 Task: Select the inUntrustedWorkspace option in the include comments
Action: Mouse moved to (2, 637)
Screenshot: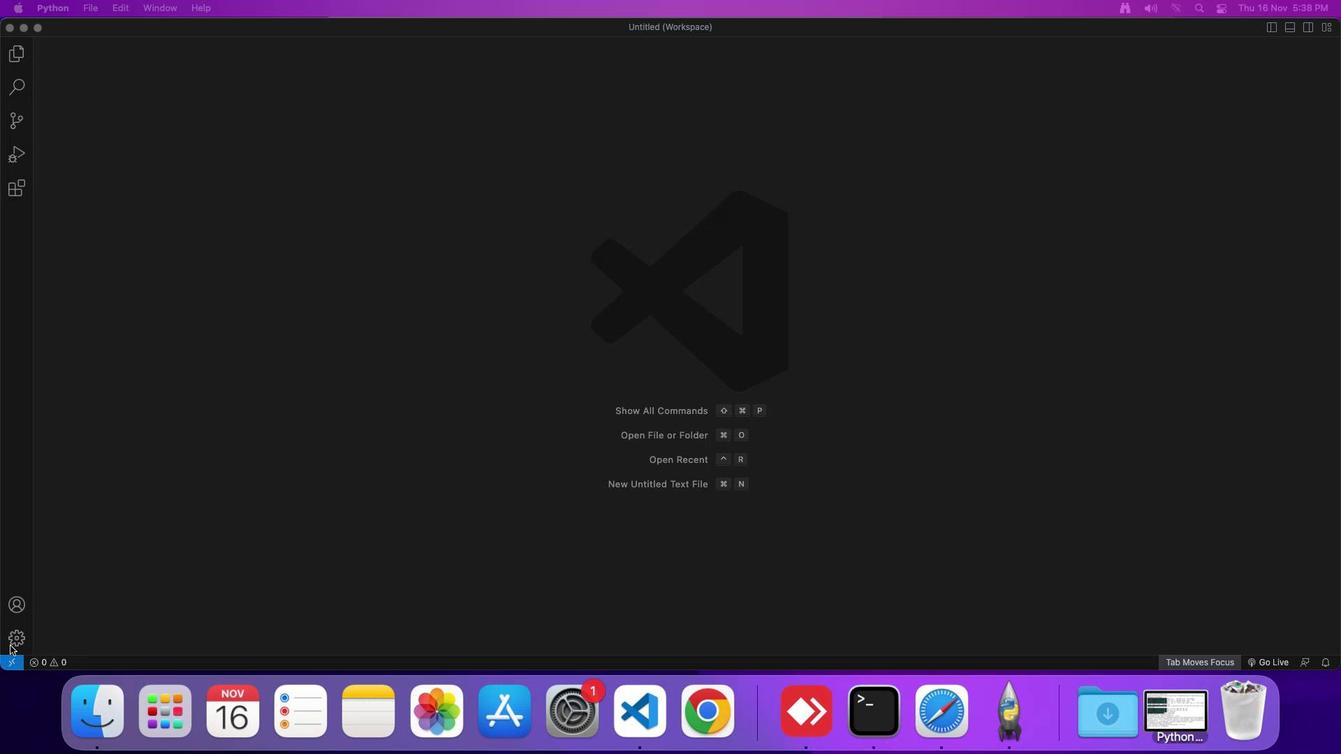 
Action: Mouse pressed left at (2, 637)
Screenshot: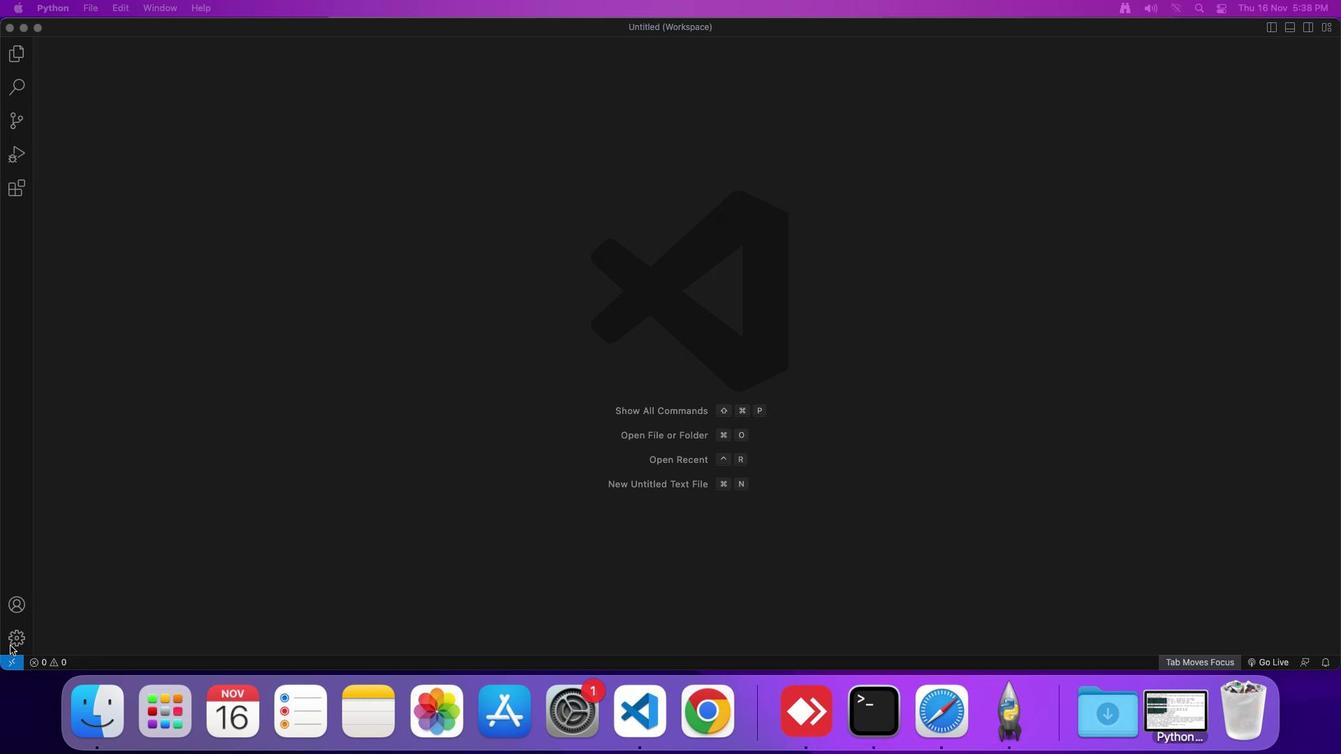 
Action: Mouse moved to (43, 553)
Screenshot: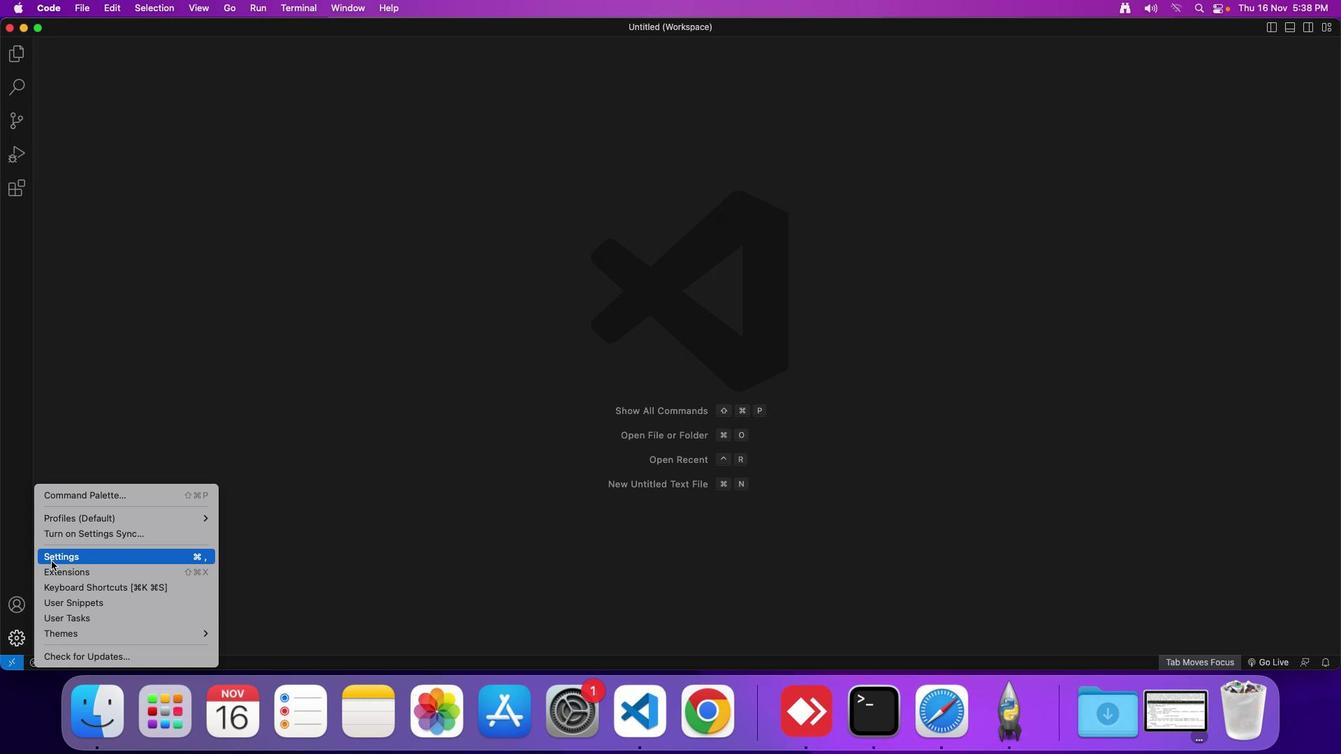 
Action: Mouse pressed left at (43, 553)
Screenshot: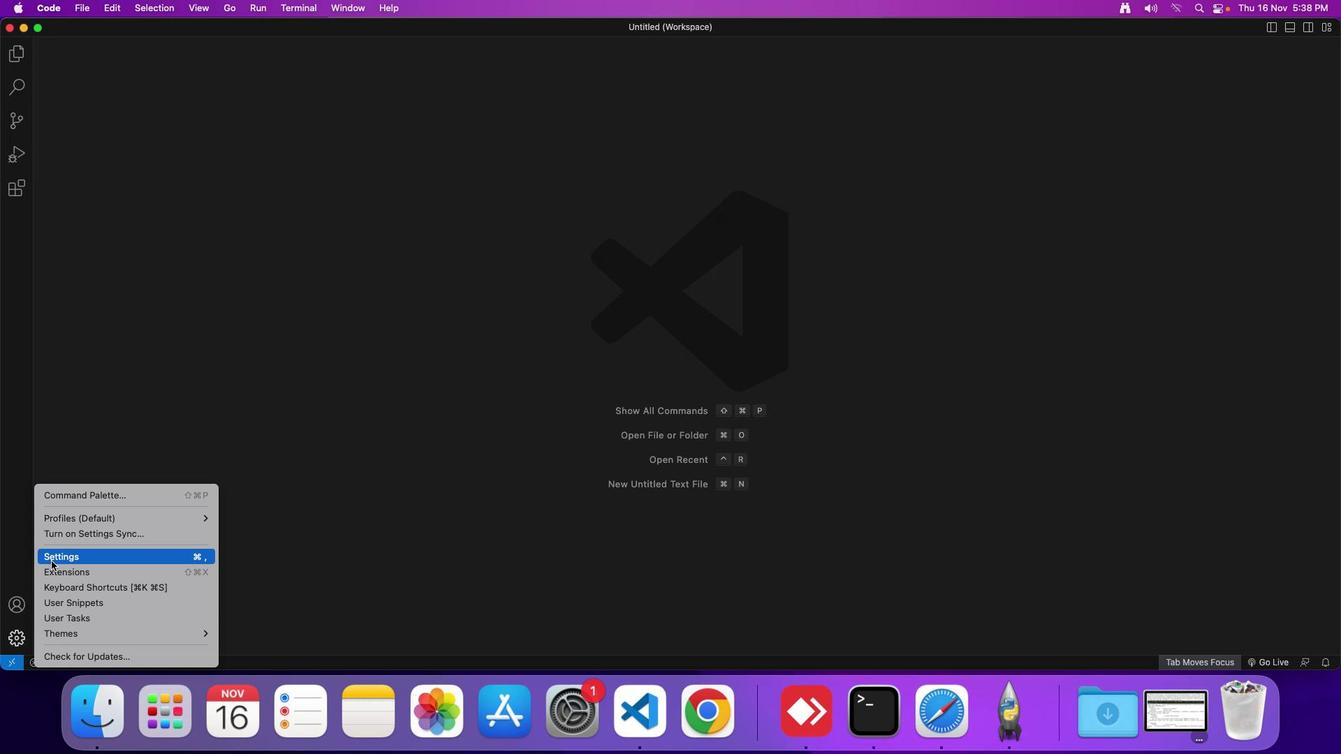 
Action: Mouse moved to (329, 104)
Screenshot: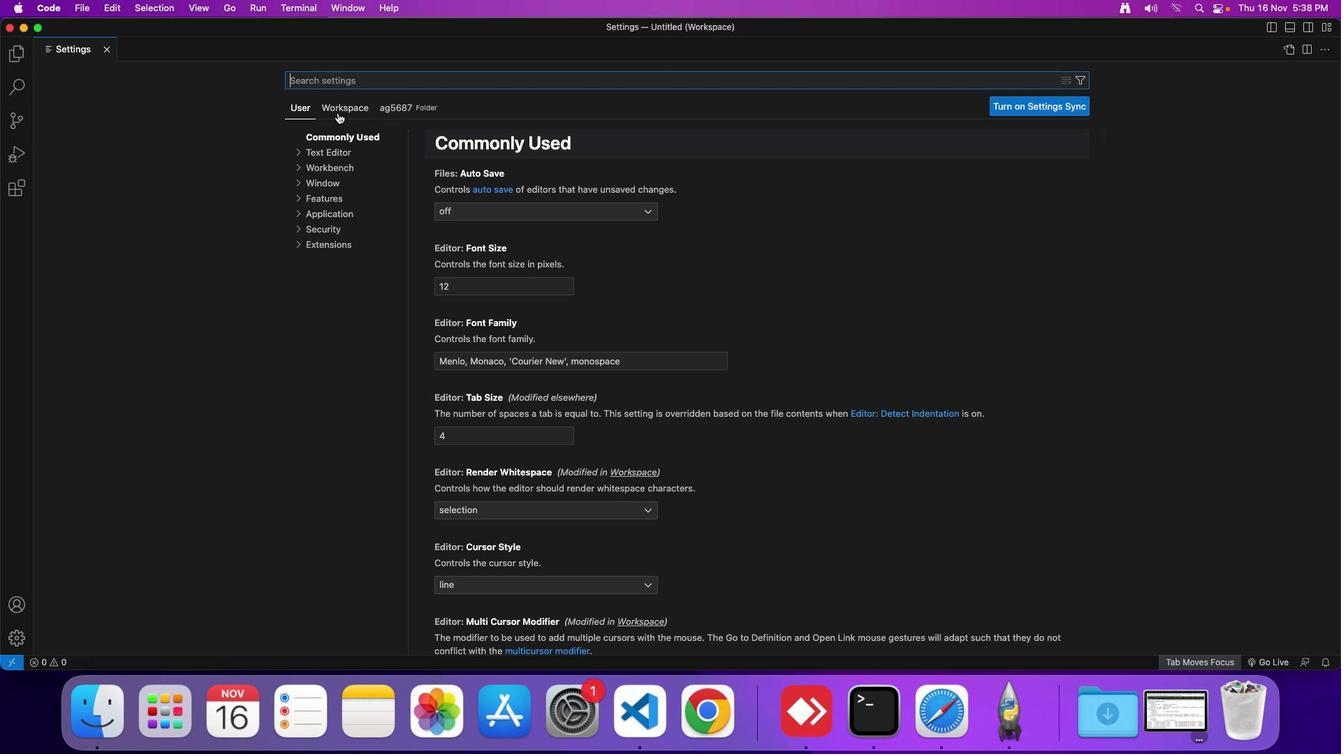 
Action: Mouse pressed left at (329, 104)
Screenshot: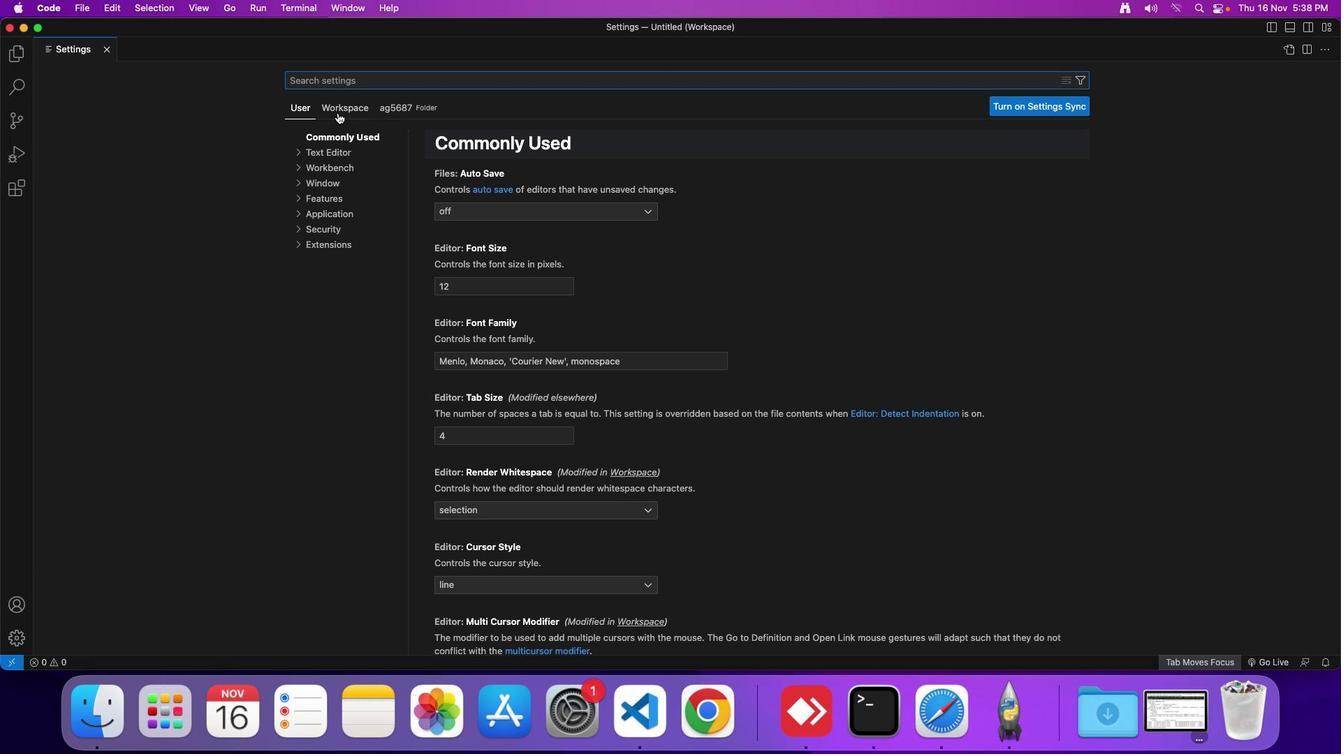 
Action: Mouse moved to (332, 145)
Screenshot: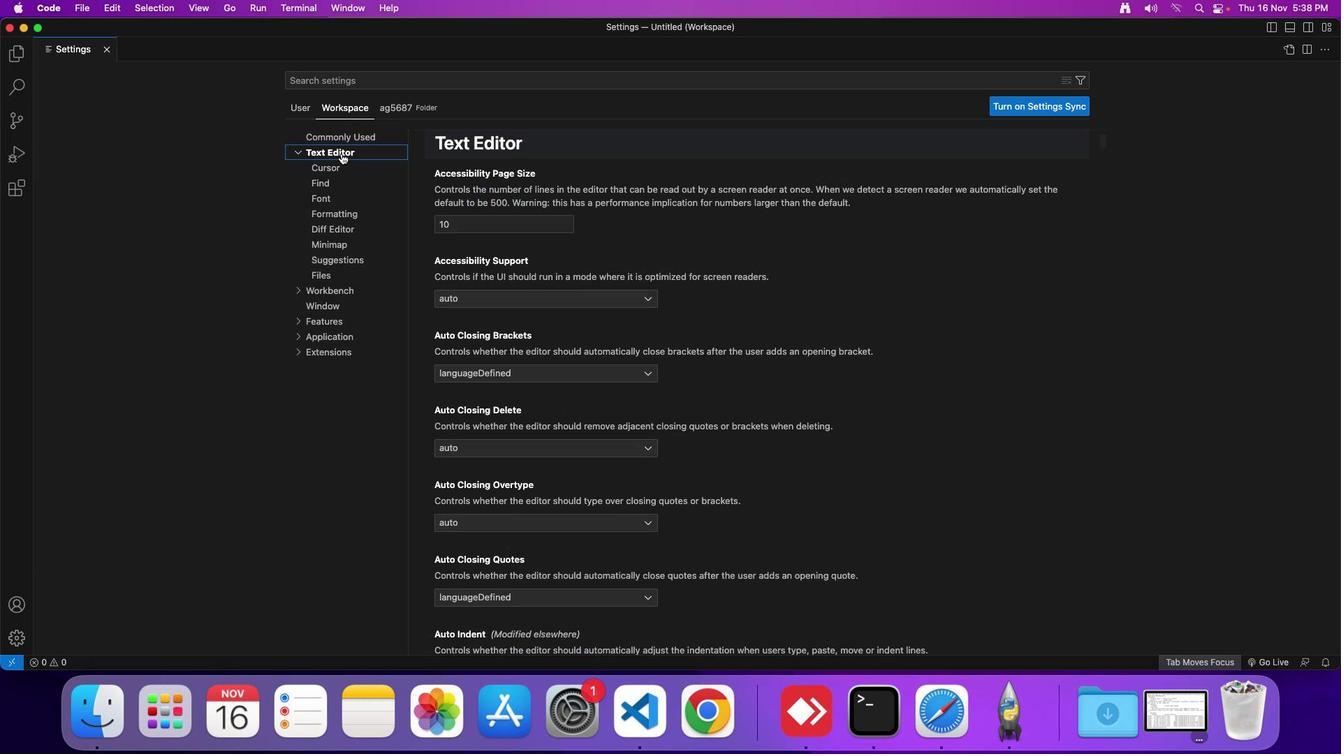 
Action: Mouse pressed left at (332, 145)
Screenshot: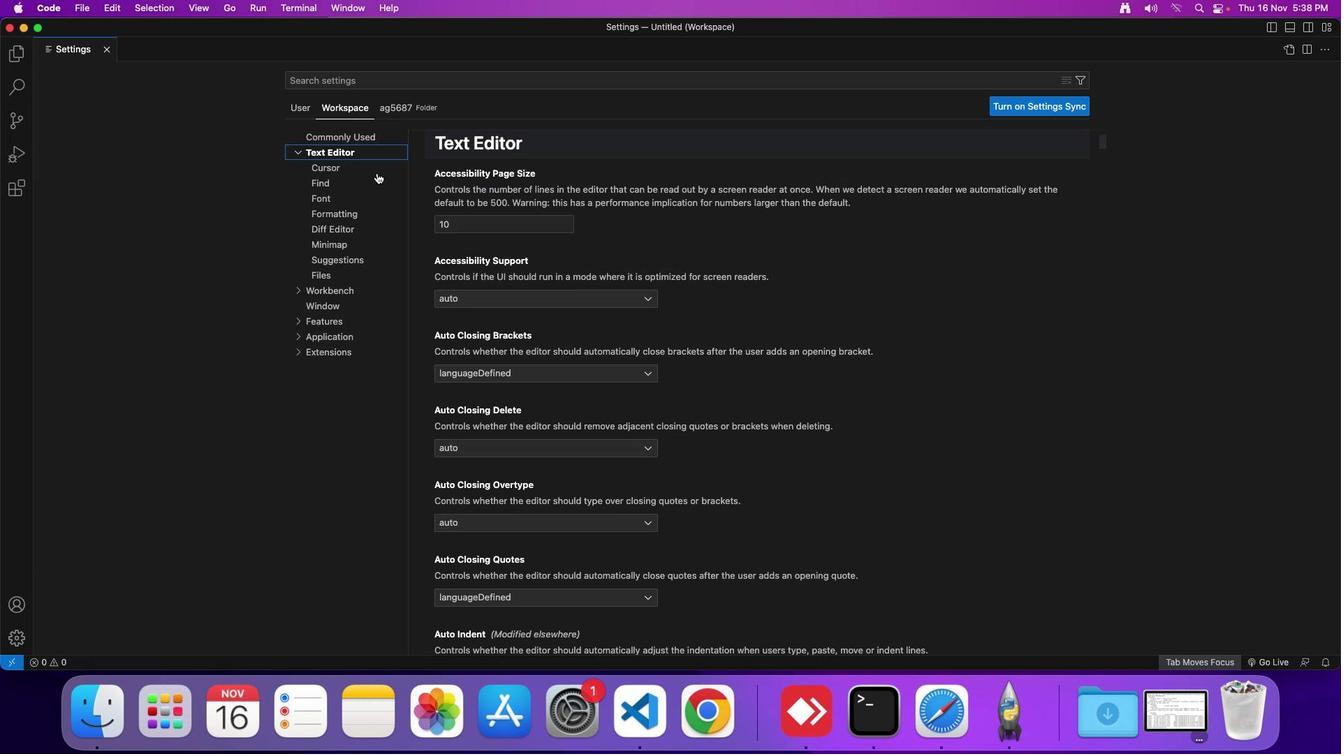 
Action: Mouse moved to (560, 438)
Screenshot: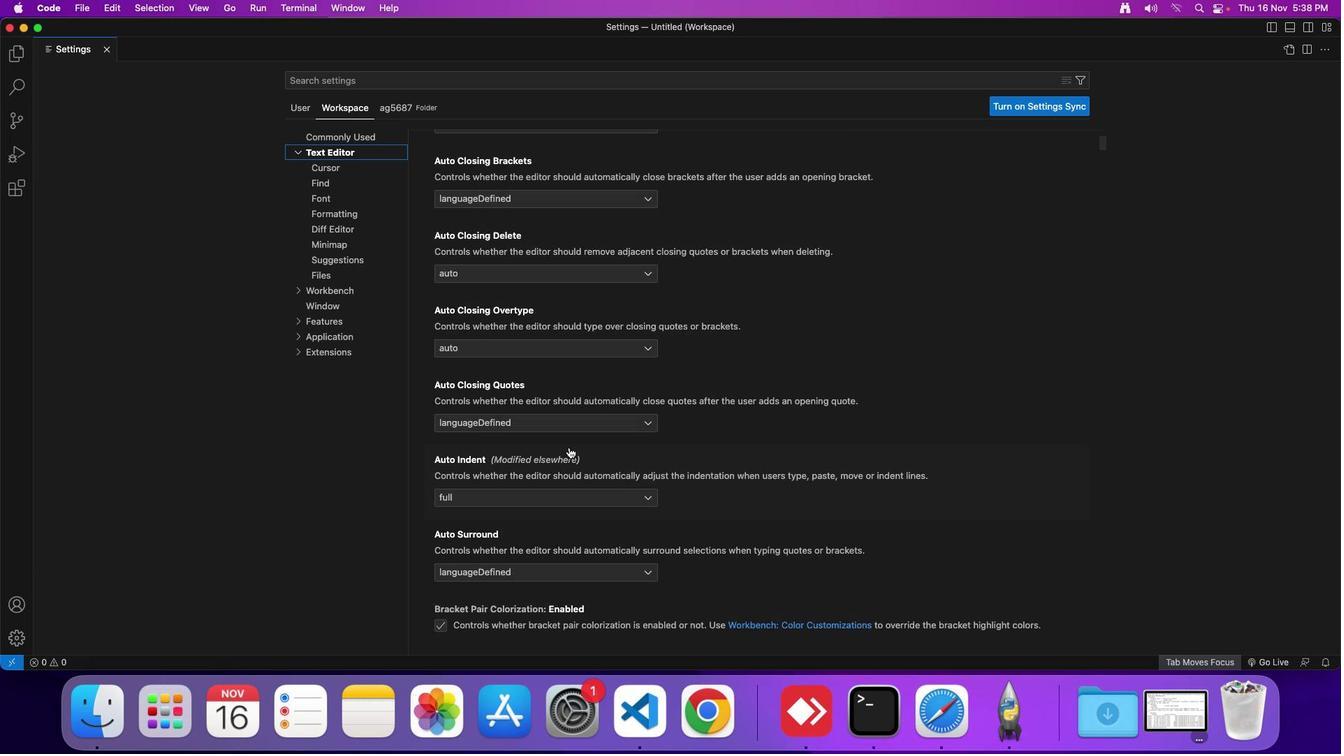 
Action: Mouse scrolled (560, 438) with delta (-7, -8)
Screenshot: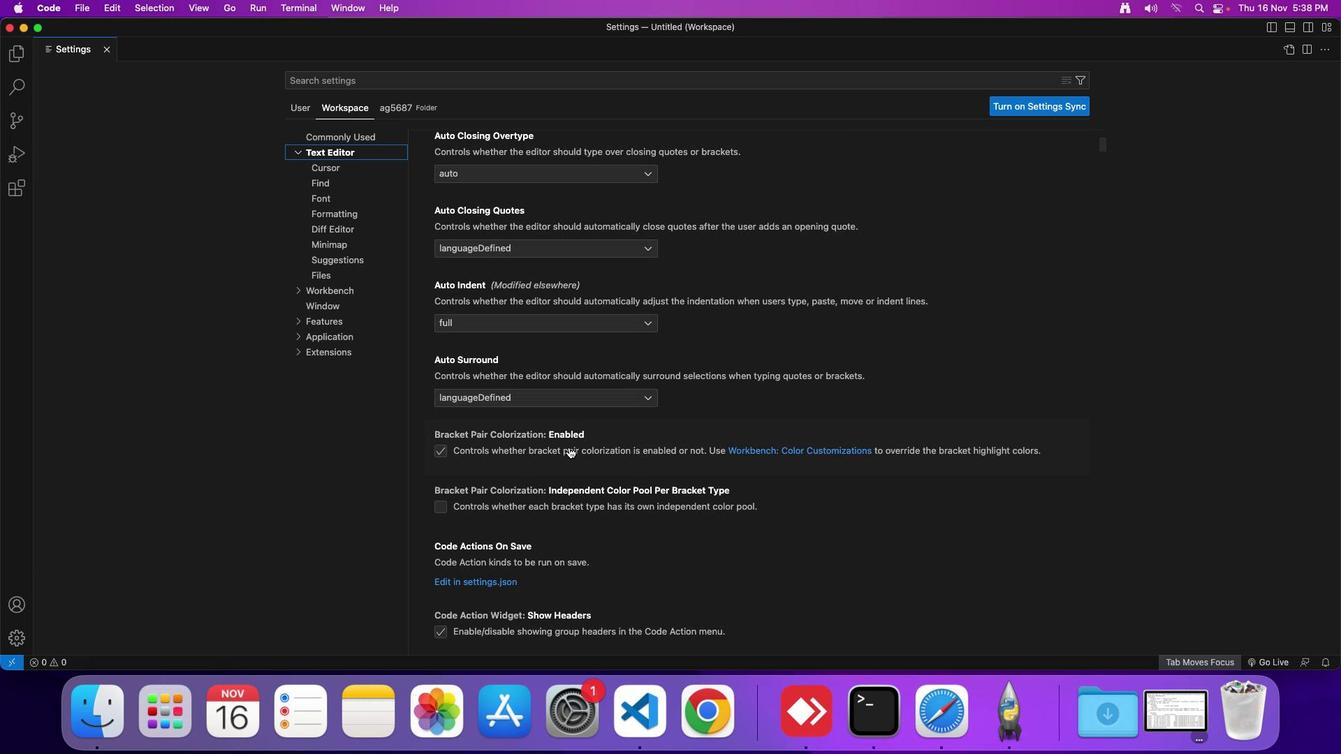 
Action: Mouse scrolled (560, 438) with delta (-7, -8)
Screenshot: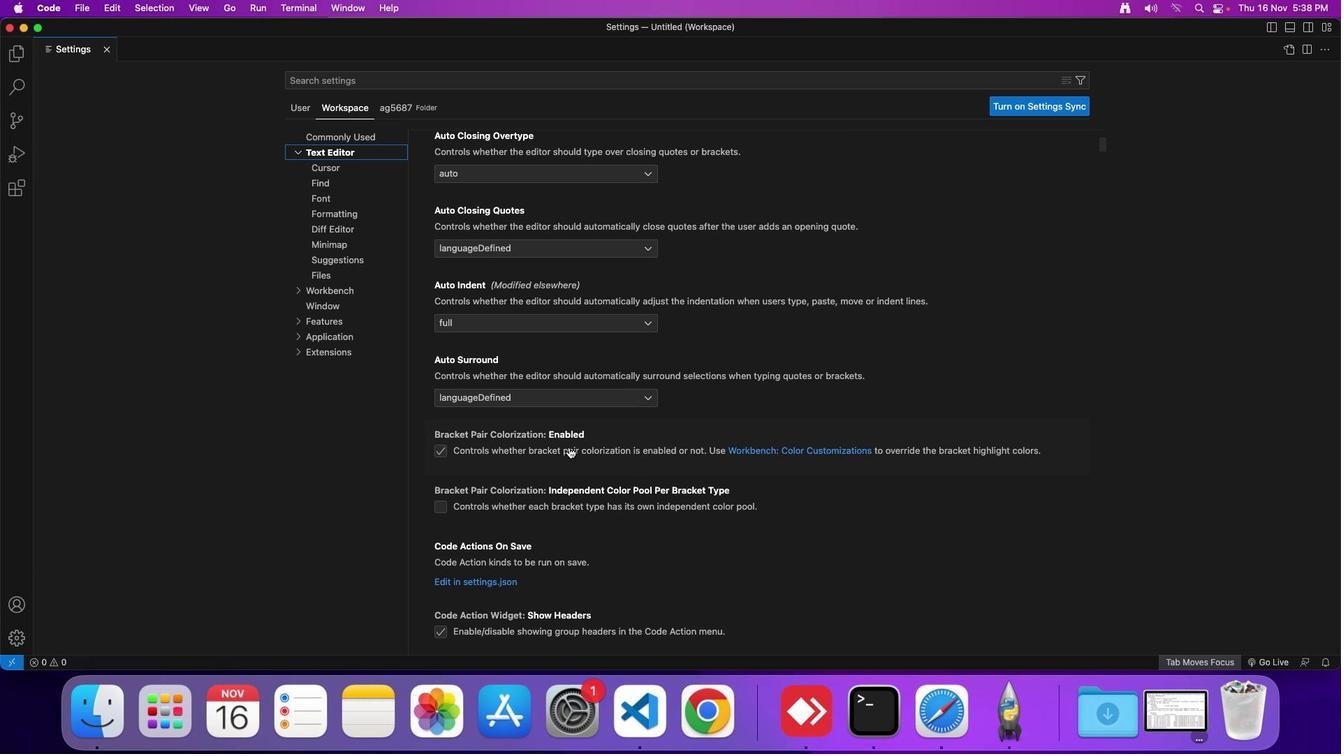 
Action: Mouse scrolled (560, 438) with delta (-7, -9)
Screenshot: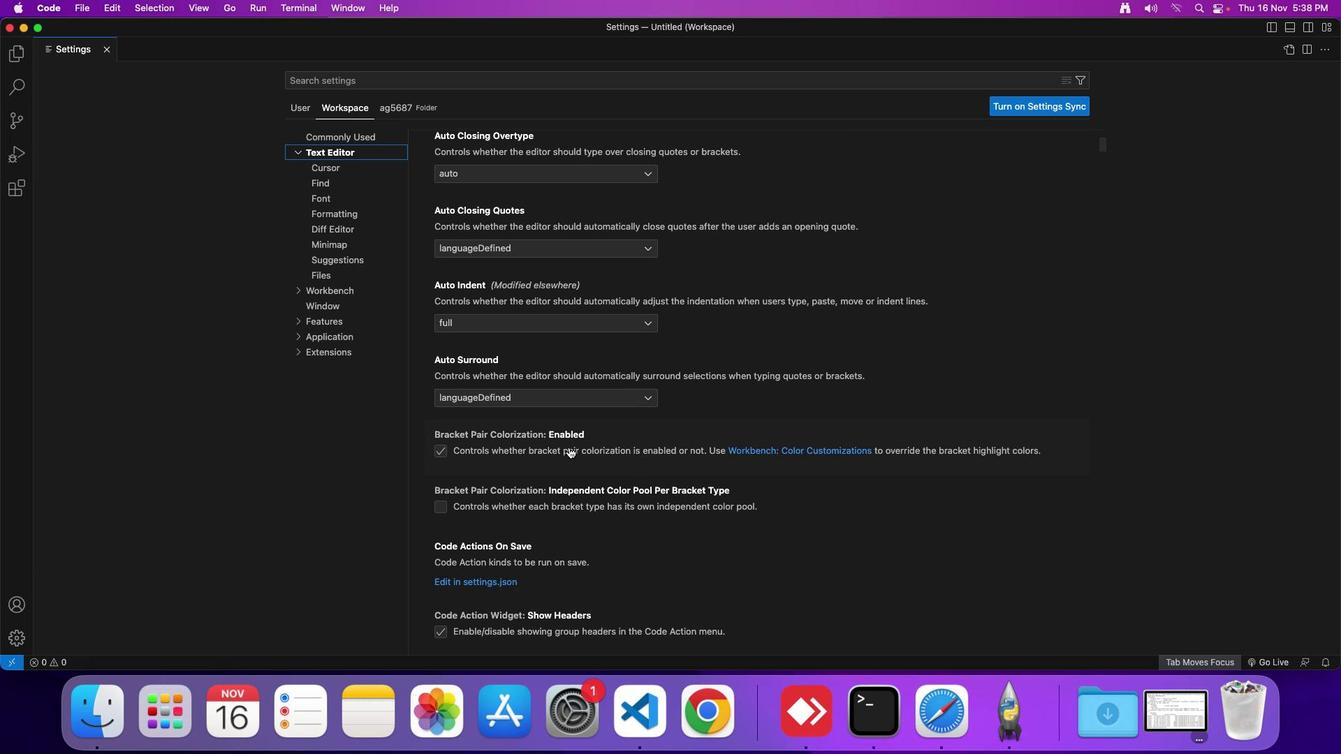 
Action: Mouse scrolled (560, 438) with delta (-7, -11)
Screenshot: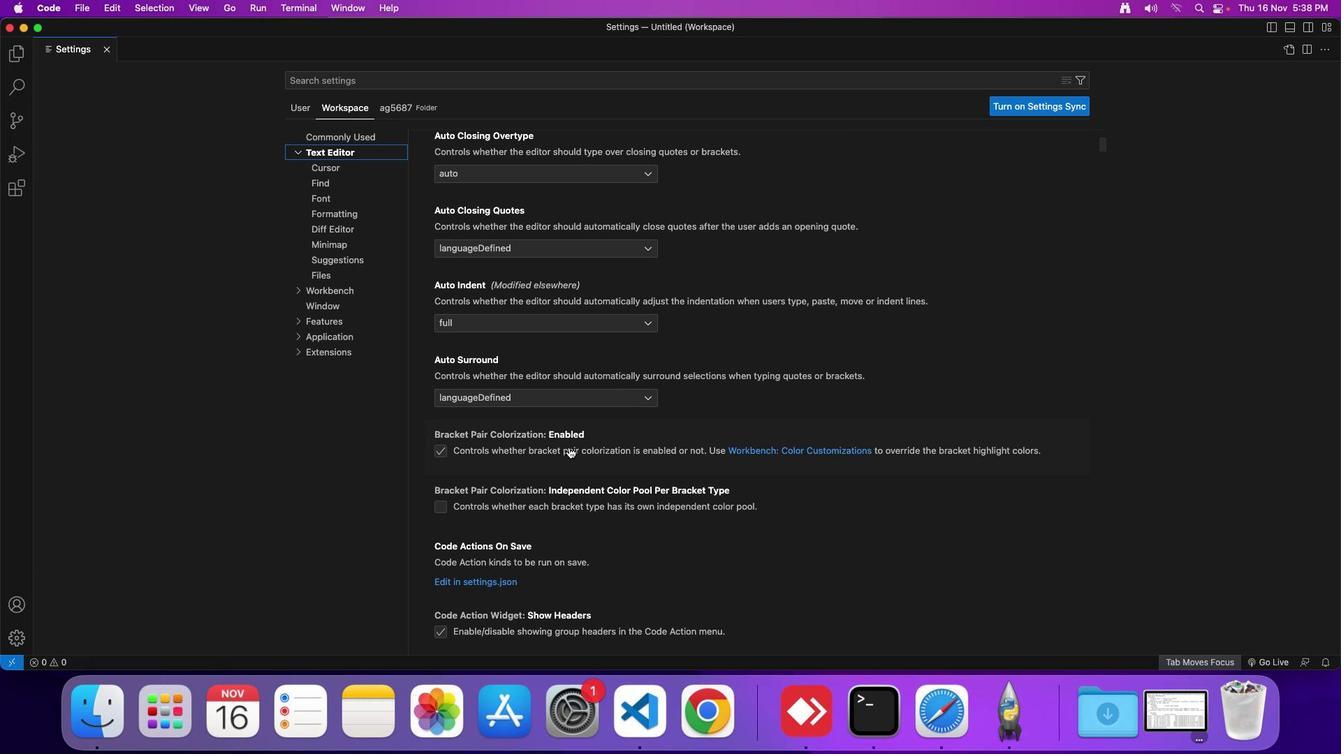 
Action: Mouse scrolled (560, 438) with delta (-7, -8)
Screenshot: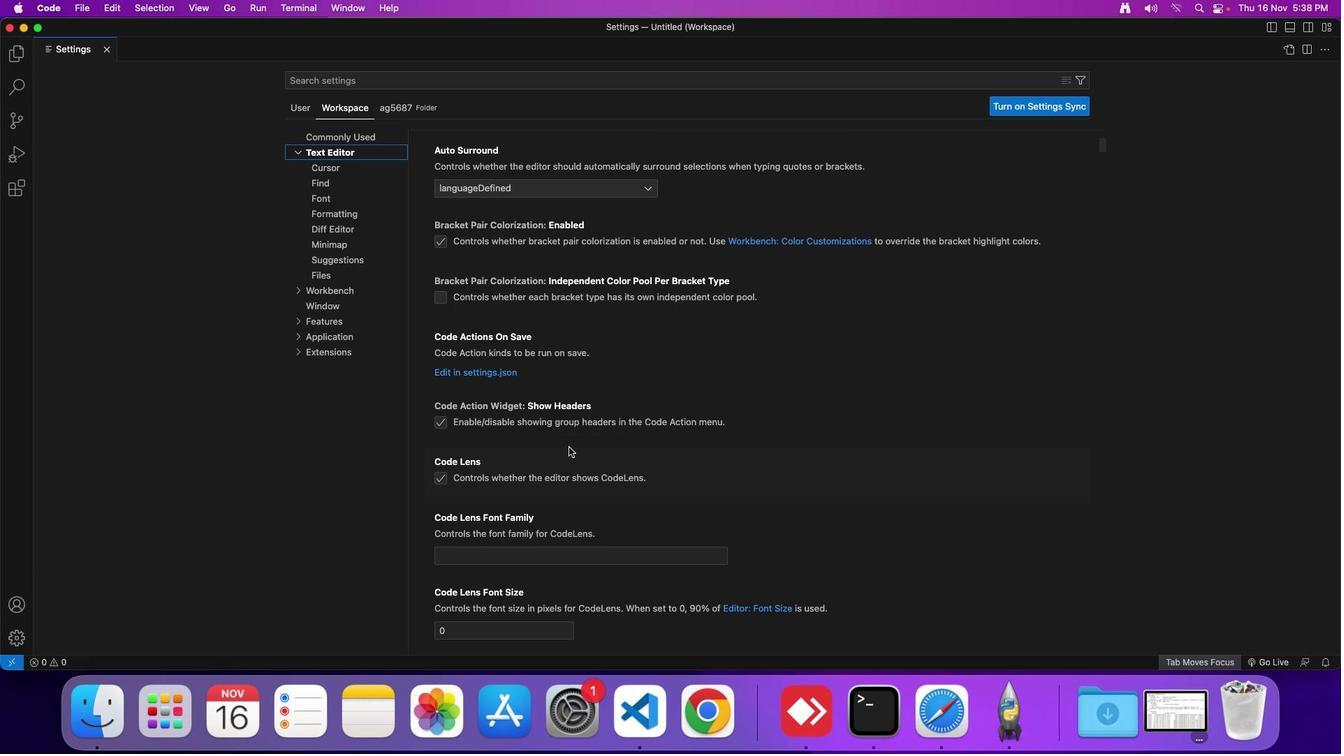 
Action: Mouse scrolled (560, 438) with delta (-7, -8)
Screenshot: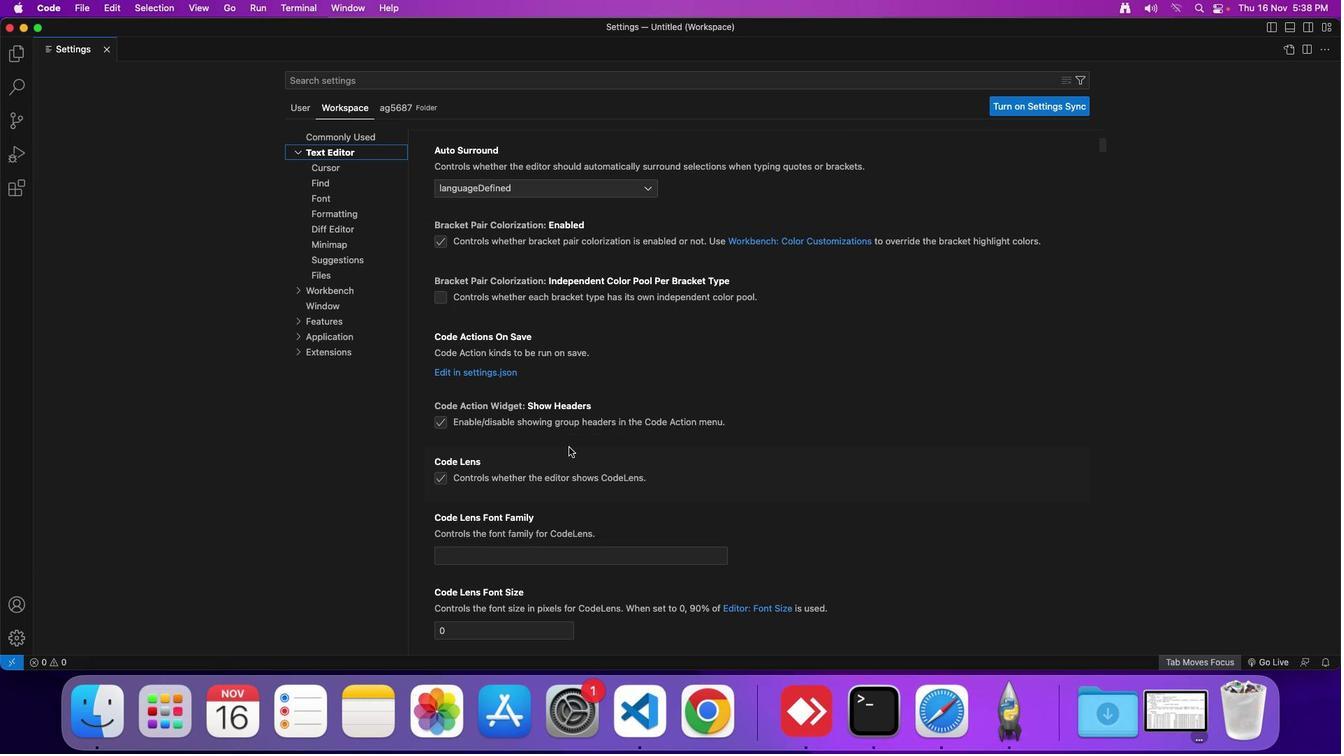 
Action: Mouse scrolled (560, 438) with delta (-7, -10)
Screenshot: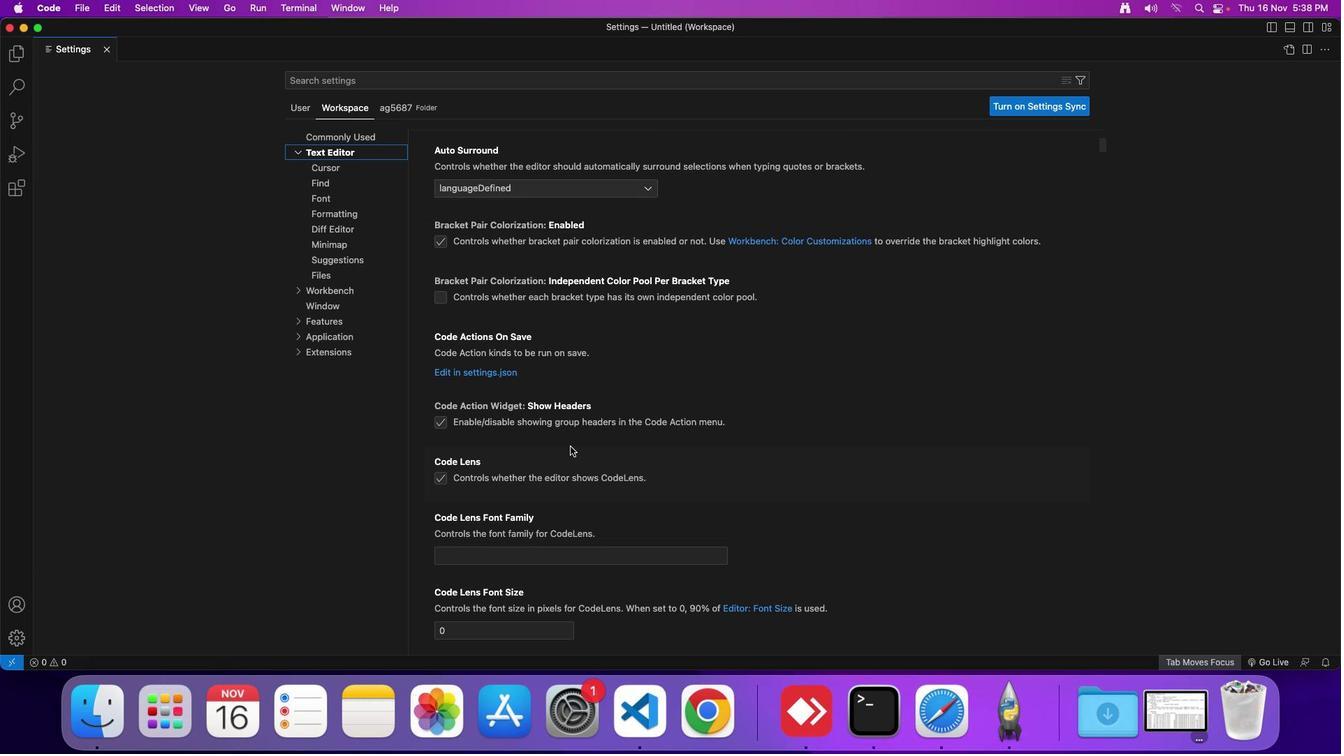 
Action: Mouse moved to (562, 438)
Screenshot: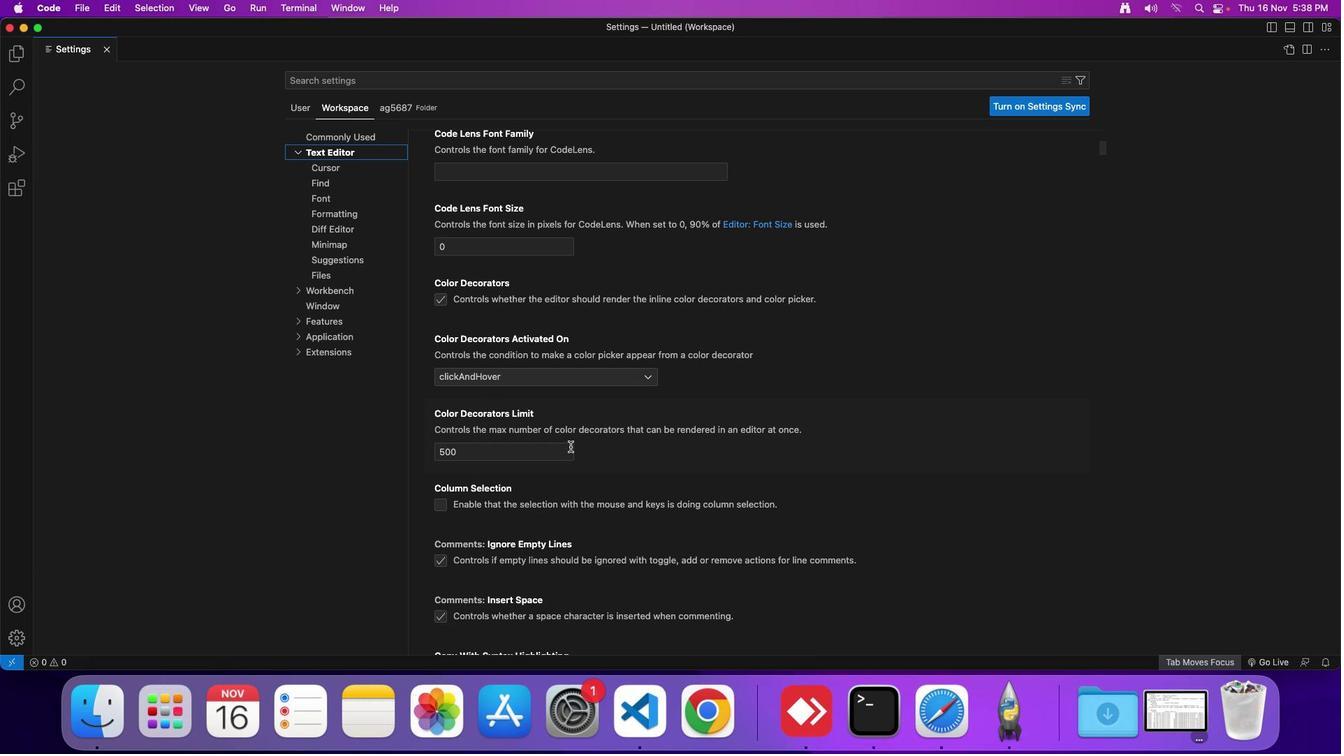 
Action: Mouse scrolled (562, 438) with delta (-7, -8)
Screenshot: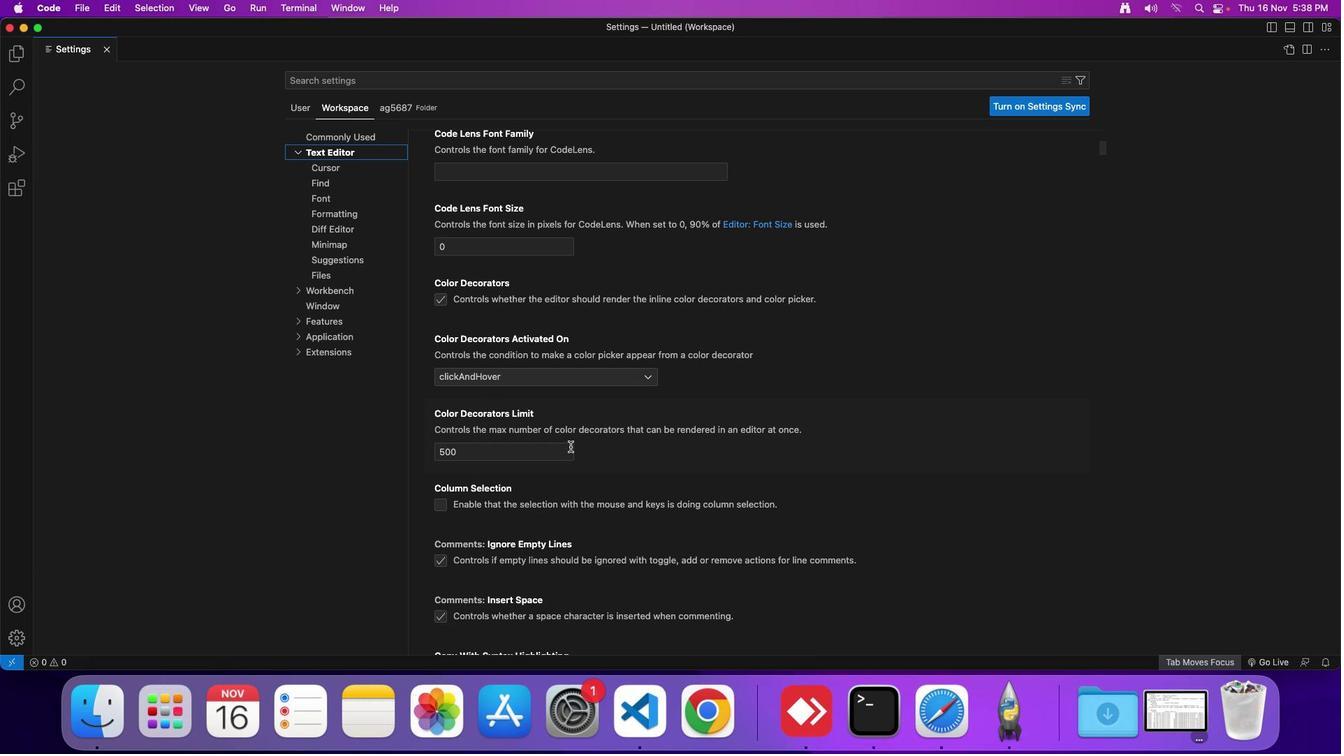 
Action: Mouse scrolled (562, 438) with delta (-7, -8)
Screenshot: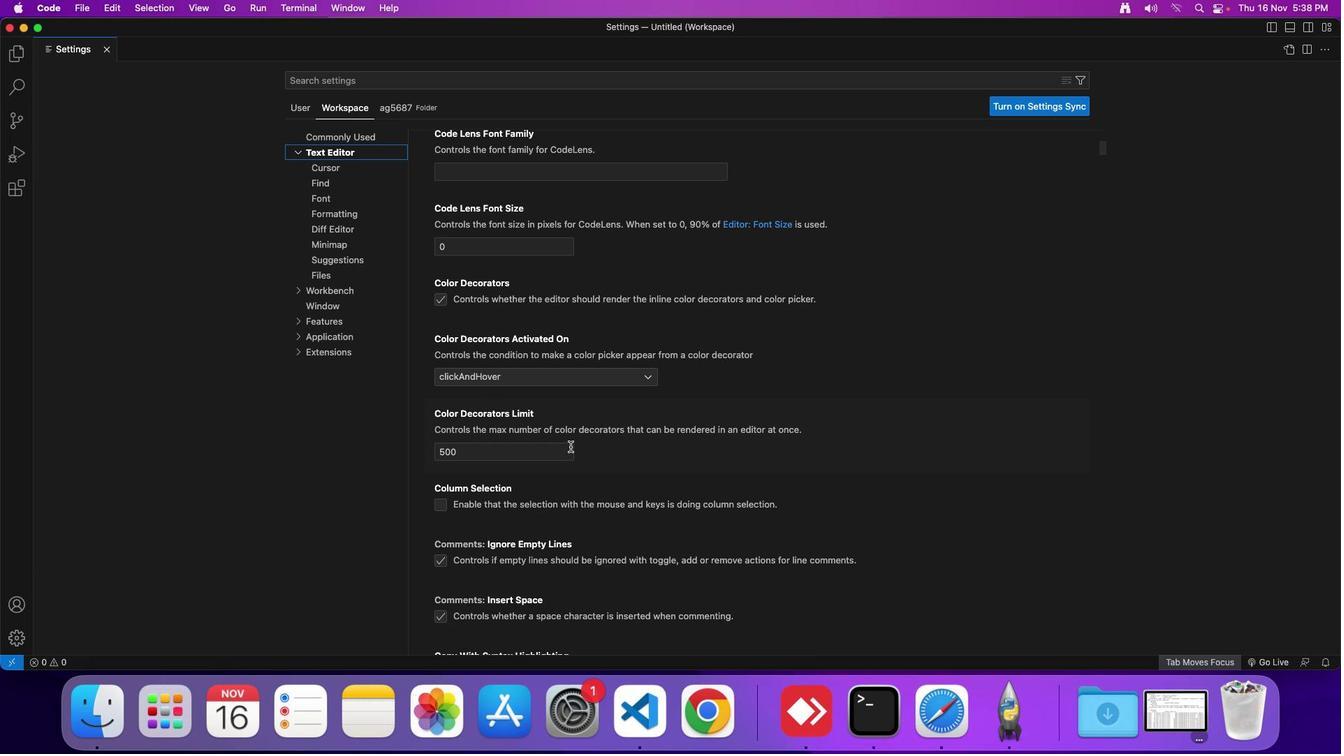 
Action: Mouse scrolled (562, 438) with delta (-7, -10)
Screenshot: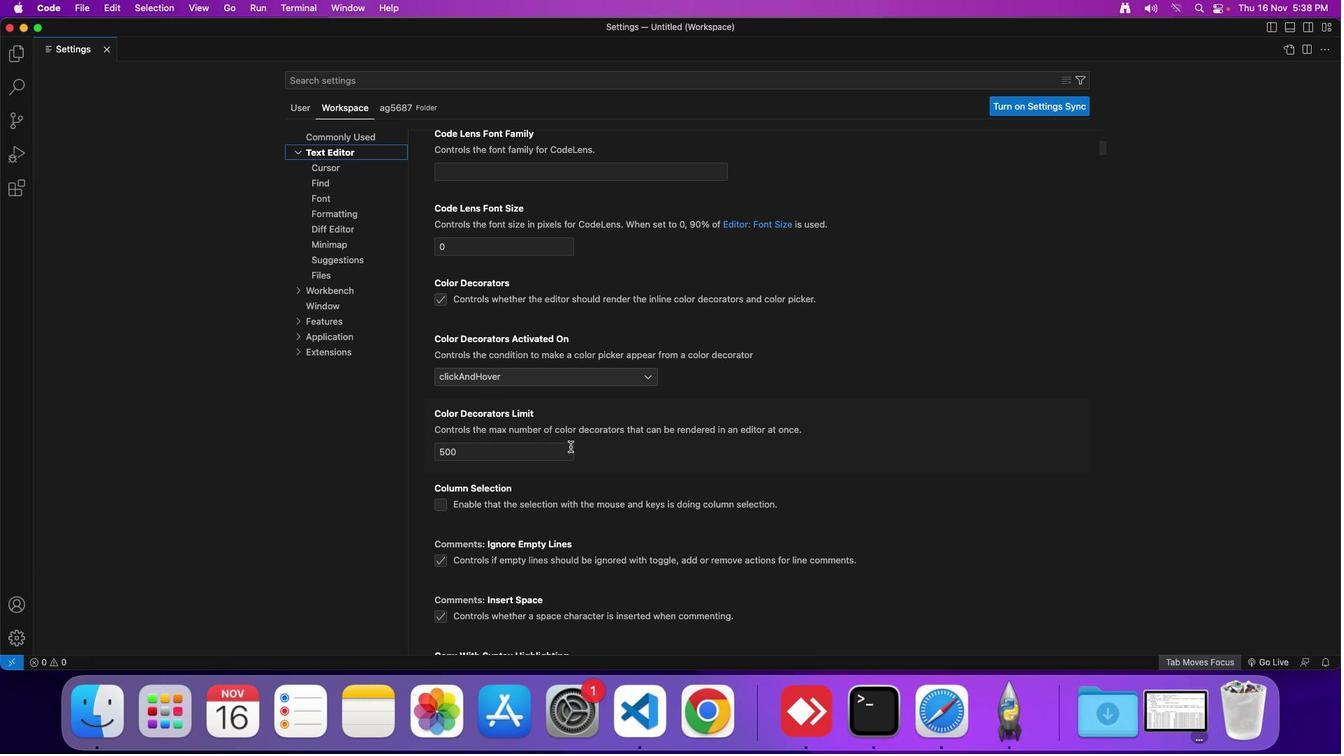 
Action: Mouse scrolled (562, 438) with delta (-7, -11)
Screenshot: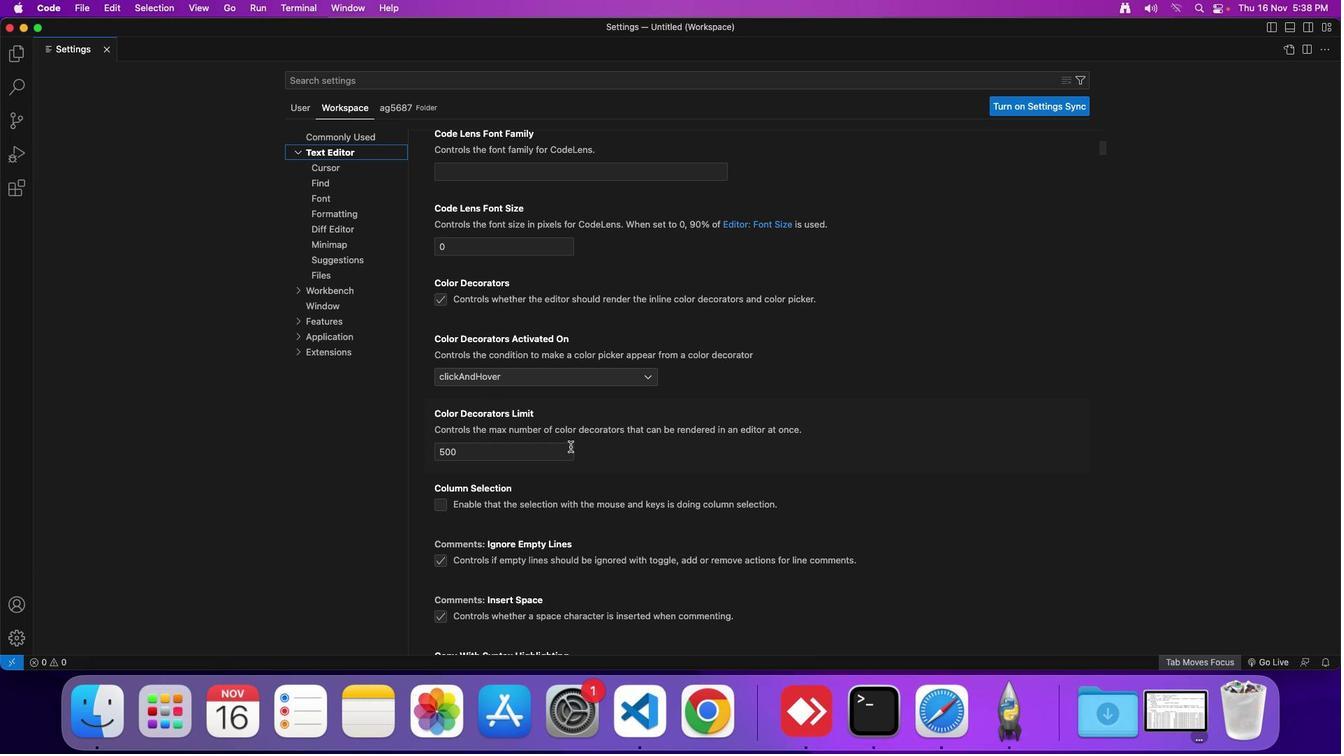 
Action: Mouse scrolled (562, 438) with delta (-7, -8)
Screenshot: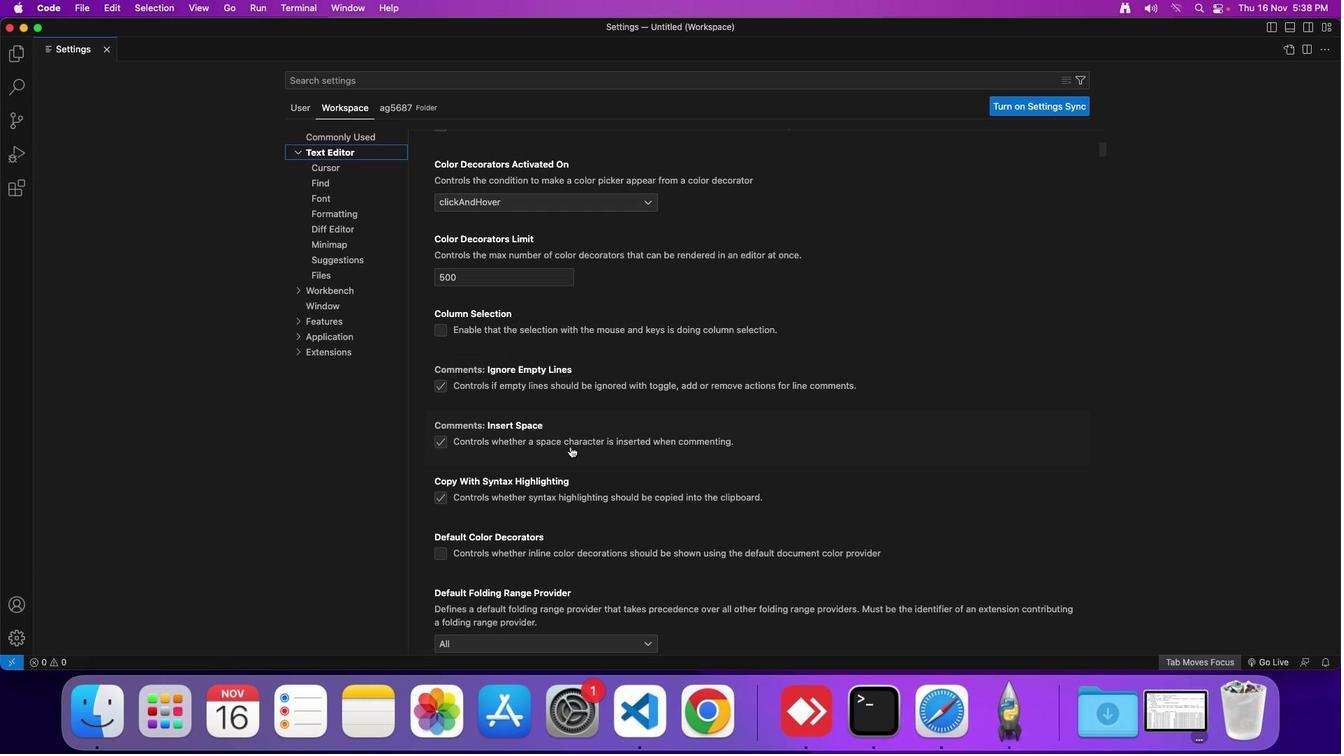 
Action: Mouse scrolled (562, 438) with delta (-7, -8)
Screenshot: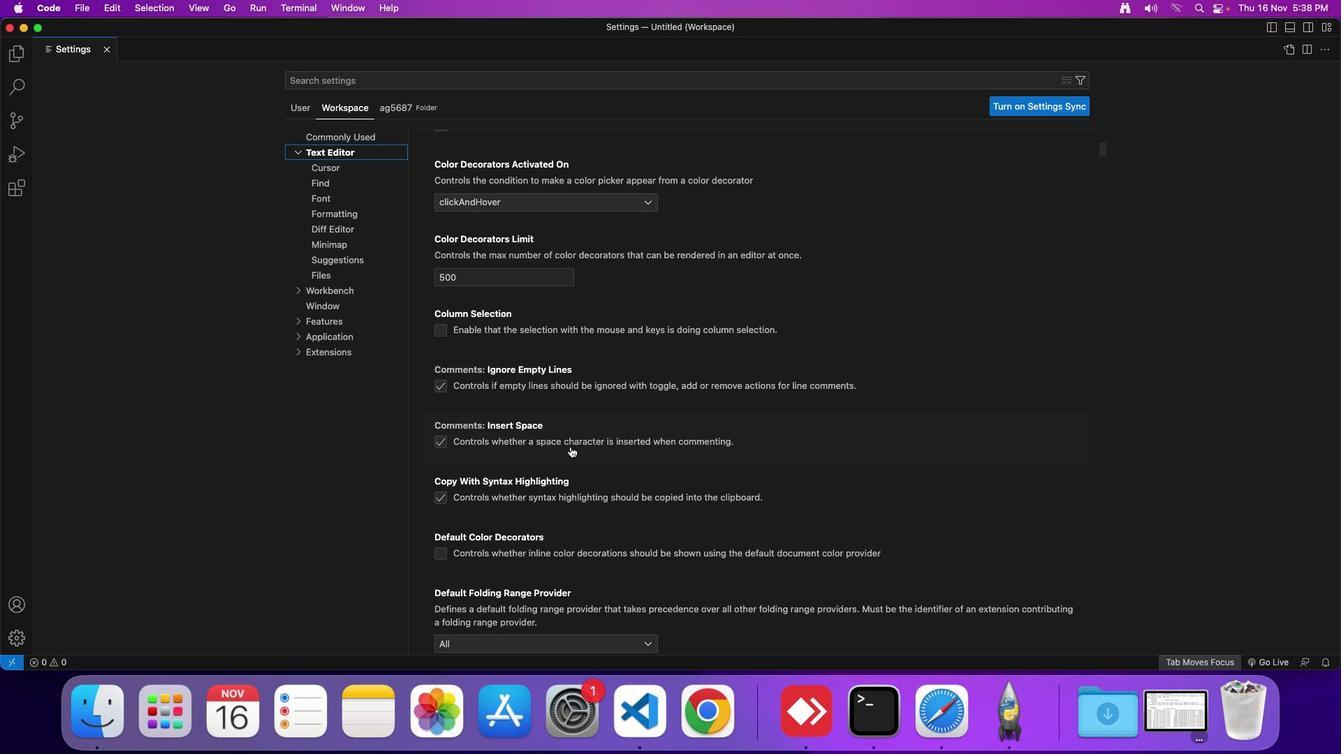 
Action: Mouse scrolled (562, 438) with delta (-7, -9)
Screenshot: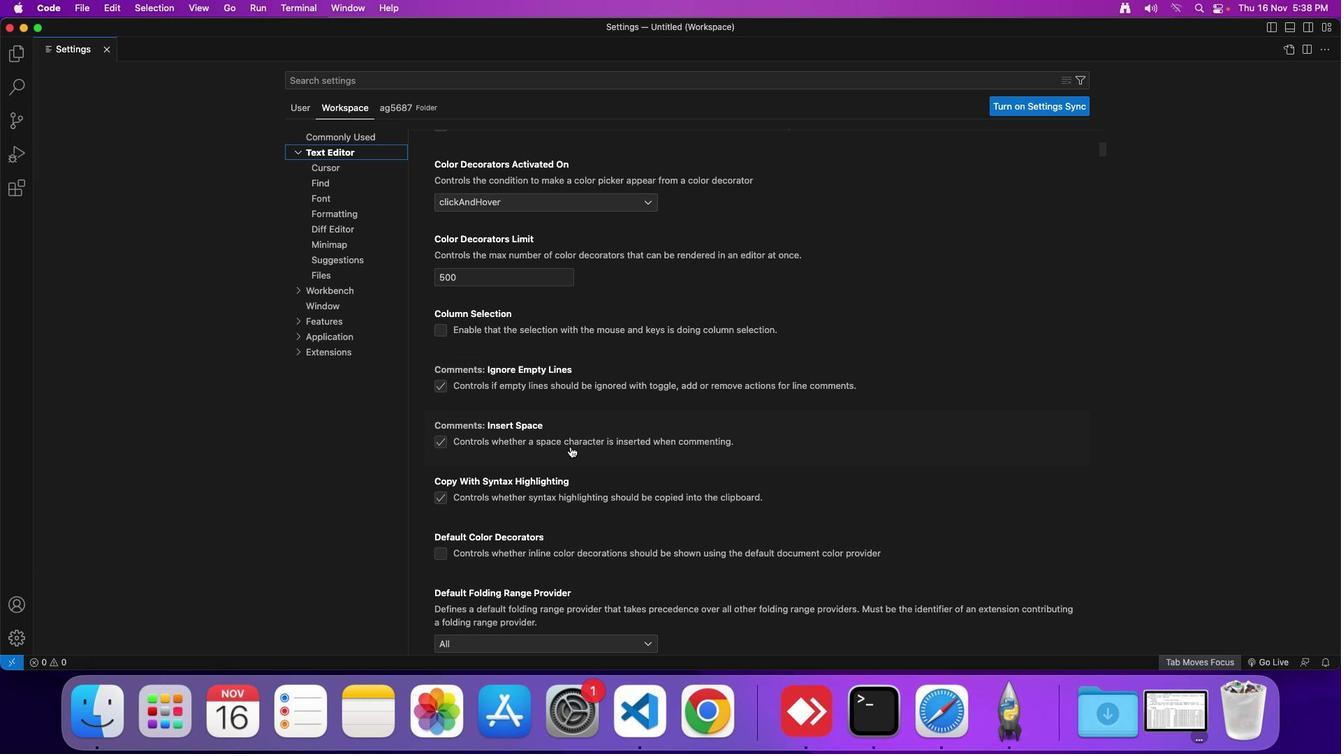 
Action: Mouse scrolled (562, 438) with delta (-7, -8)
Screenshot: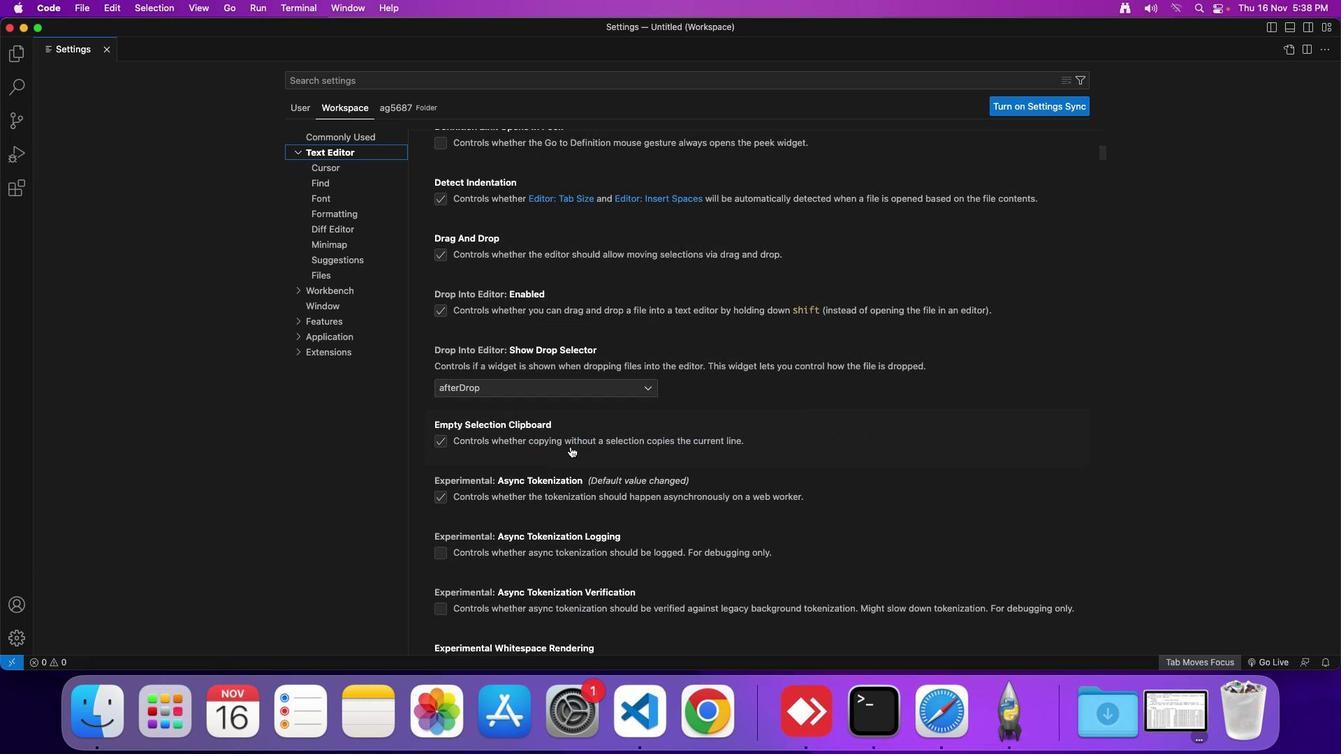 
Action: Mouse scrolled (562, 438) with delta (-7, -8)
Screenshot: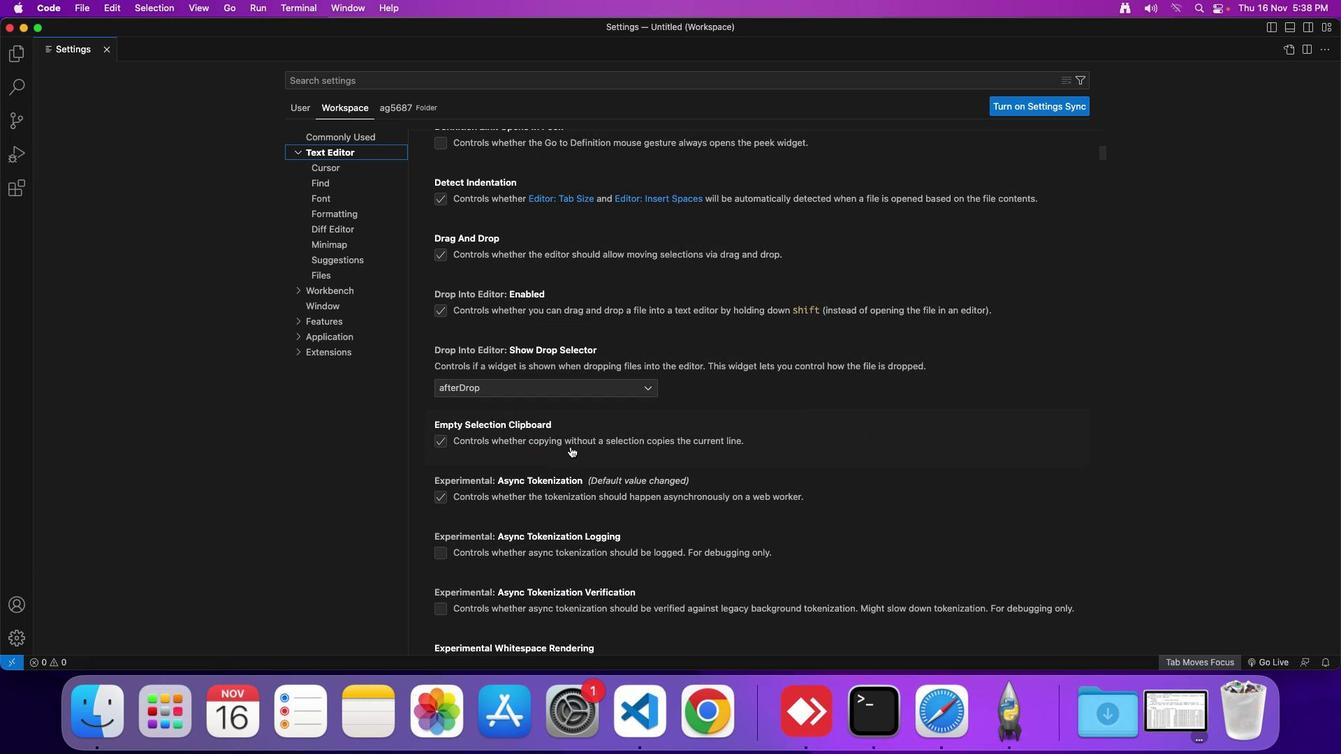 
Action: Mouse scrolled (562, 438) with delta (-7, -10)
Screenshot: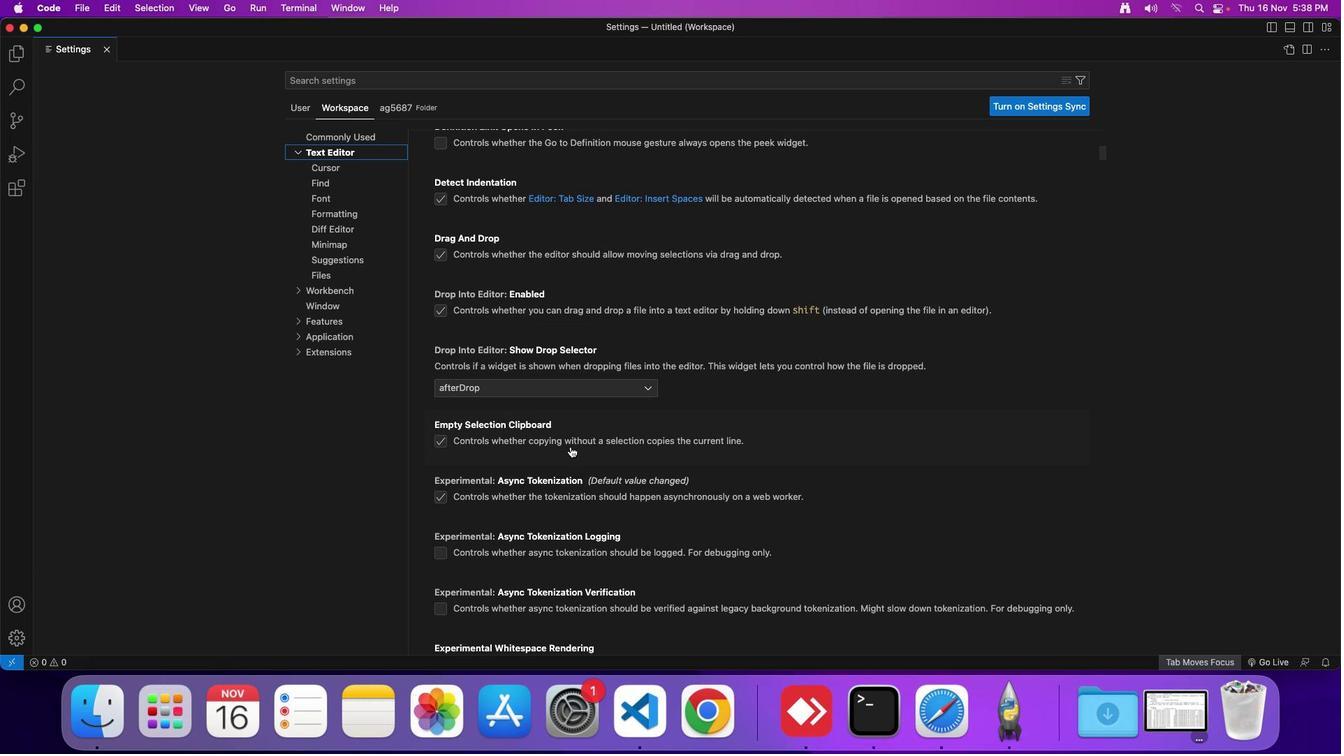 
Action: Mouse scrolled (562, 438) with delta (-7, -11)
Screenshot: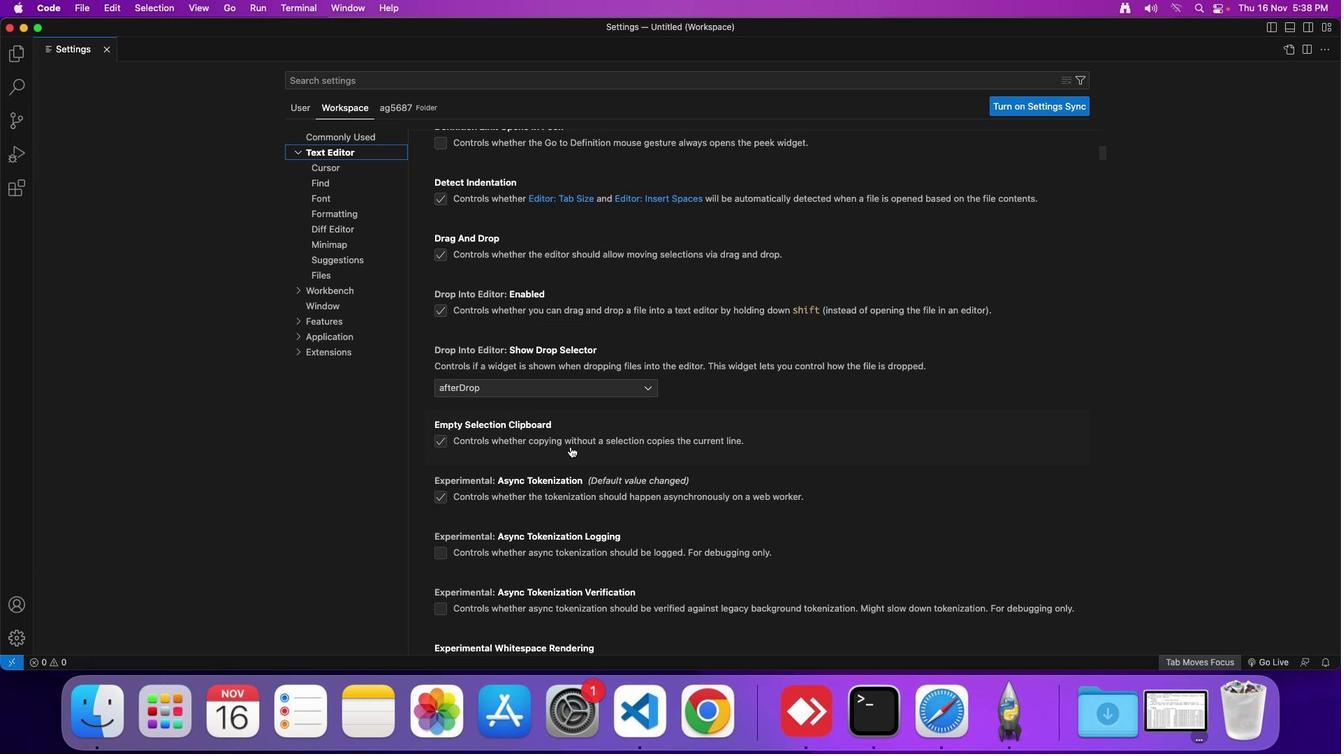 
Action: Mouse scrolled (562, 438) with delta (-7, -12)
Screenshot: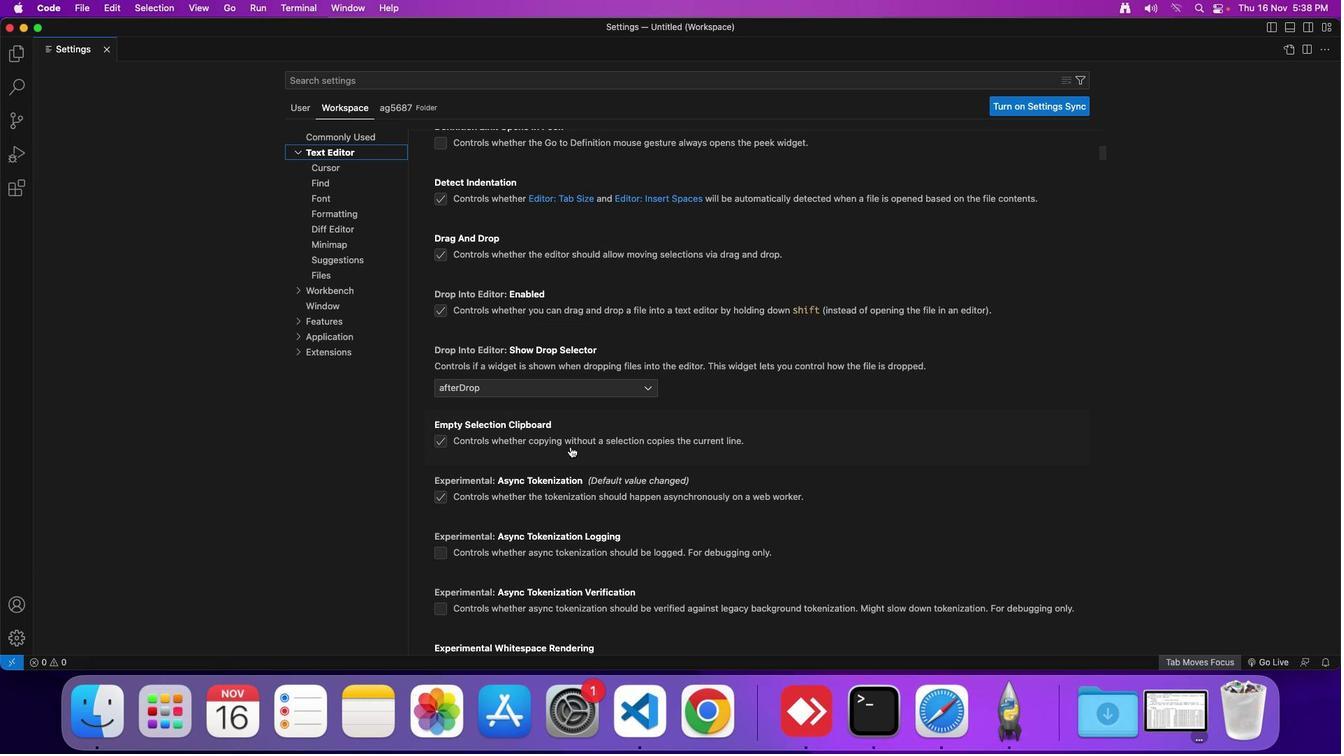 
Action: Mouse scrolled (562, 438) with delta (-7, -8)
Screenshot: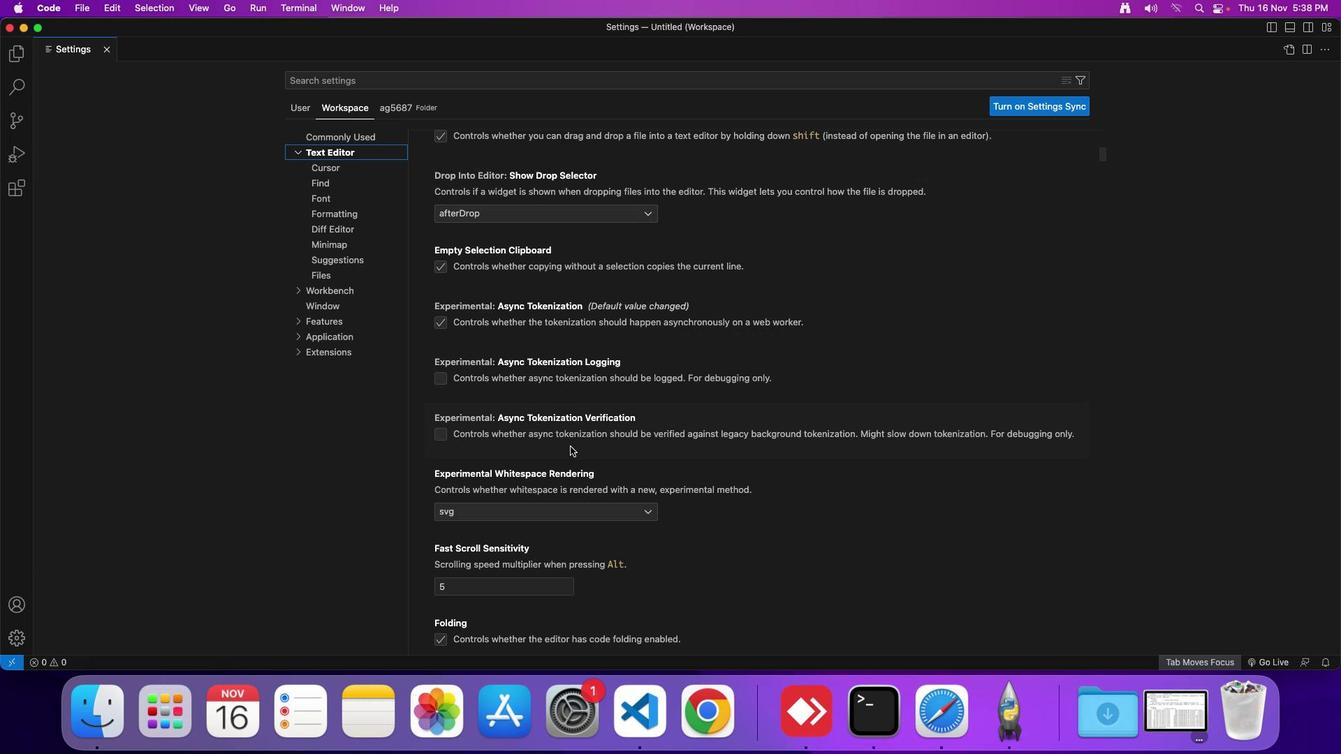 
Action: Mouse scrolled (562, 438) with delta (-7, -8)
Screenshot: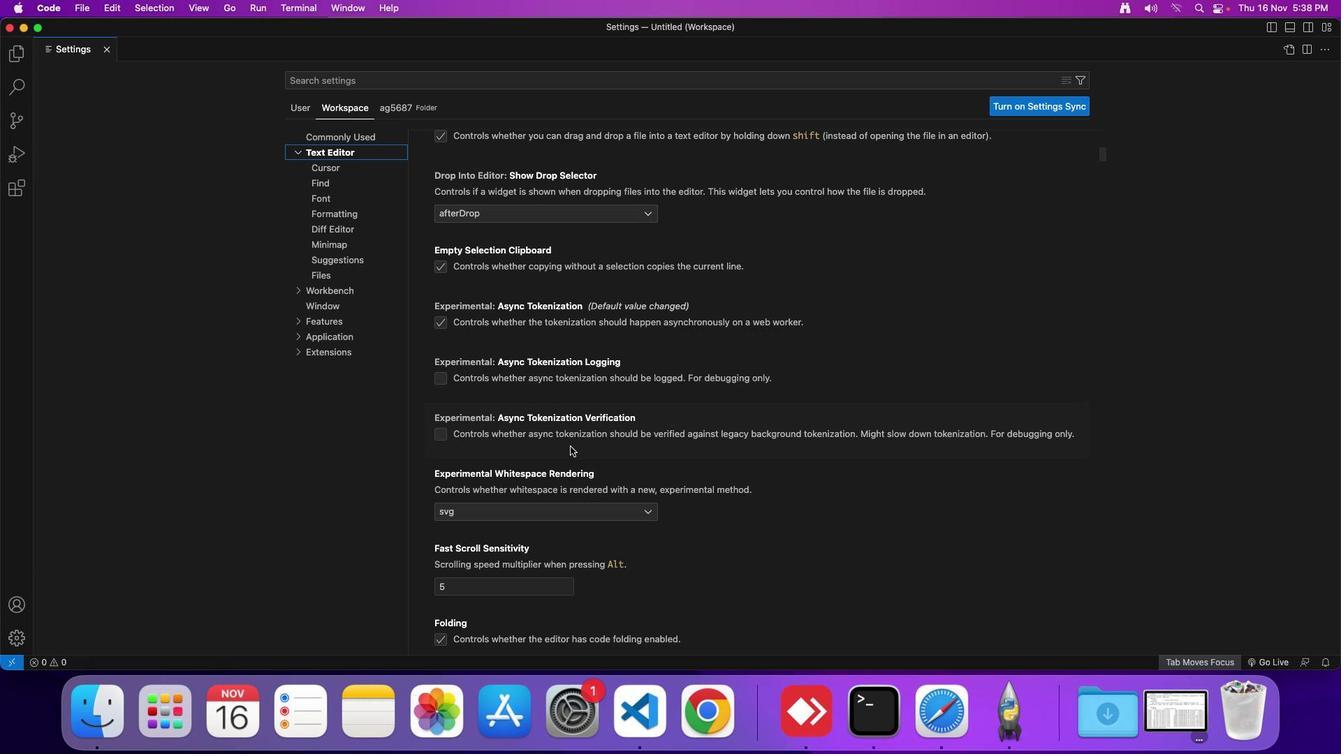 
Action: Mouse scrolled (562, 438) with delta (-7, -9)
Screenshot: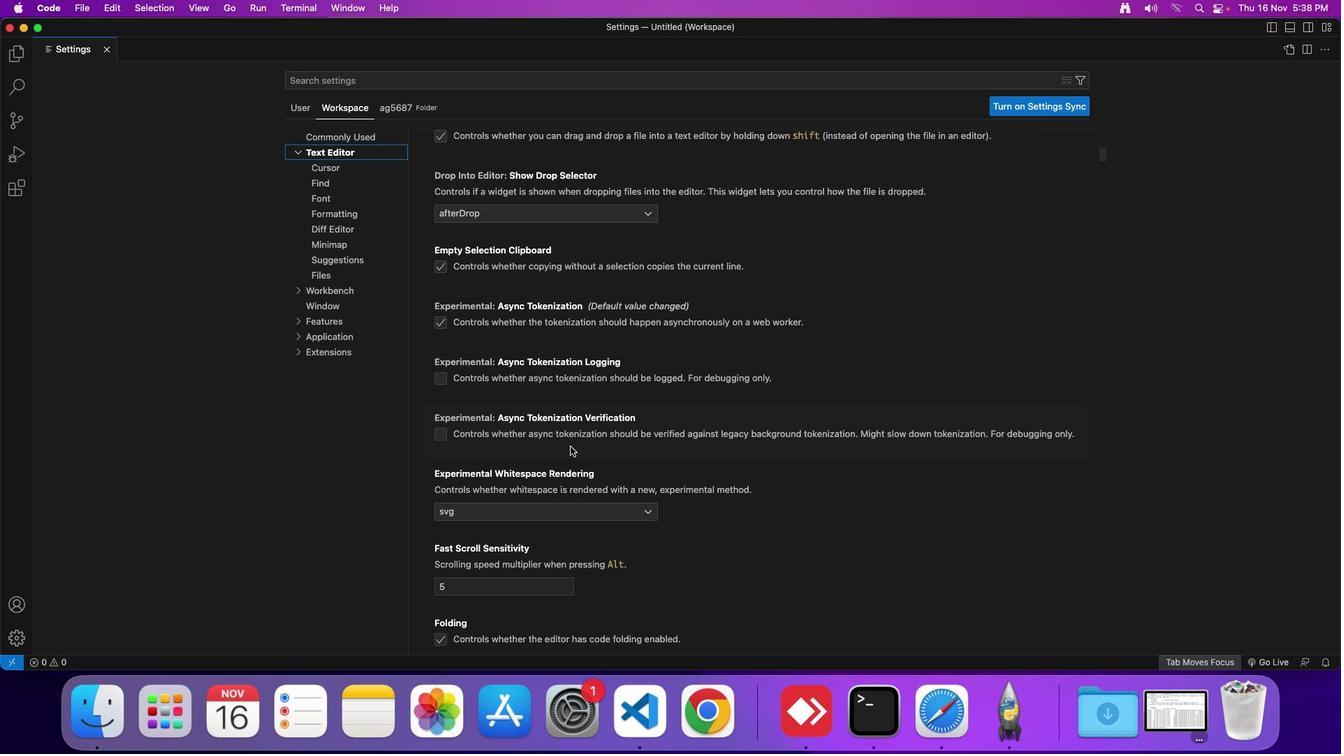 
Action: Mouse scrolled (562, 438) with delta (-7, -8)
Screenshot: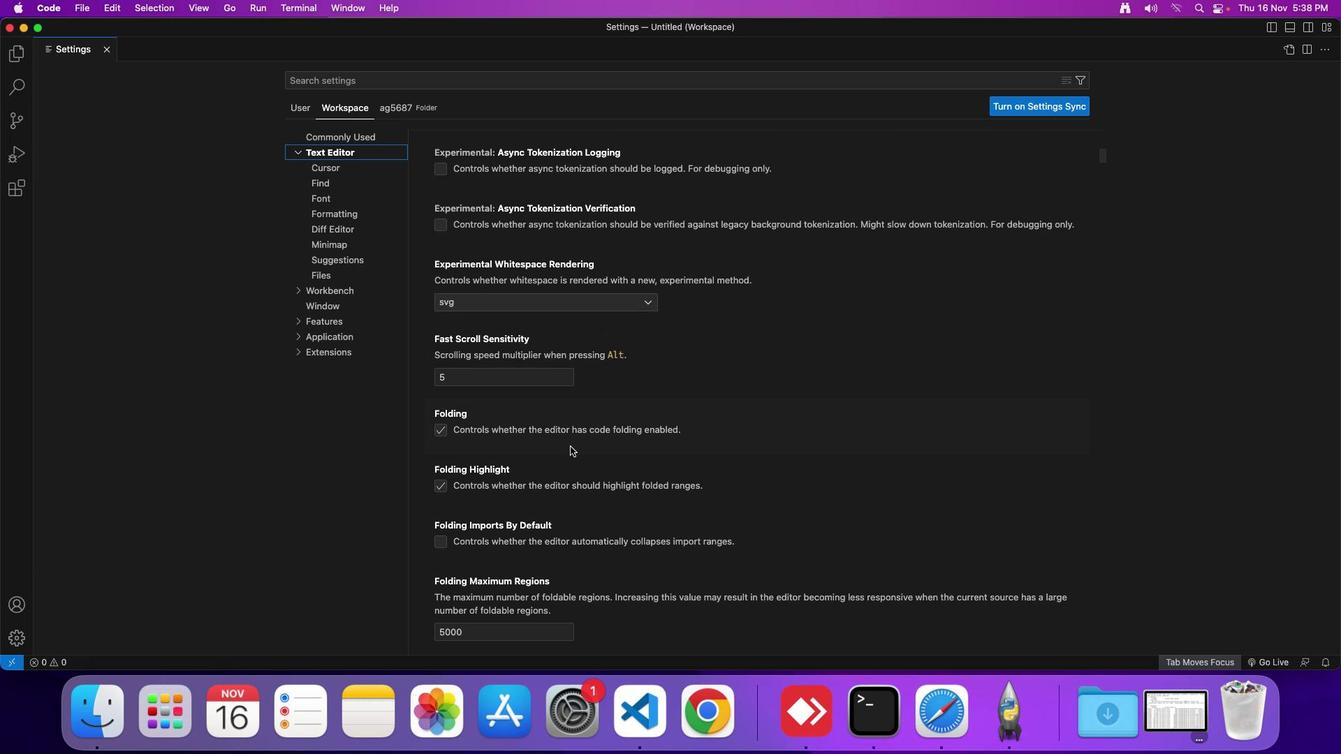
Action: Mouse scrolled (562, 438) with delta (-7, -8)
Screenshot: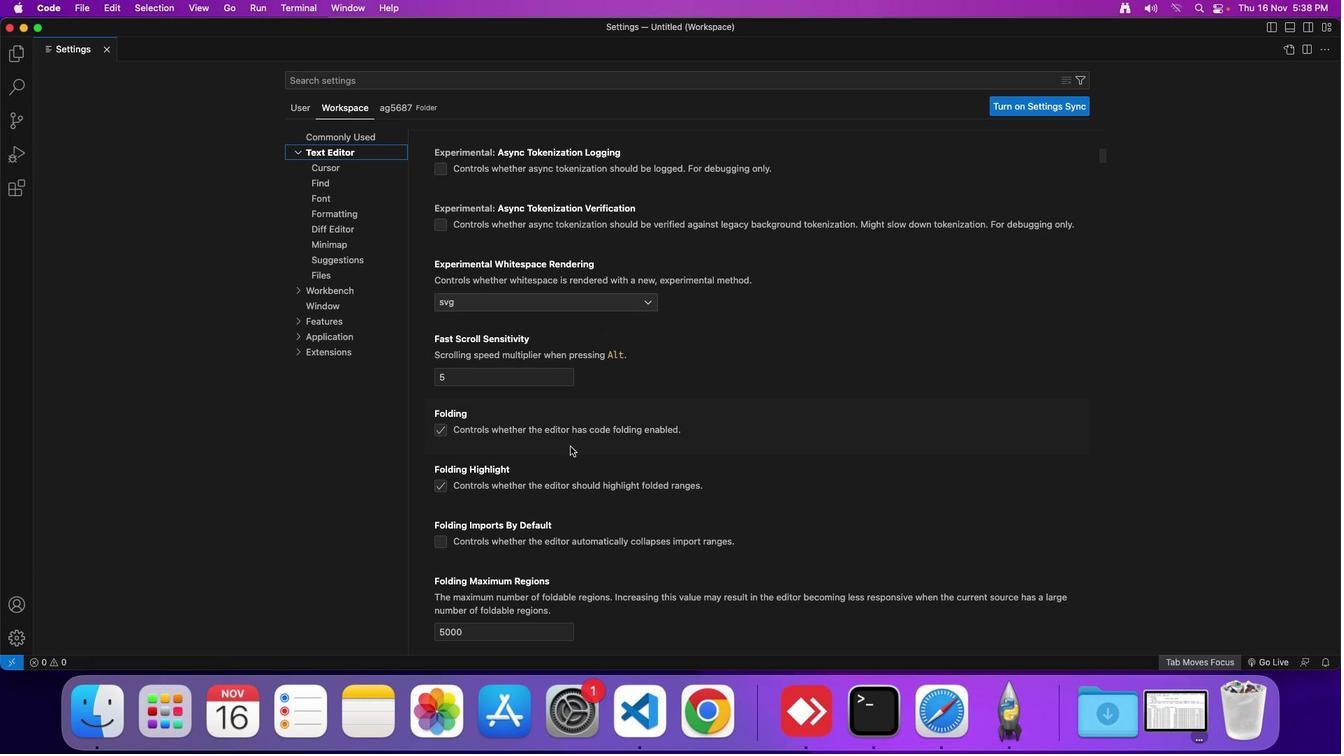 
Action: Mouse scrolled (562, 438) with delta (-7, -10)
Screenshot: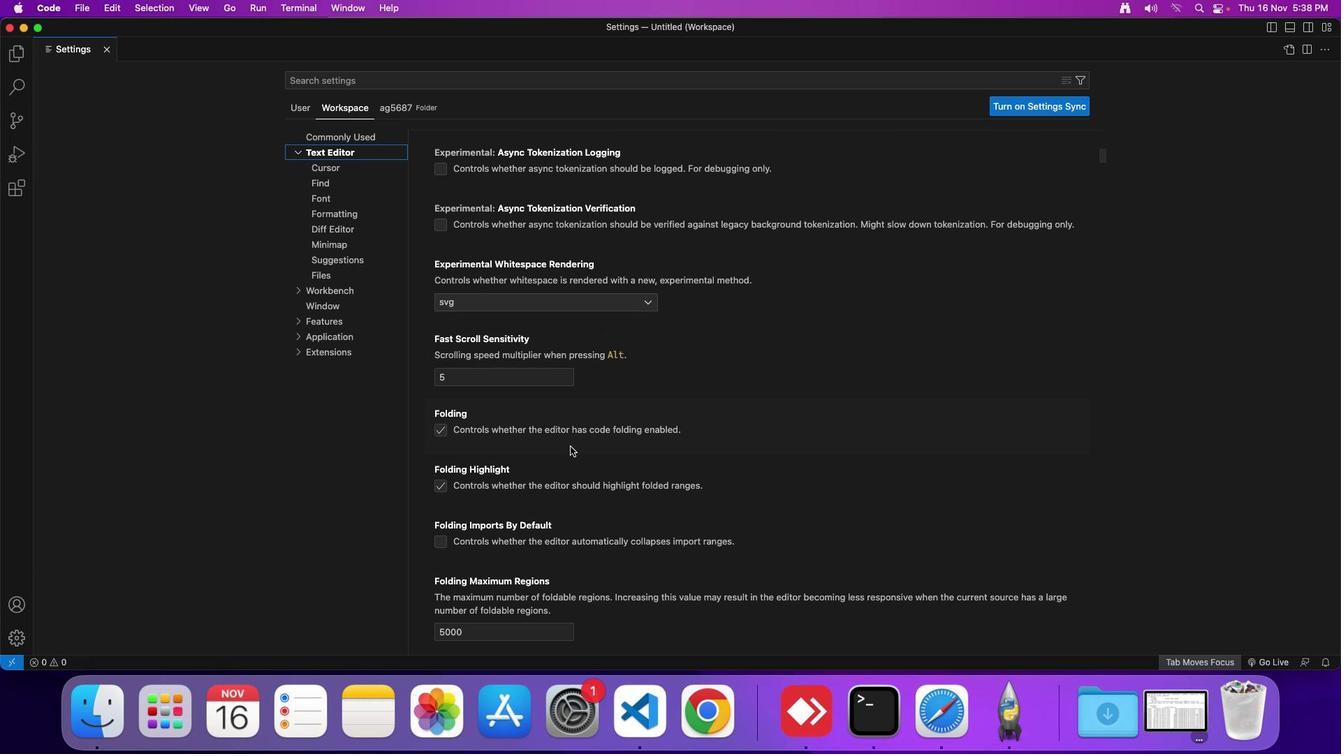 
Action: Mouse scrolled (562, 438) with delta (-7, -8)
Screenshot: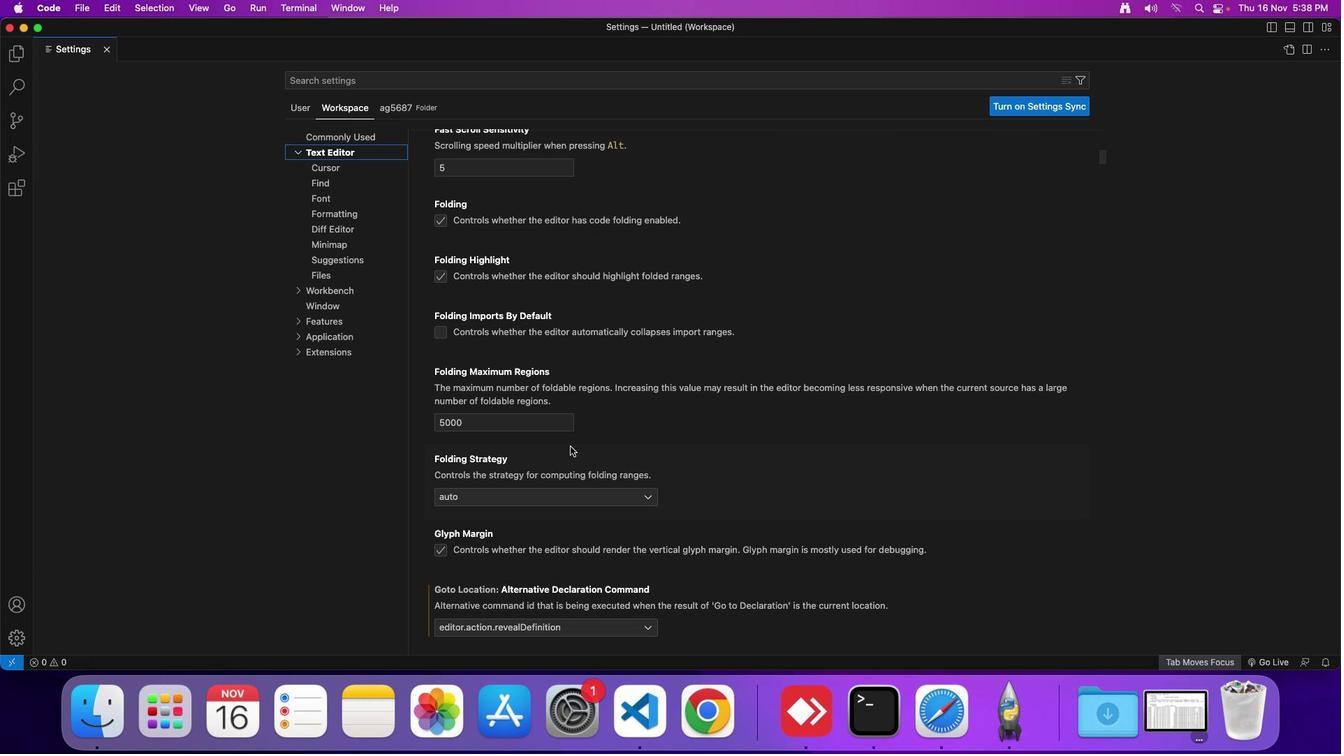 
Action: Mouse scrolled (562, 438) with delta (-7, -8)
Screenshot: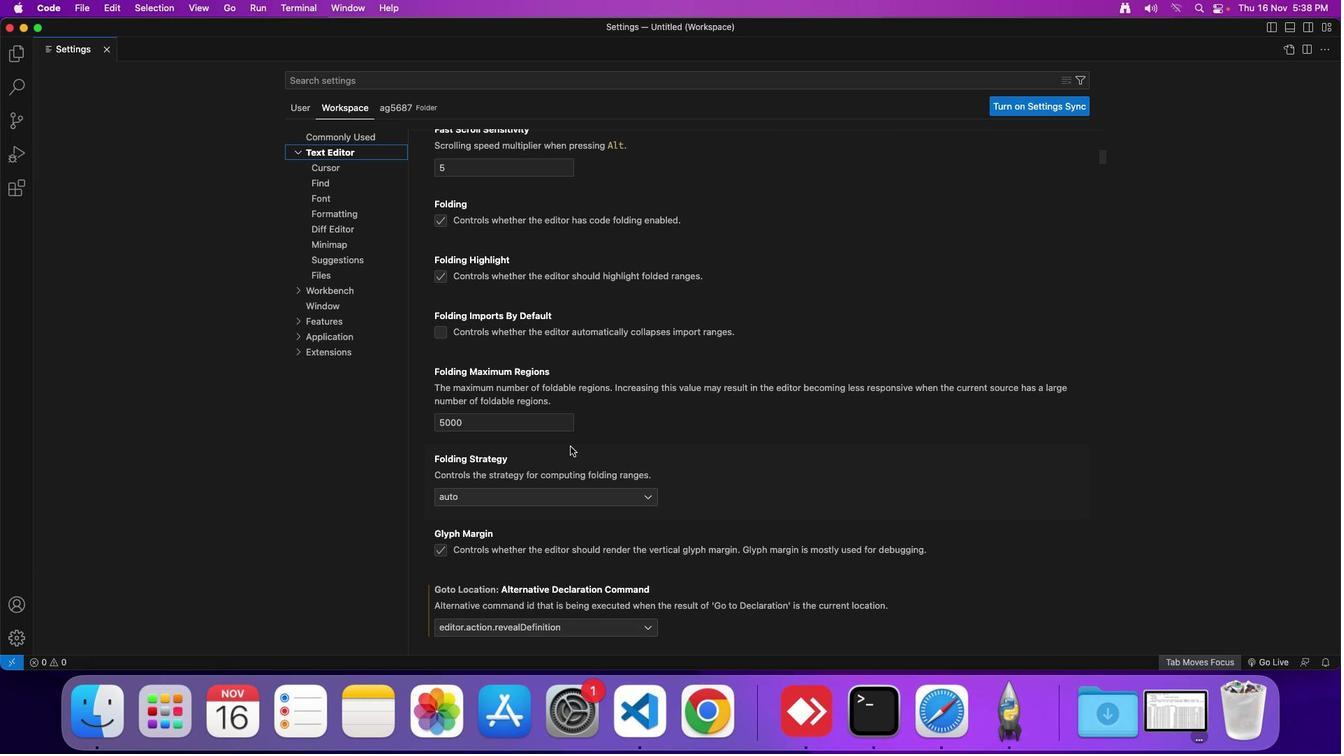 
Action: Mouse scrolled (562, 438) with delta (-7, -10)
Screenshot: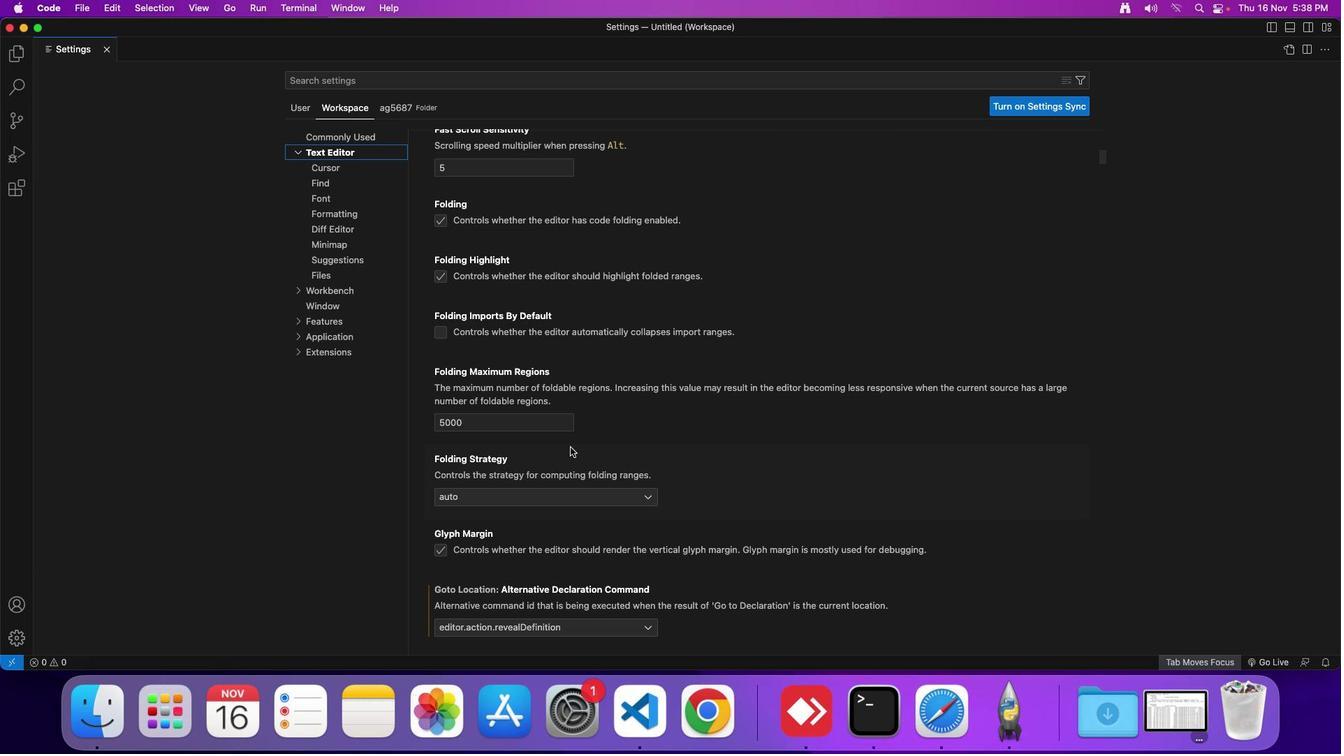 
Action: Mouse moved to (561, 438)
Screenshot: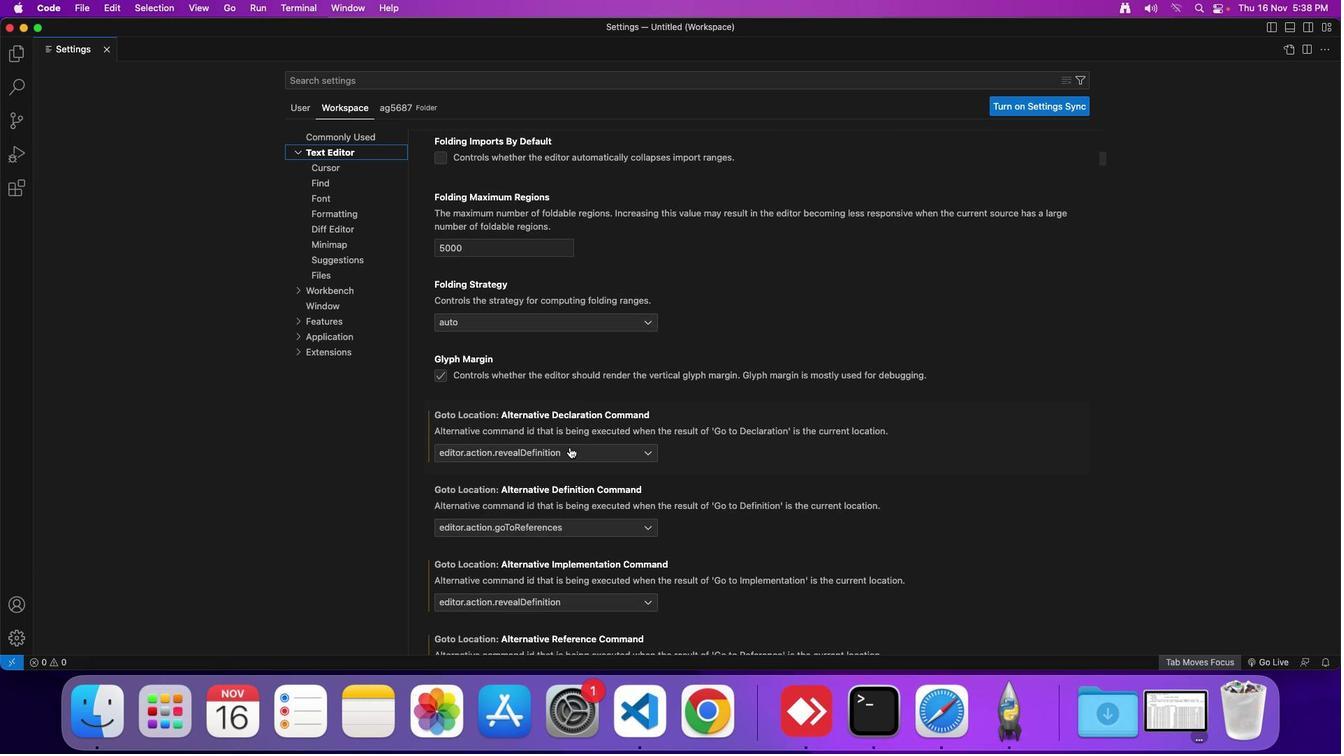 
Action: Mouse scrolled (561, 438) with delta (-7, -8)
Screenshot: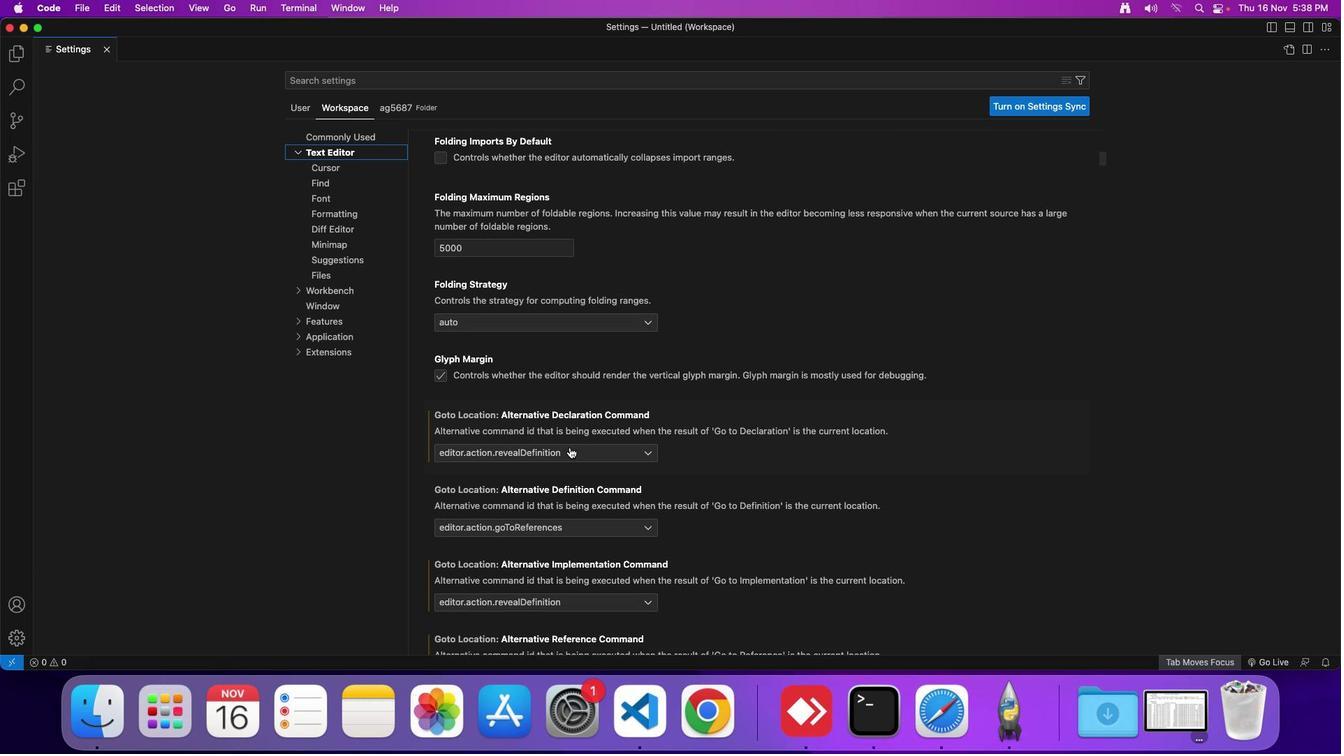 
Action: Mouse scrolled (561, 438) with delta (-7, -8)
Screenshot: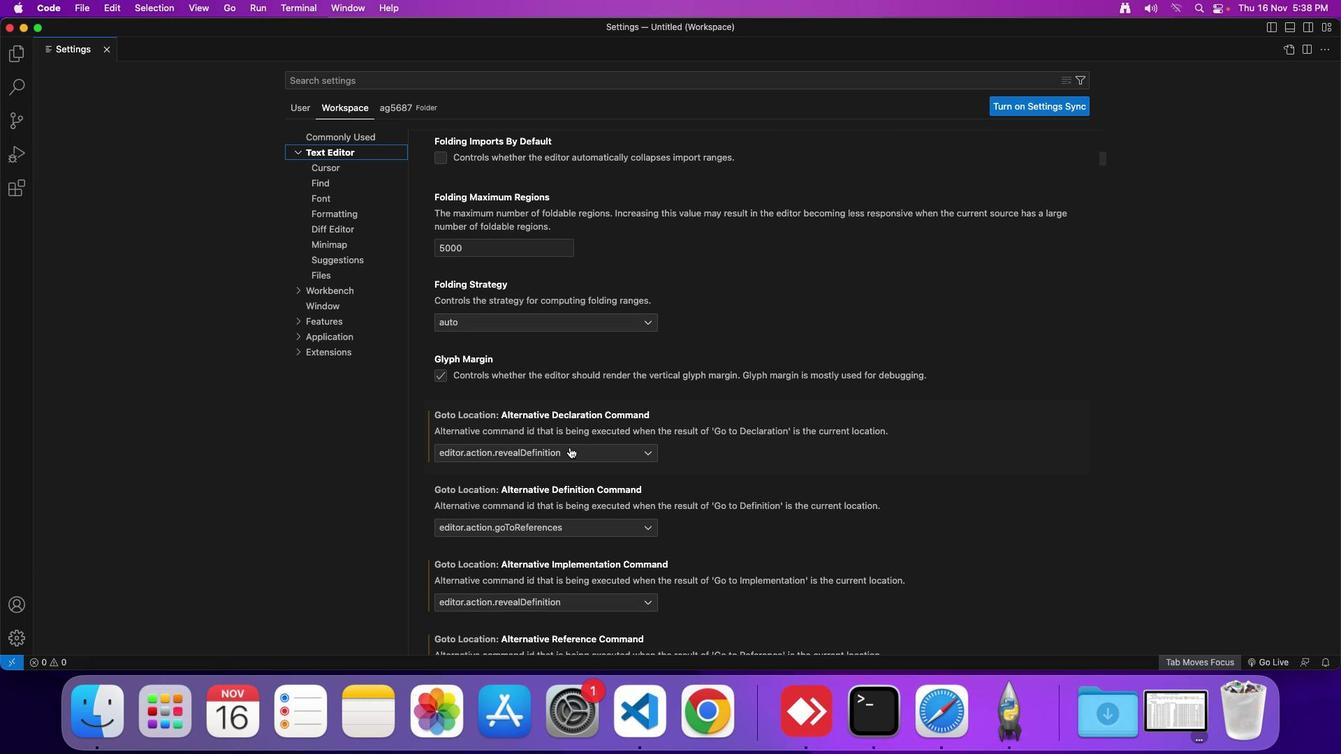 
Action: Mouse scrolled (561, 438) with delta (-7, -9)
Screenshot: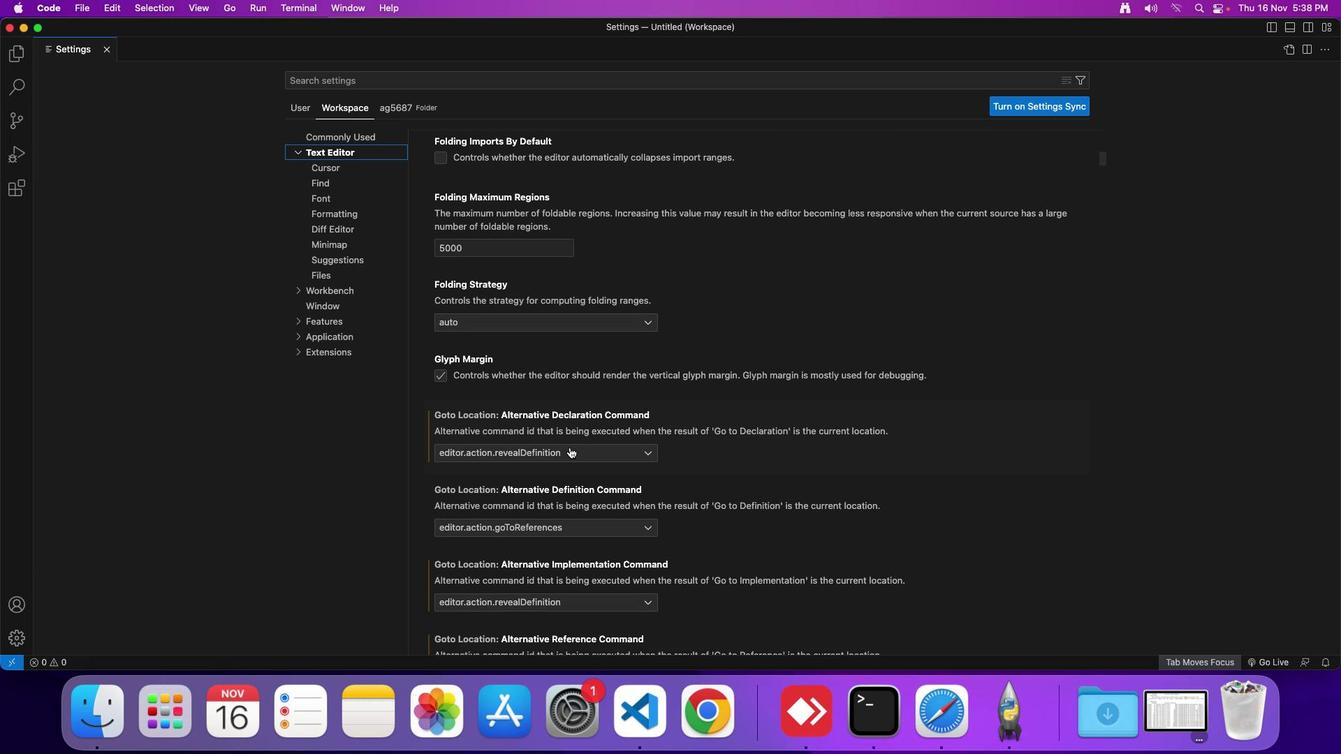 
Action: Mouse scrolled (561, 438) with delta (-7, -8)
Screenshot: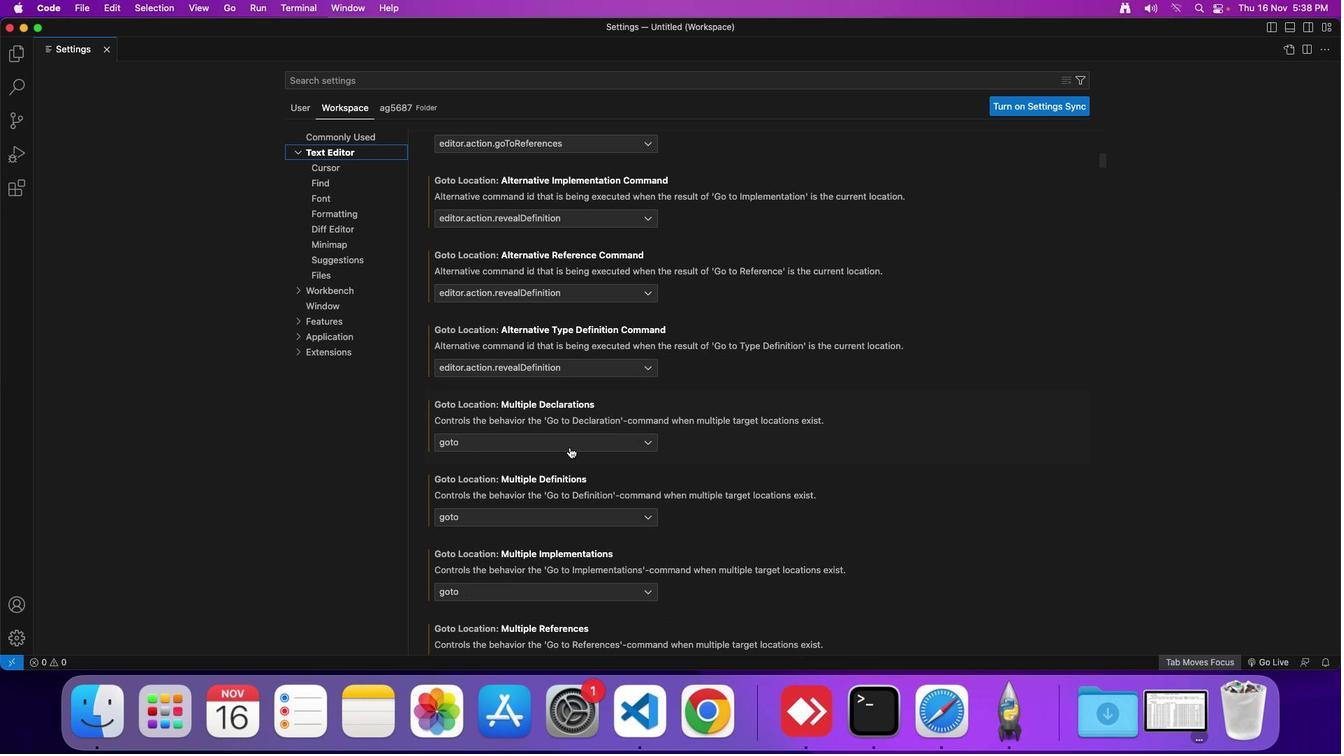 
Action: Mouse scrolled (561, 438) with delta (-7, -8)
Screenshot: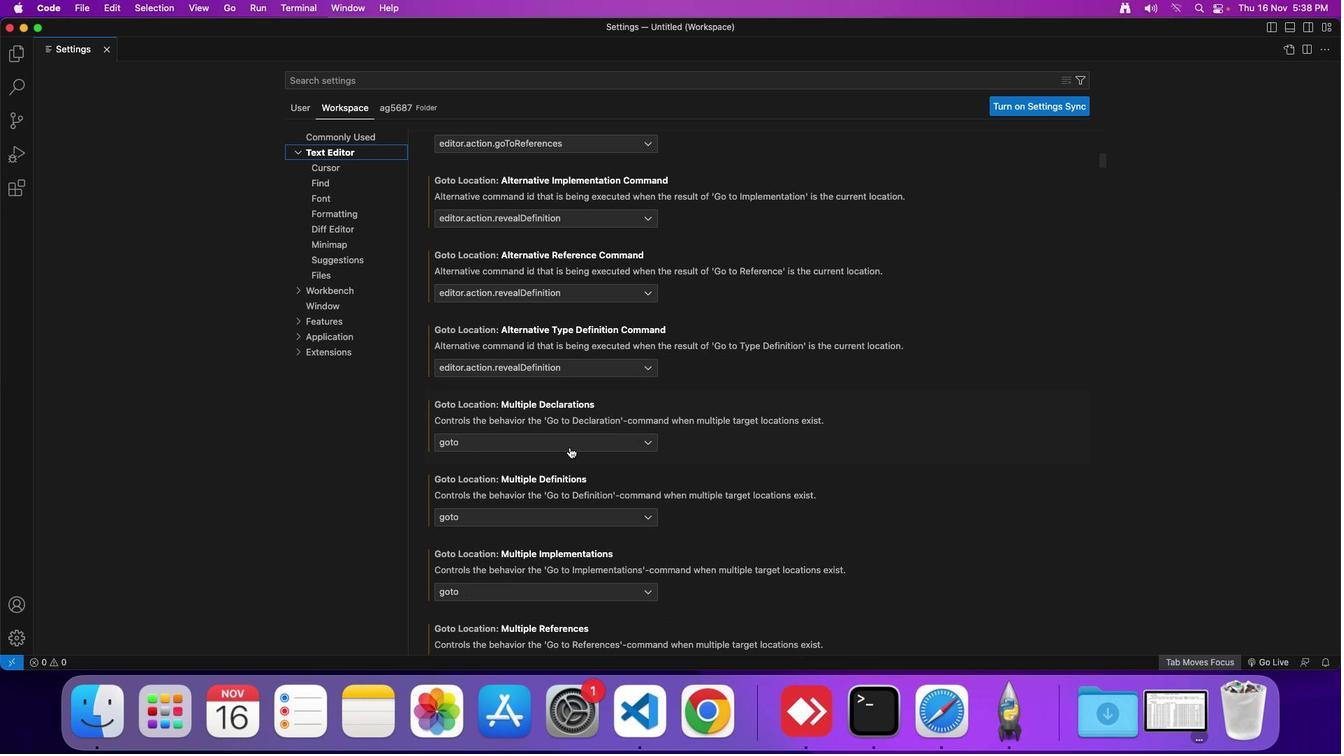 
Action: Mouse scrolled (561, 438) with delta (-7, -10)
Screenshot: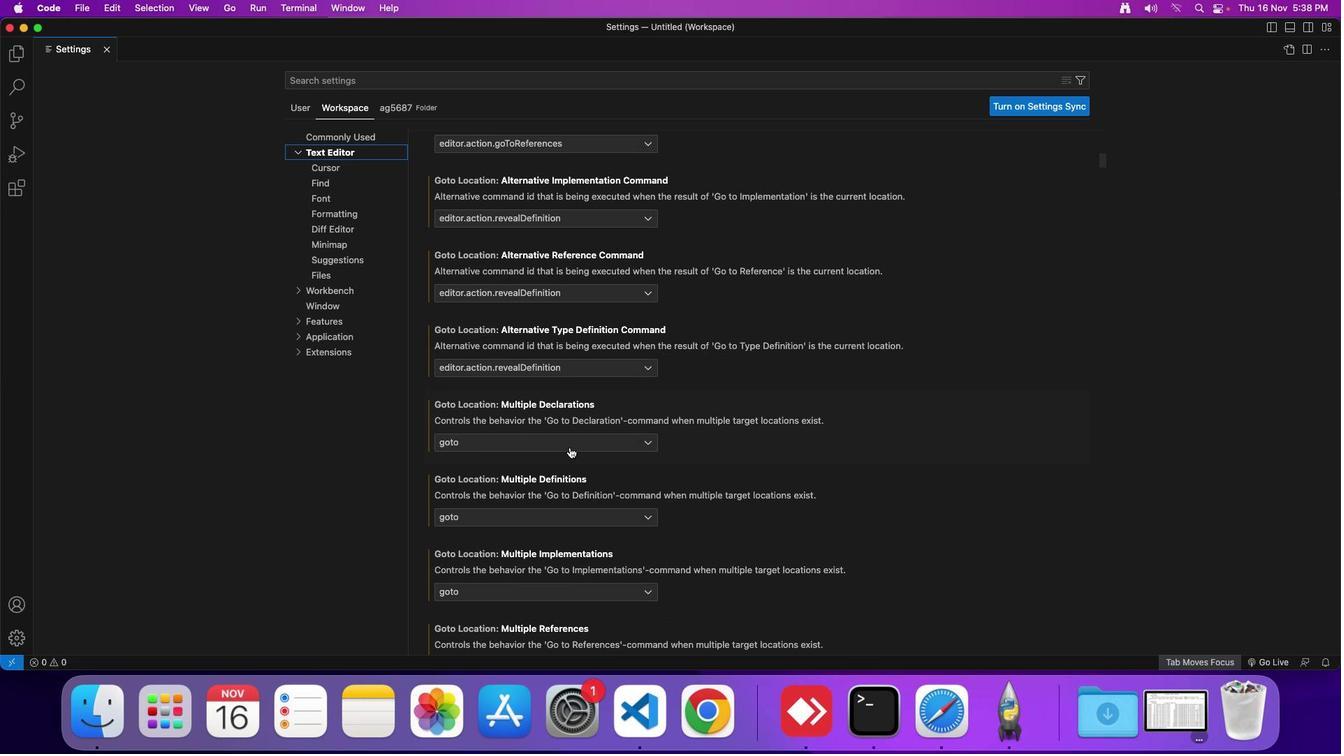 
Action: Mouse scrolled (561, 438) with delta (-7, -11)
Screenshot: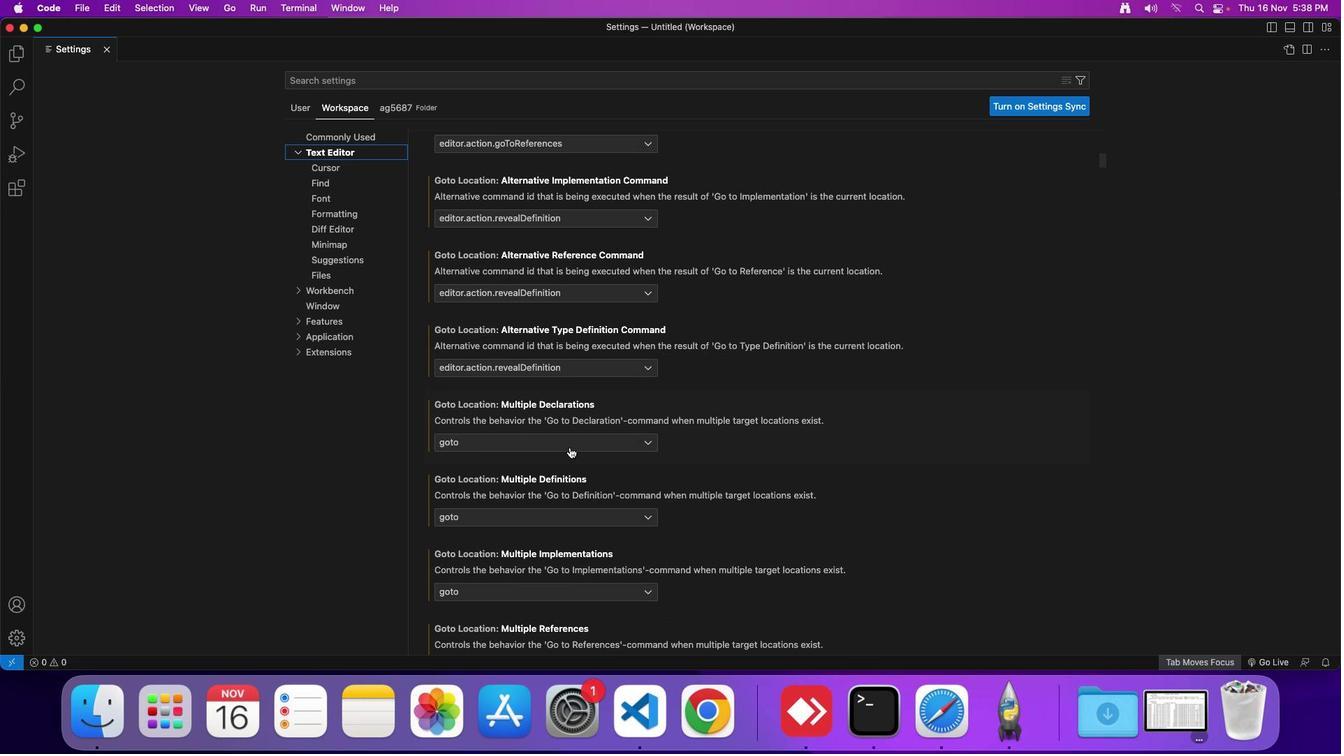 
Action: Mouse scrolled (561, 438) with delta (-7, -8)
Screenshot: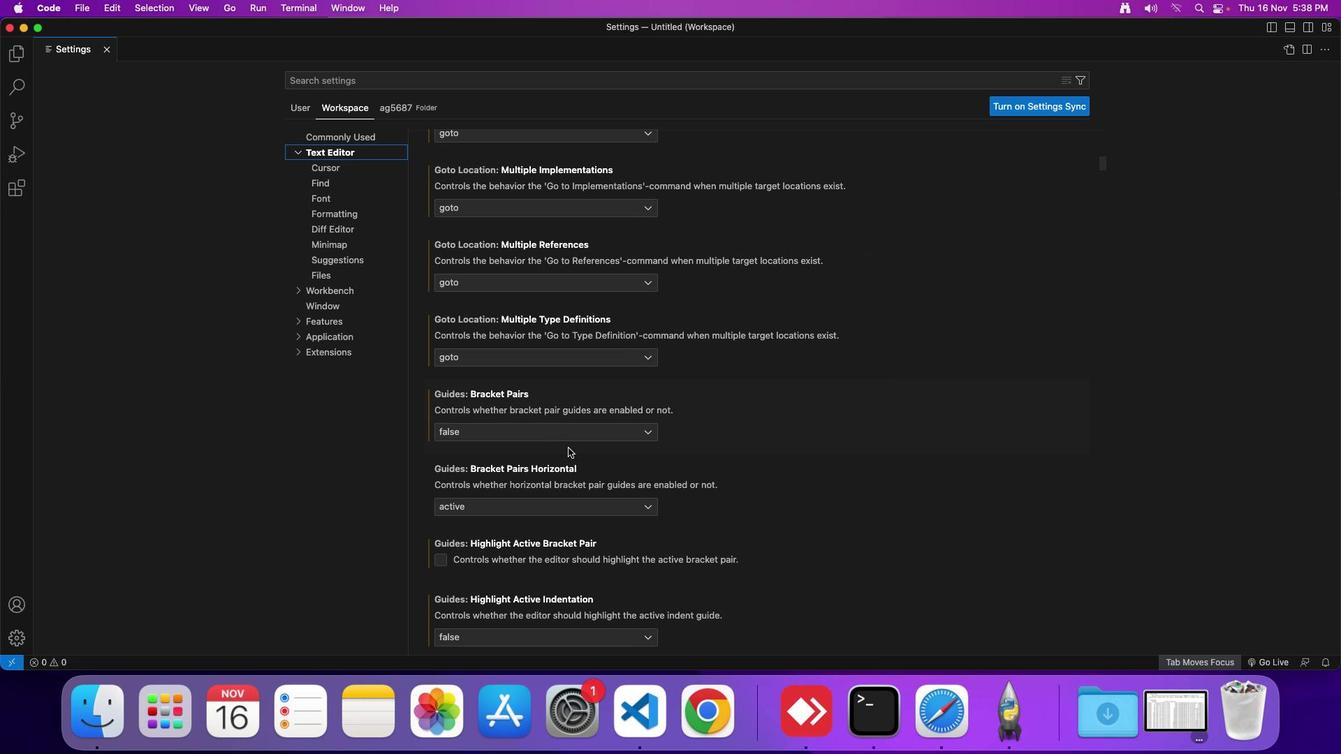 
Action: Mouse scrolled (561, 438) with delta (-7, -8)
Screenshot: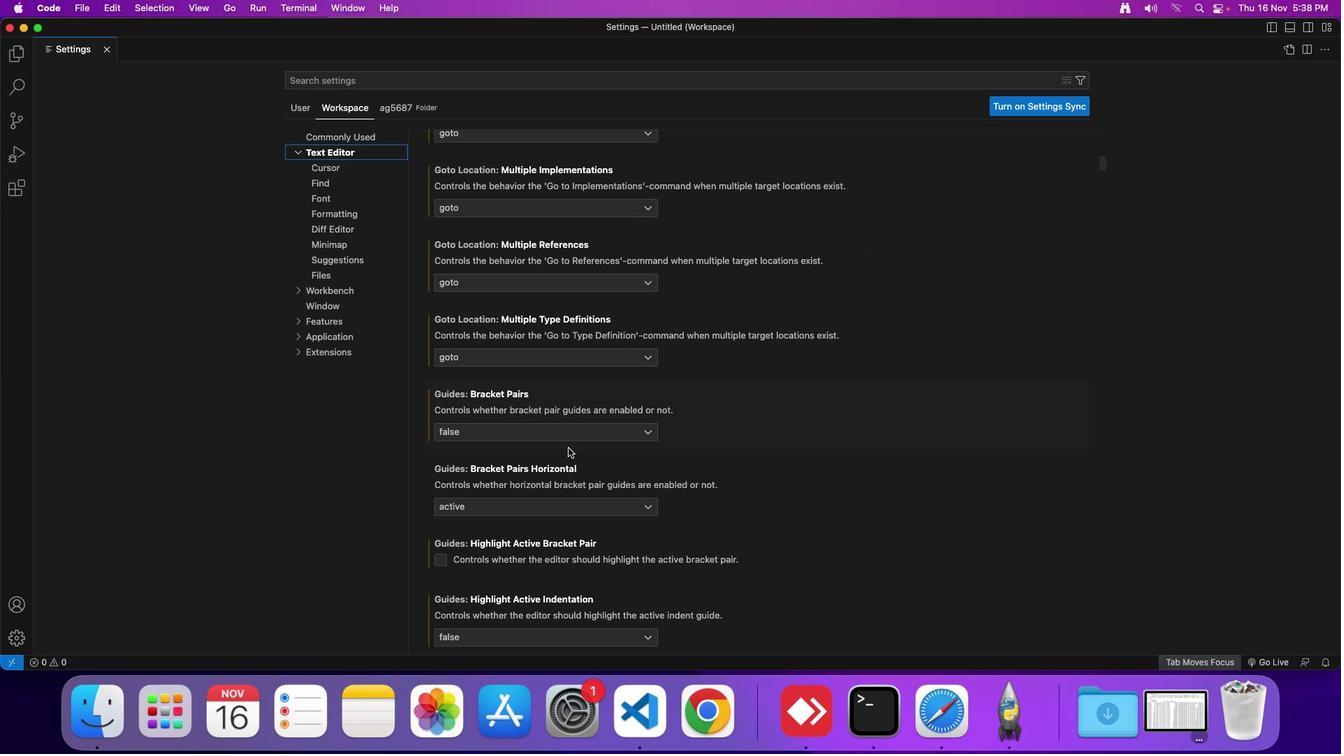 
Action: Mouse scrolled (561, 438) with delta (-7, -10)
Screenshot: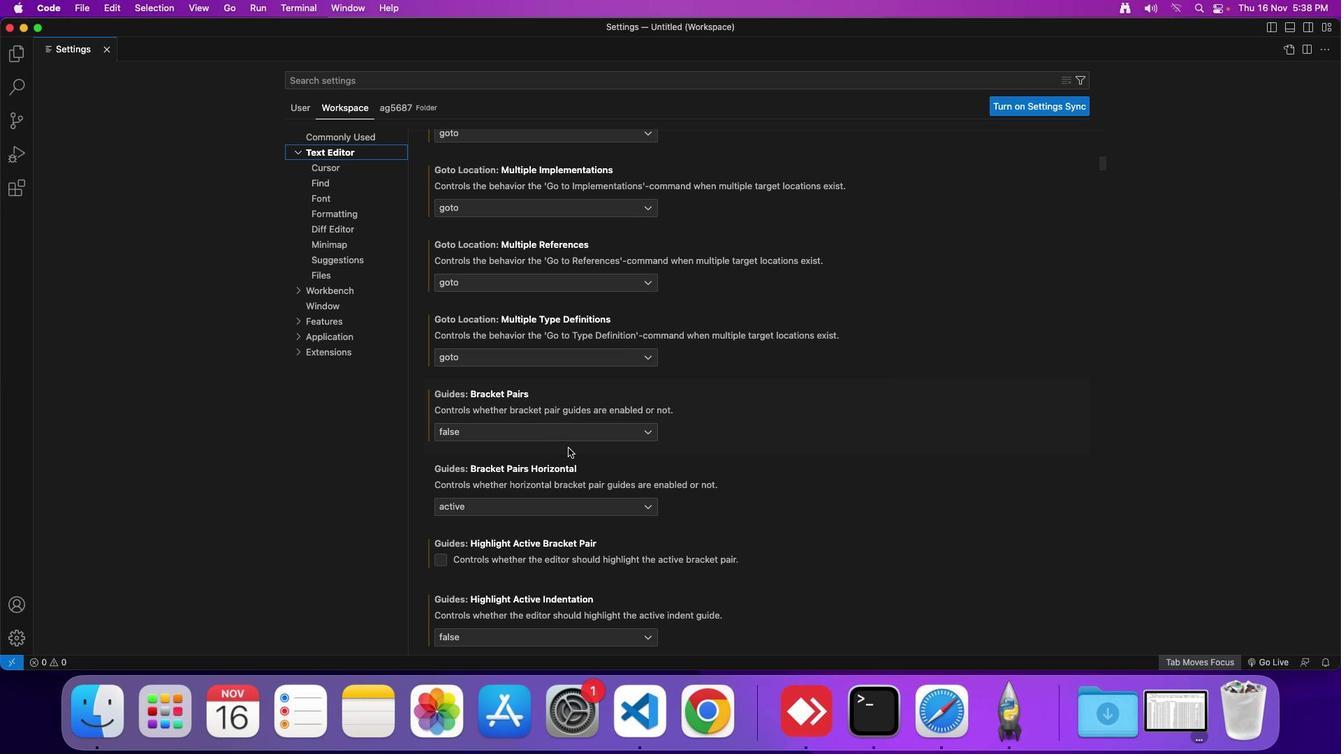 
Action: Mouse scrolled (561, 438) with delta (-7, -11)
Screenshot: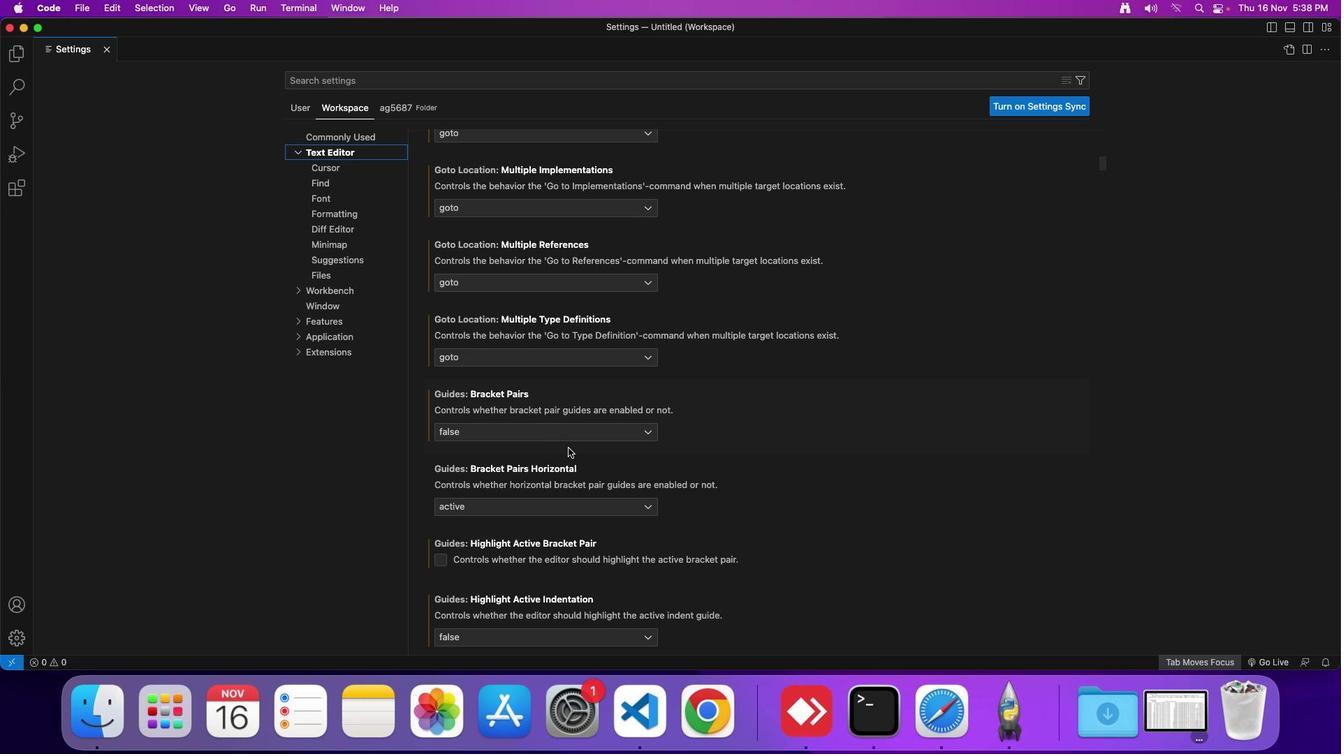 
Action: Mouse moved to (560, 439)
Screenshot: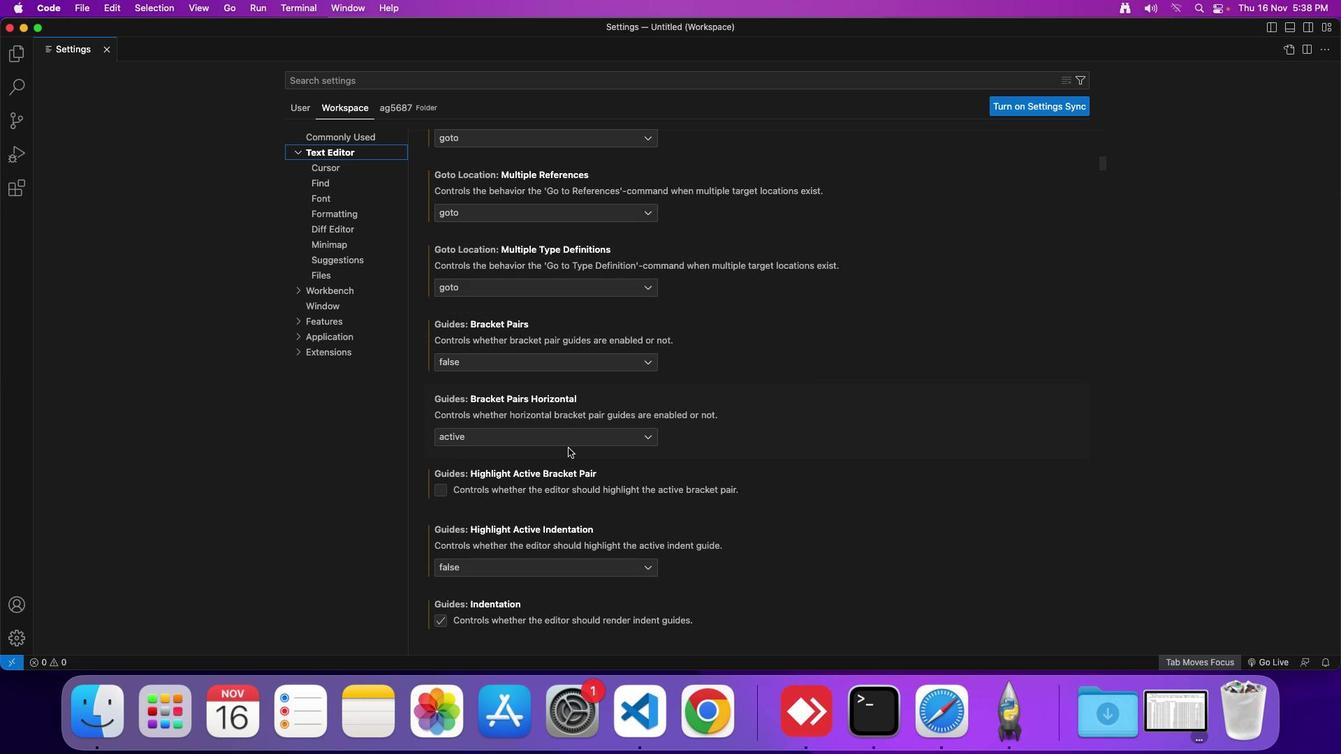 
Action: Mouse scrolled (560, 439) with delta (-7, -8)
Screenshot: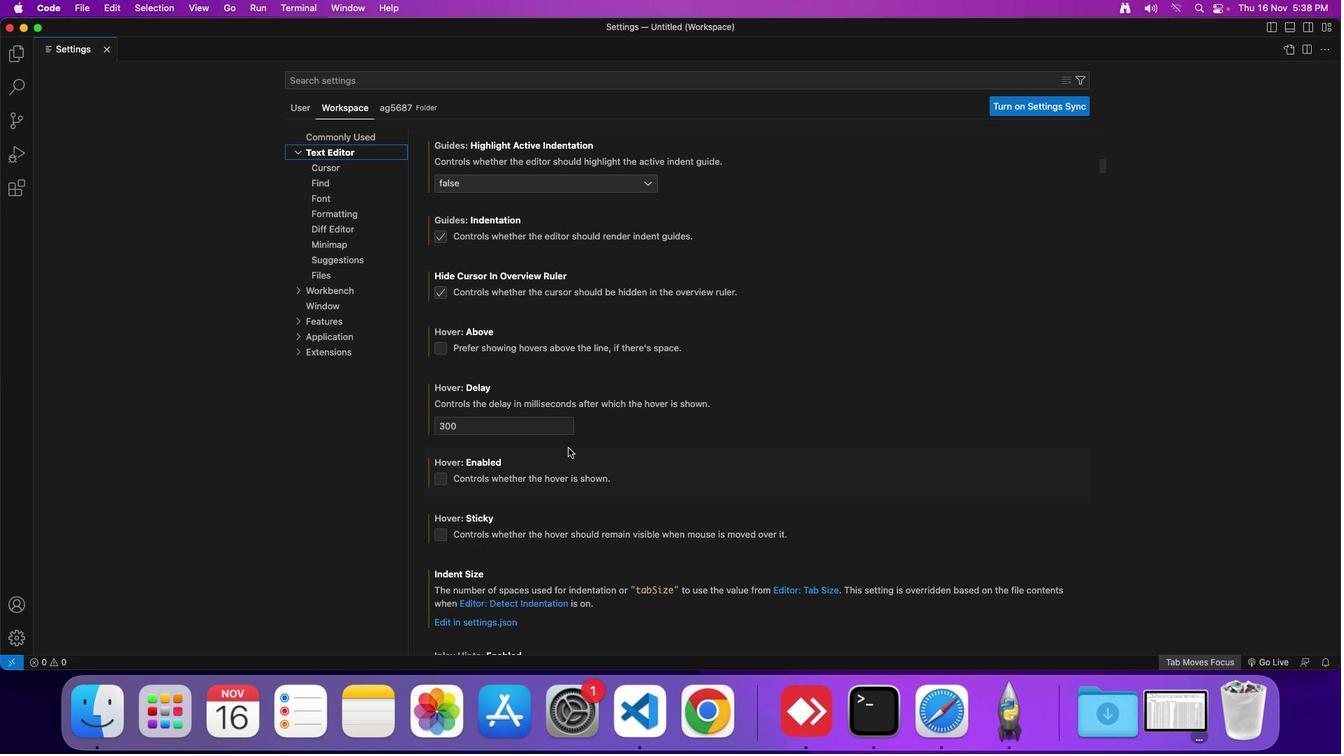 
Action: Mouse scrolled (560, 439) with delta (-7, -8)
Screenshot: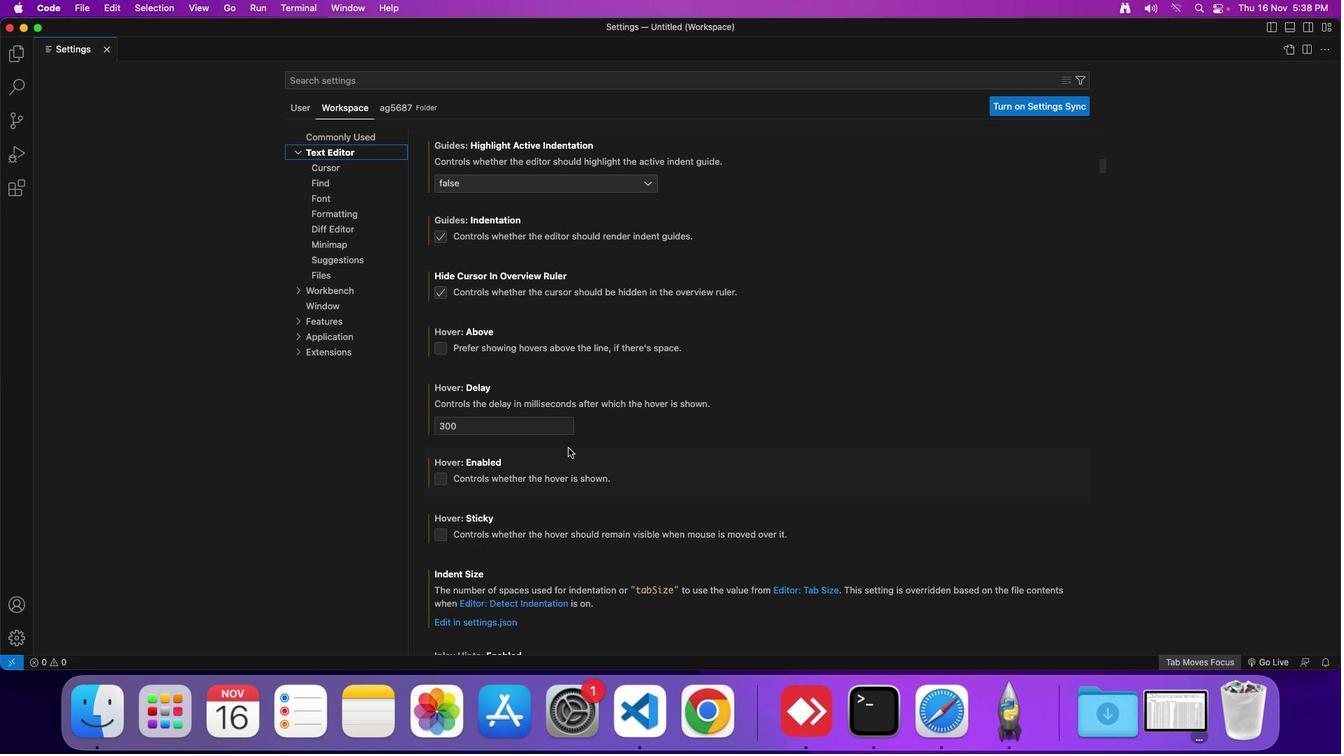 
Action: Mouse scrolled (560, 439) with delta (-7, -10)
Screenshot: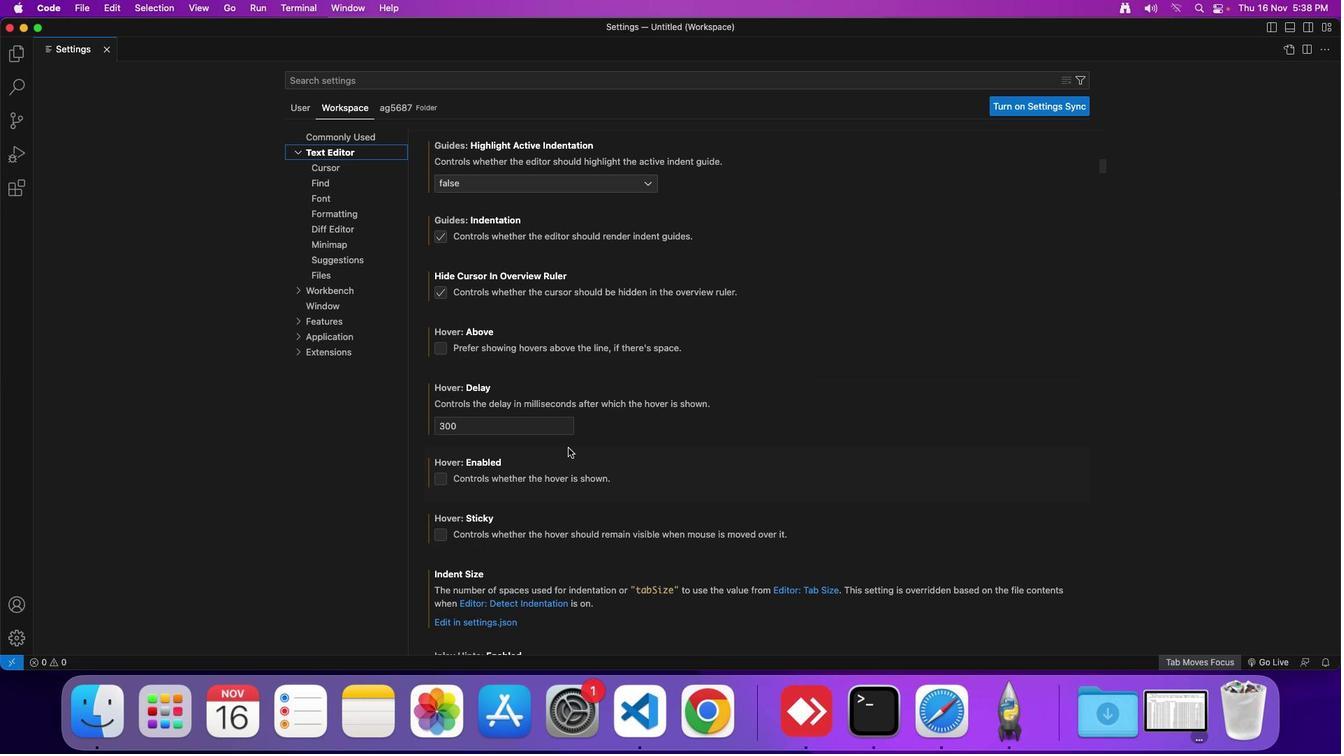 
Action: Mouse scrolled (560, 439) with delta (-7, -12)
Screenshot: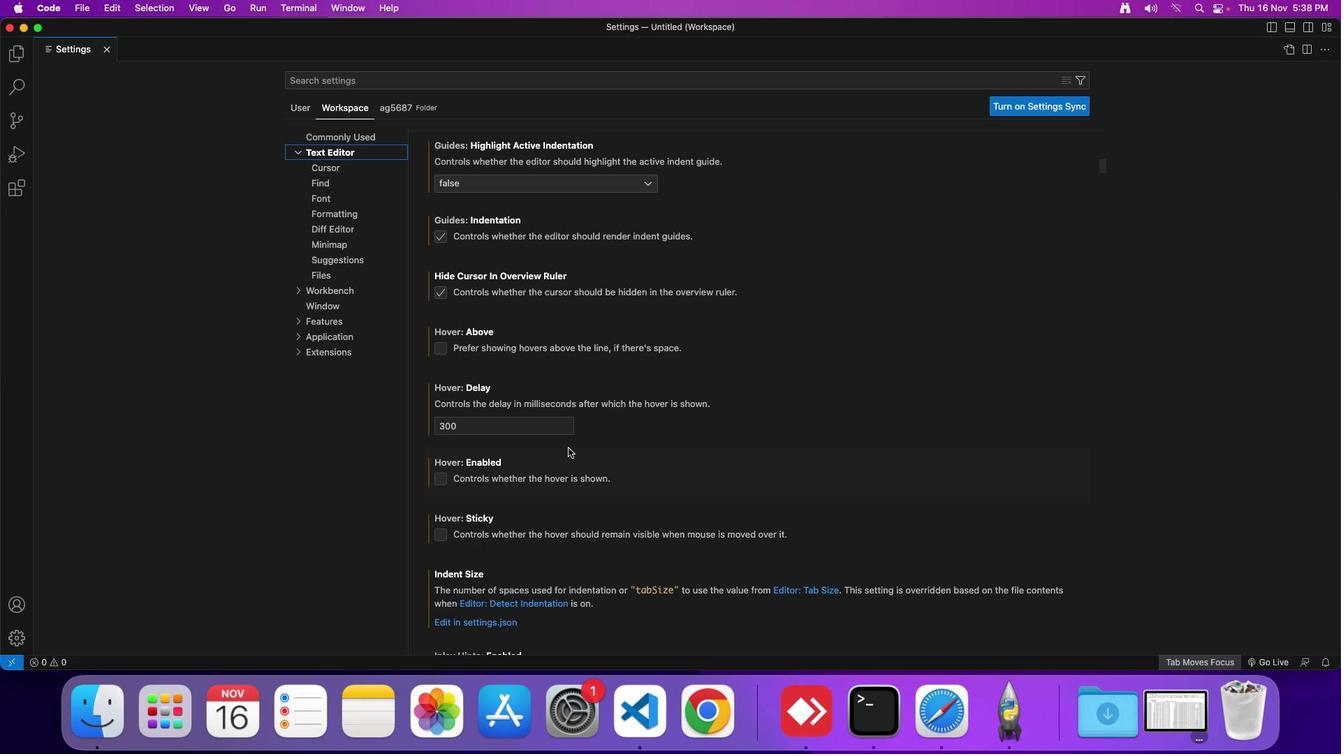 
Action: Mouse scrolled (560, 439) with delta (-7, -8)
Screenshot: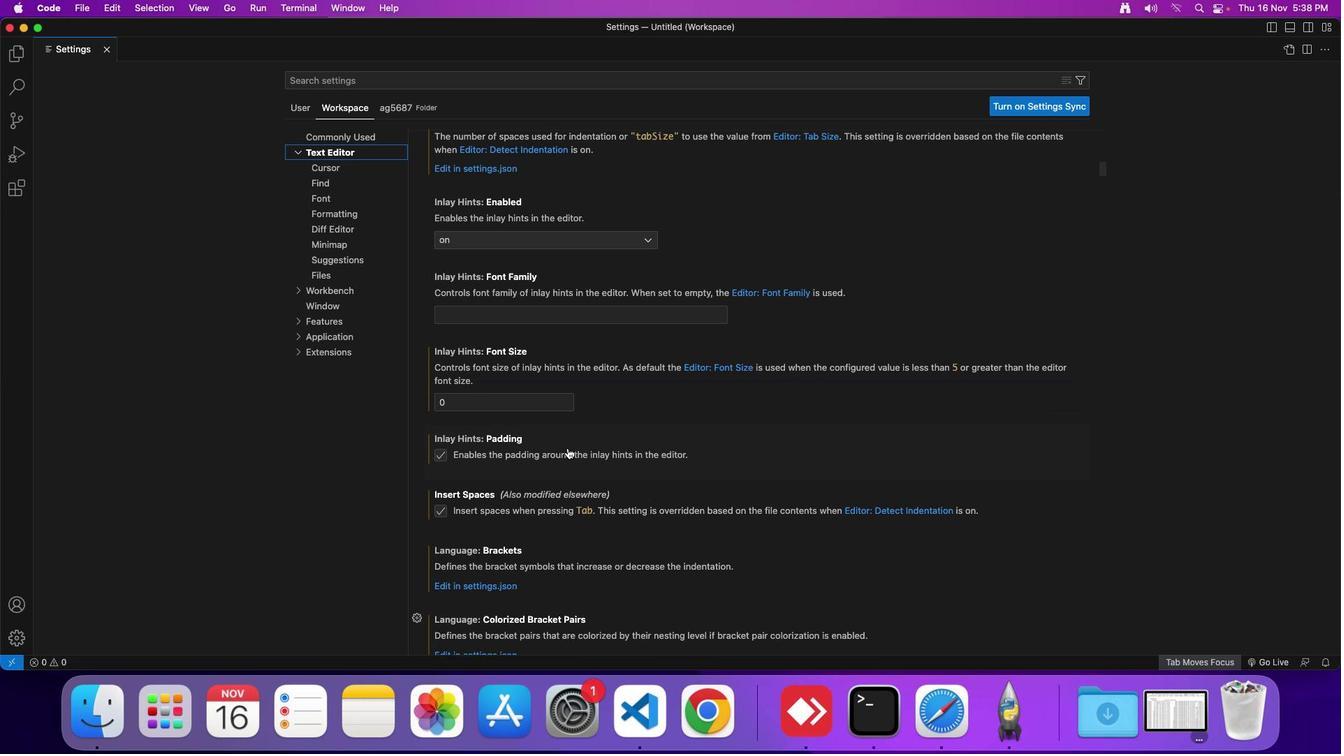 
Action: Mouse scrolled (560, 439) with delta (-7, -8)
Screenshot: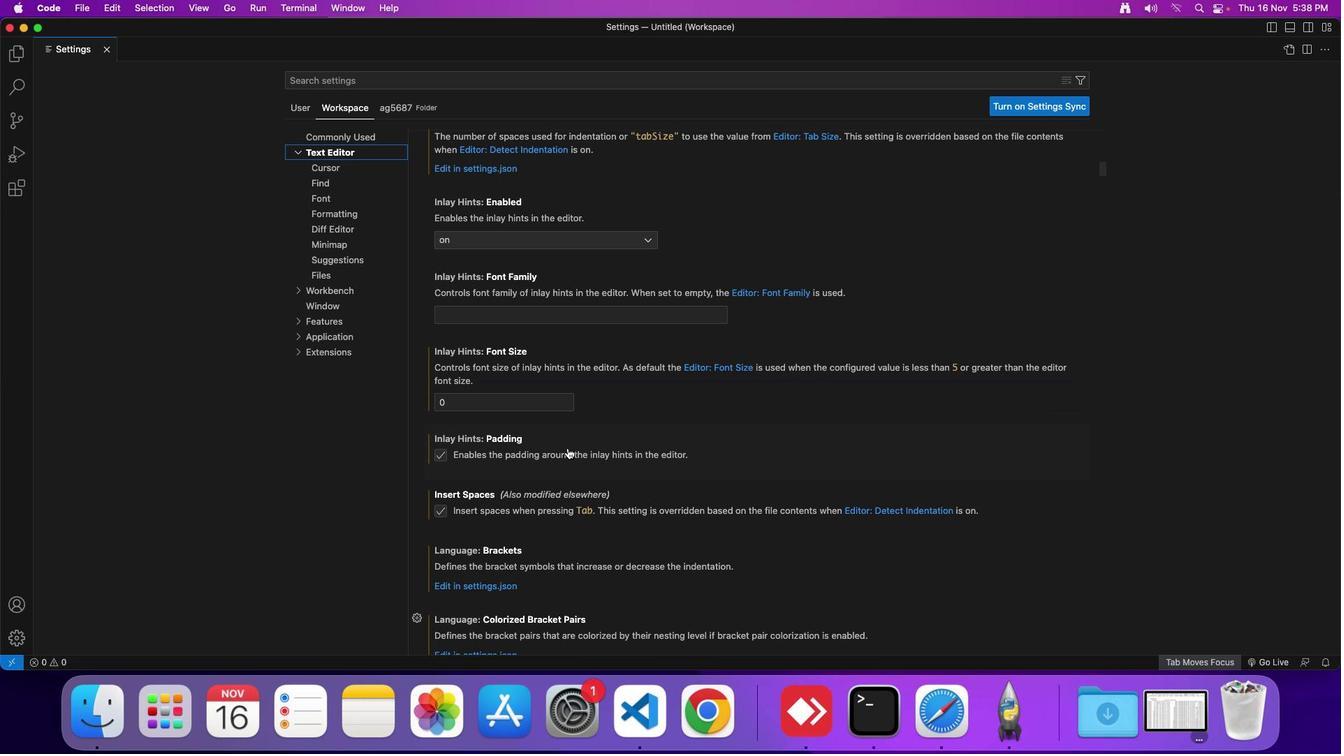 
Action: Mouse scrolled (560, 439) with delta (-7, -10)
Screenshot: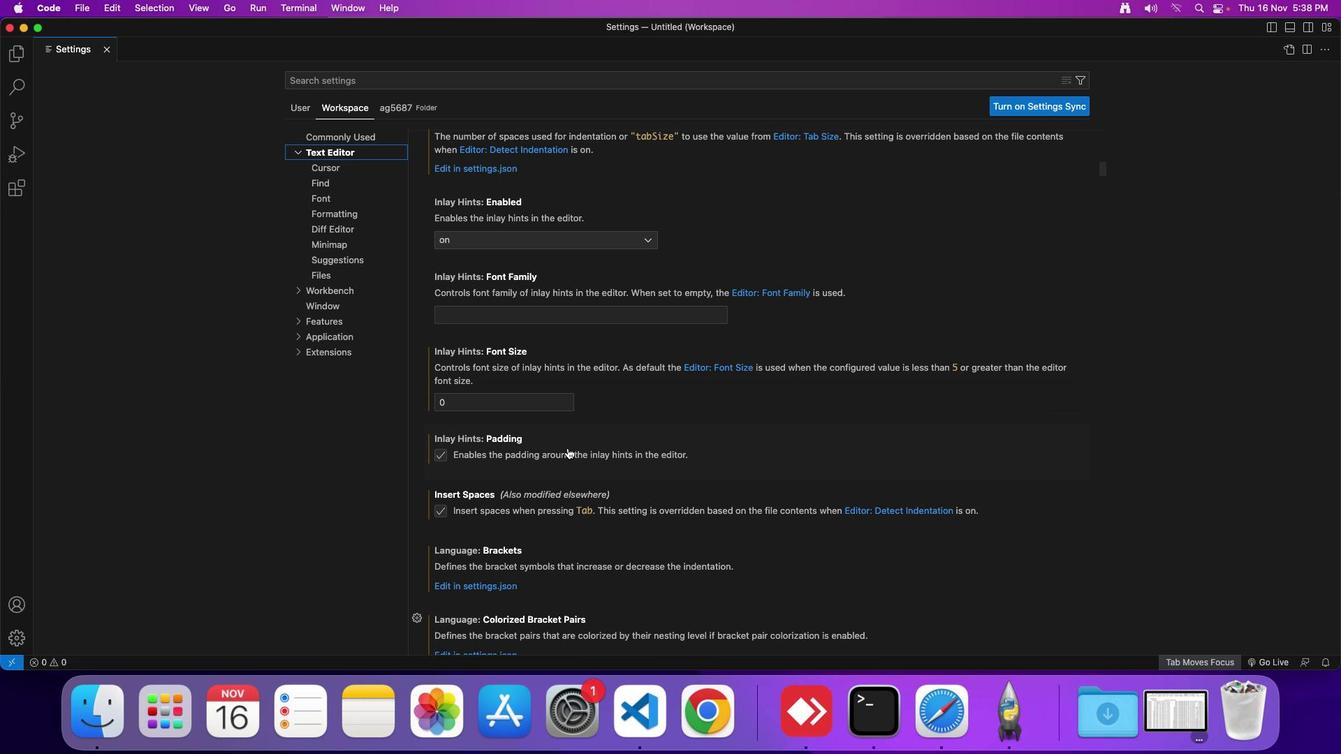 
Action: Mouse scrolled (560, 439) with delta (-7, -12)
Screenshot: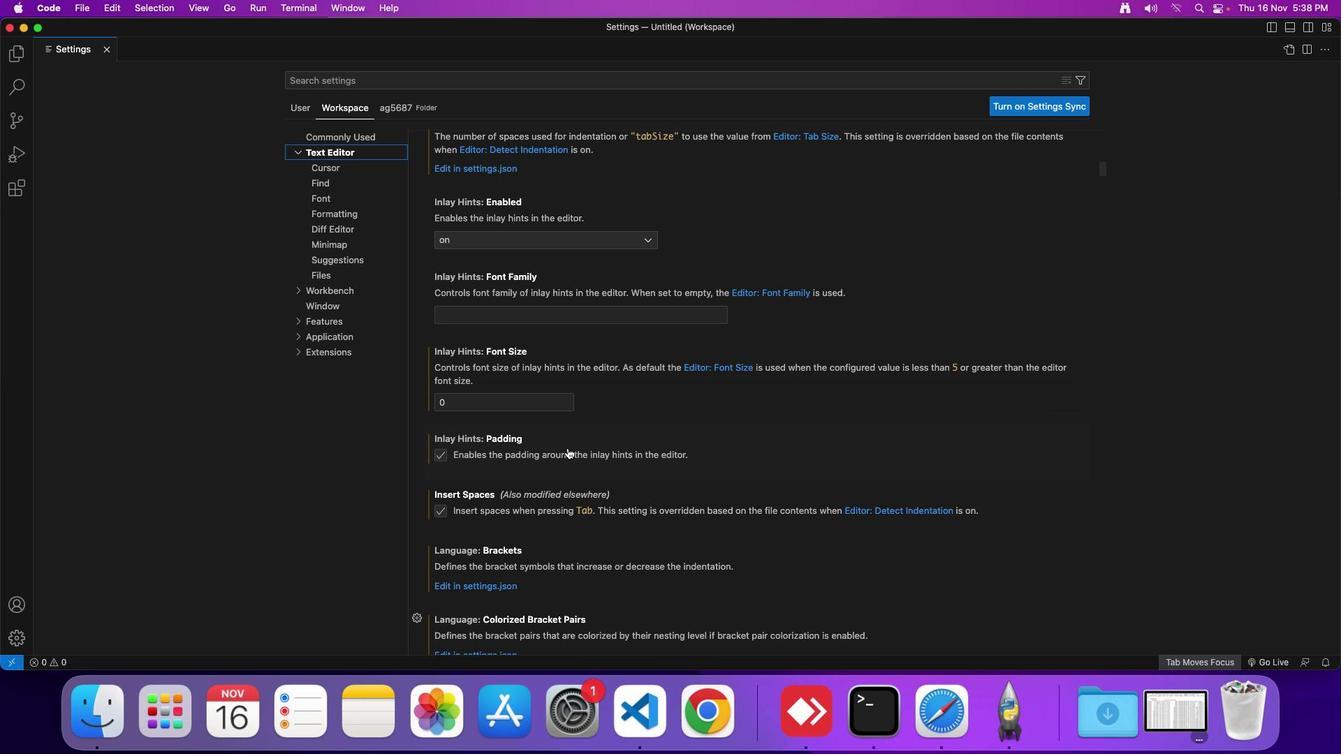 
Action: Mouse moved to (559, 440)
Screenshot: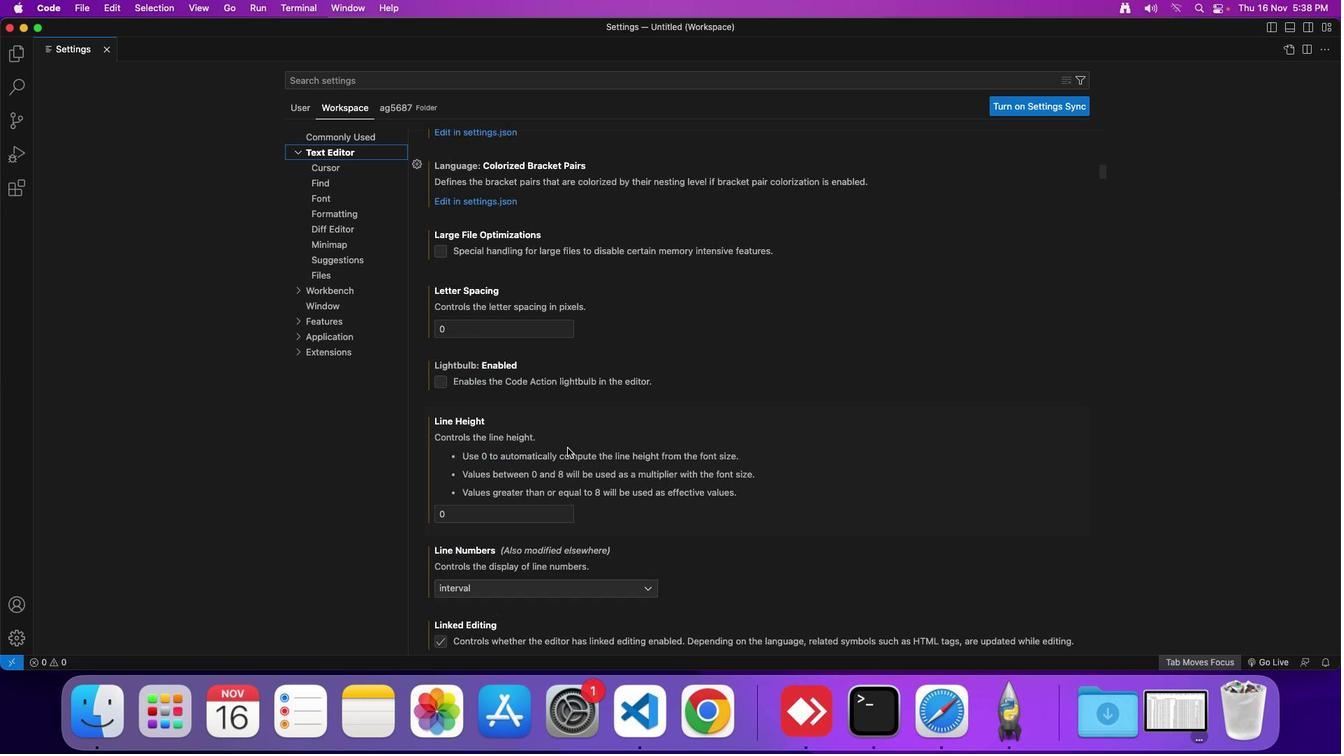 
Action: Mouse scrolled (559, 440) with delta (-7, -8)
Screenshot: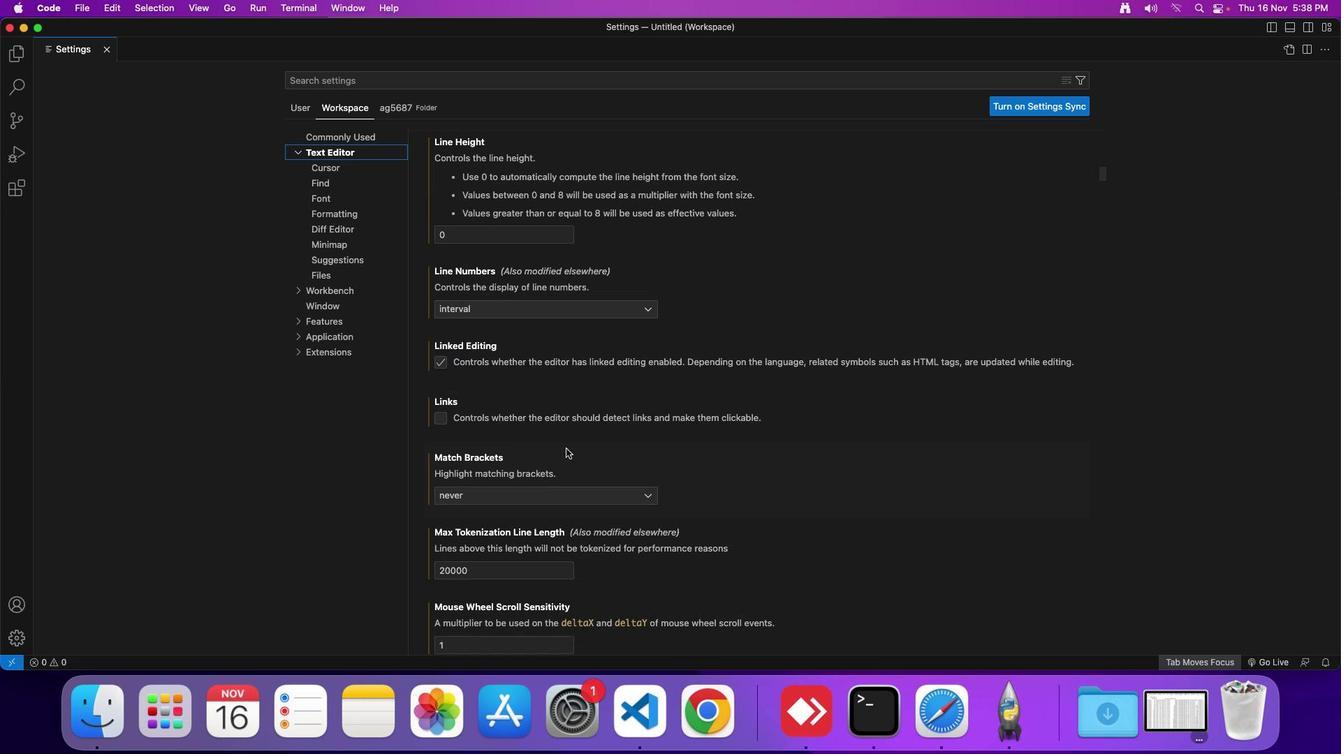 
Action: Mouse scrolled (559, 440) with delta (-7, -8)
Screenshot: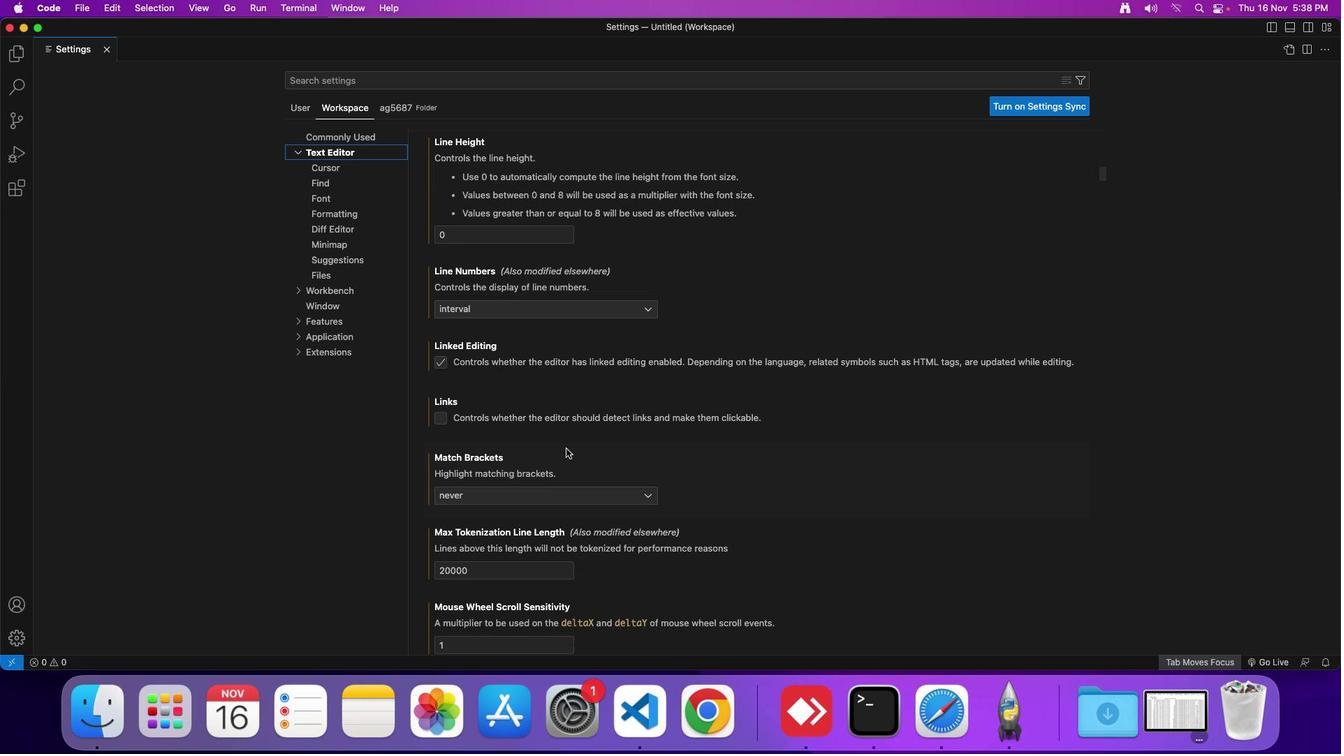 
Action: Mouse scrolled (559, 440) with delta (-7, -10)
Screenshot: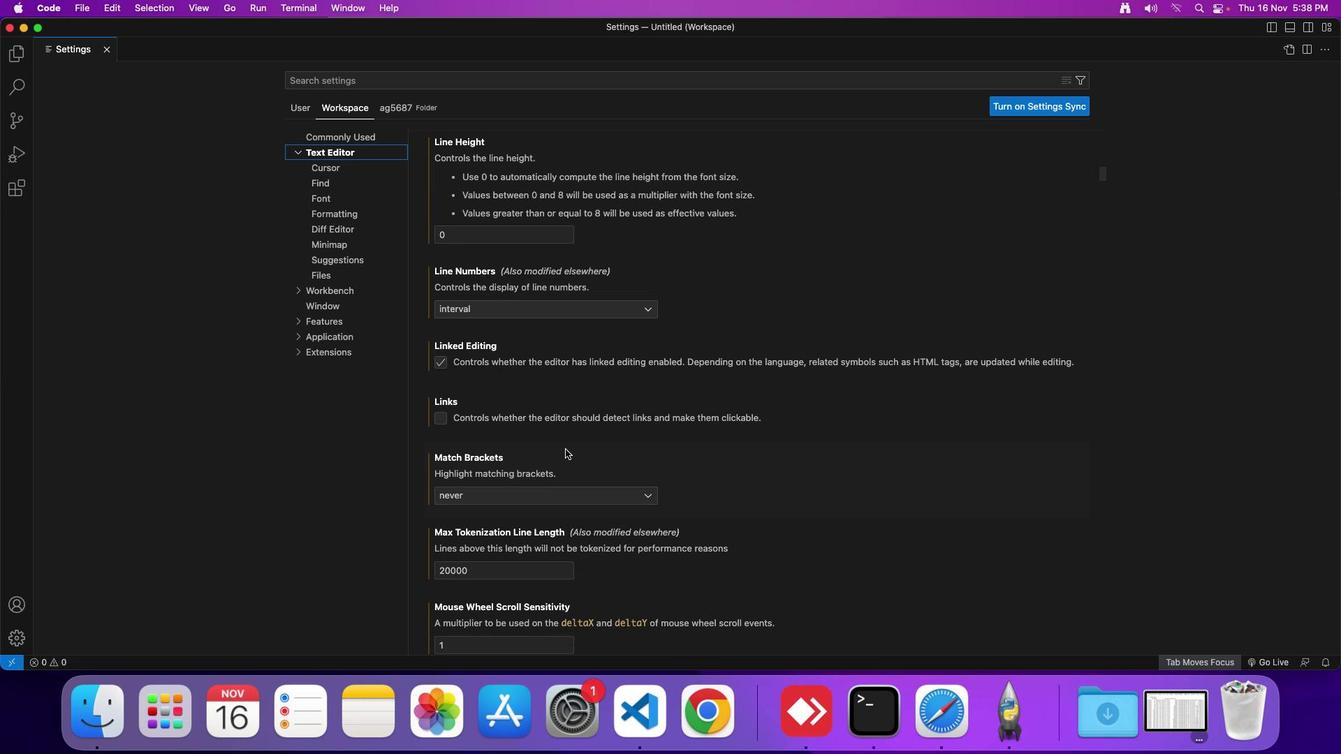 
Action: Mouse scrolled (559, 440) with delta (-7, -12)
Screenshot: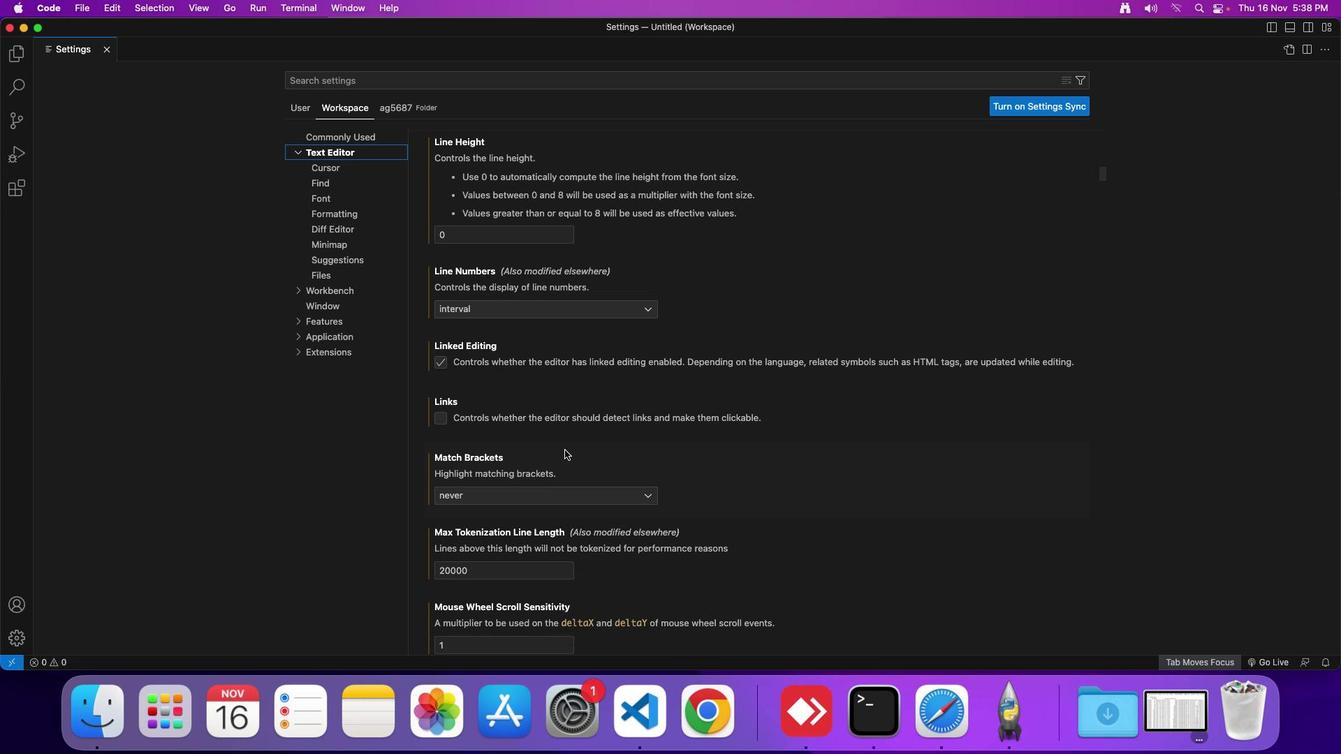 
Action: Mouse scrolled (559, 440) with delta (-7, -13)
Screenshot: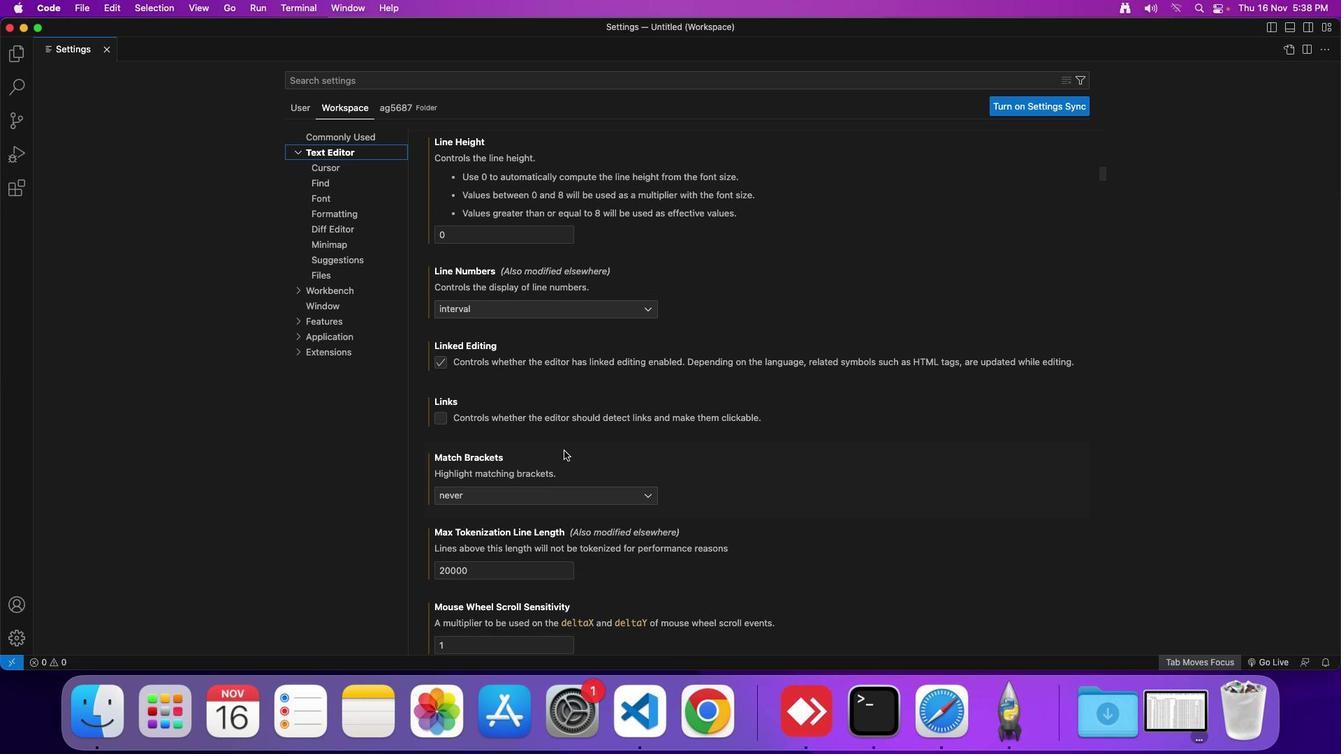 
Action: Mouse moved to (556, 443)
Screenshot: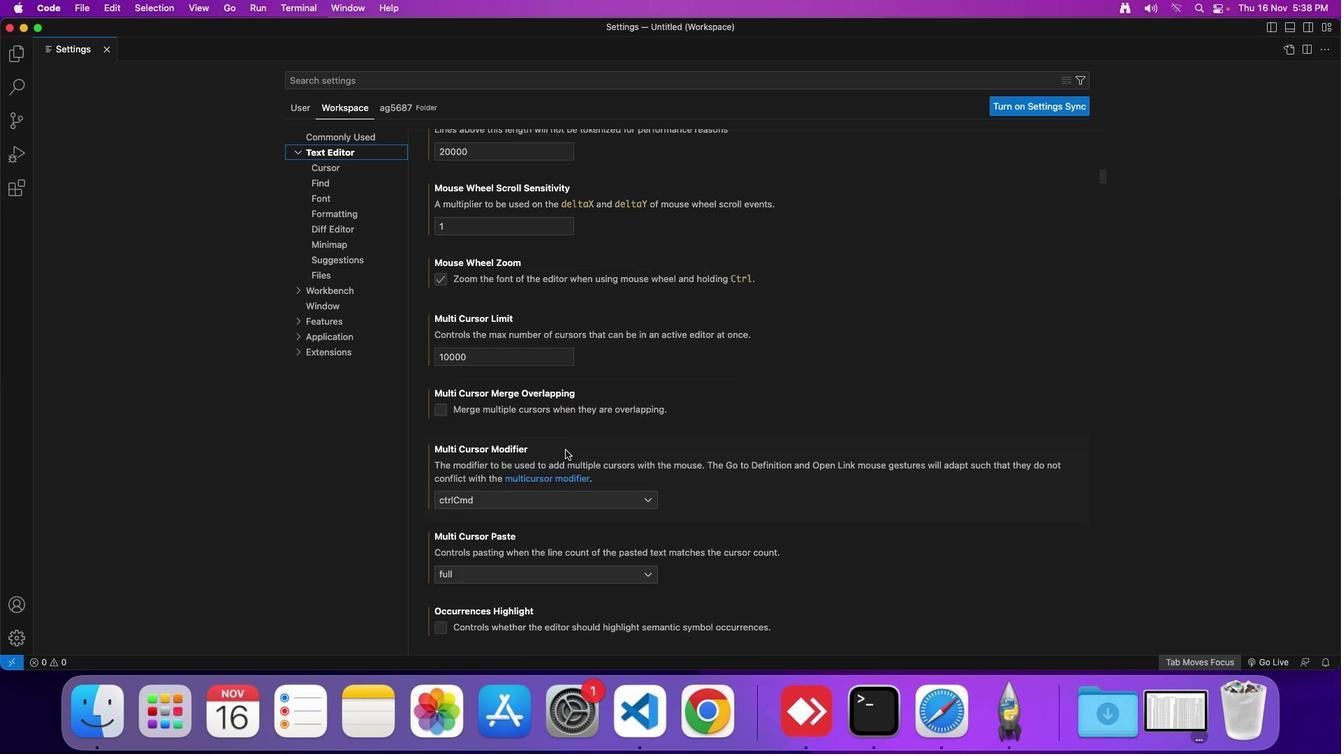
Action: Mouse scrolled (556, 443) with delta (-7, -8)
Screenshot: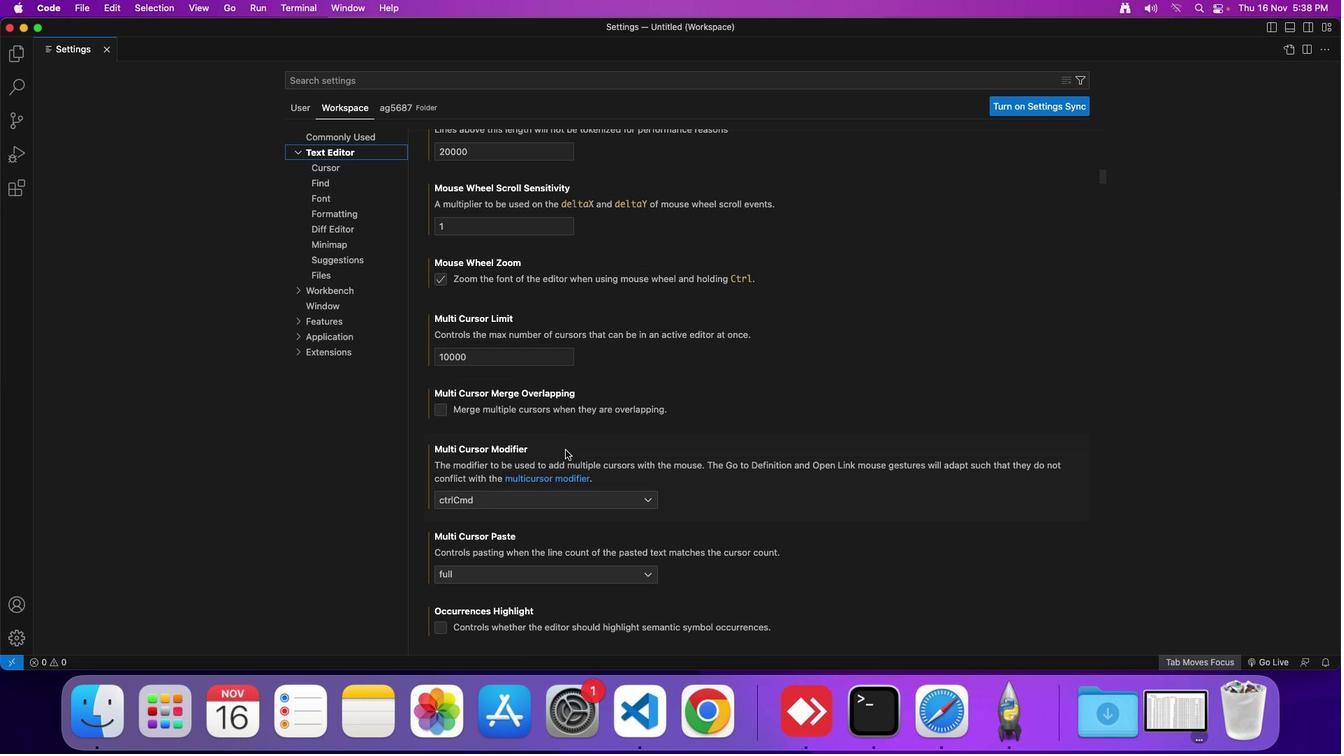 
Action: Mouse scrolled (556, 443) with delta (-7, -8)
Screenshot: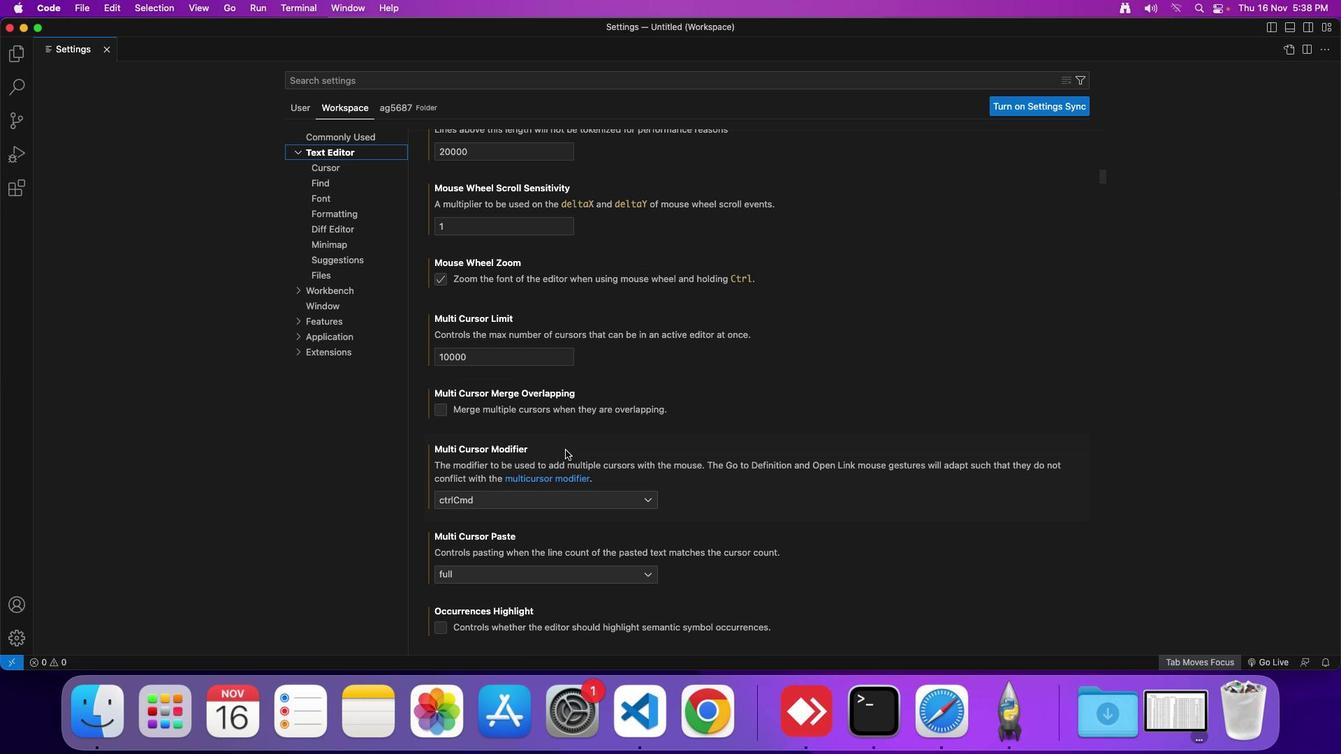 
Action: Mouse scrolled (556, 443) with delta (-7, -10)
Screenshot: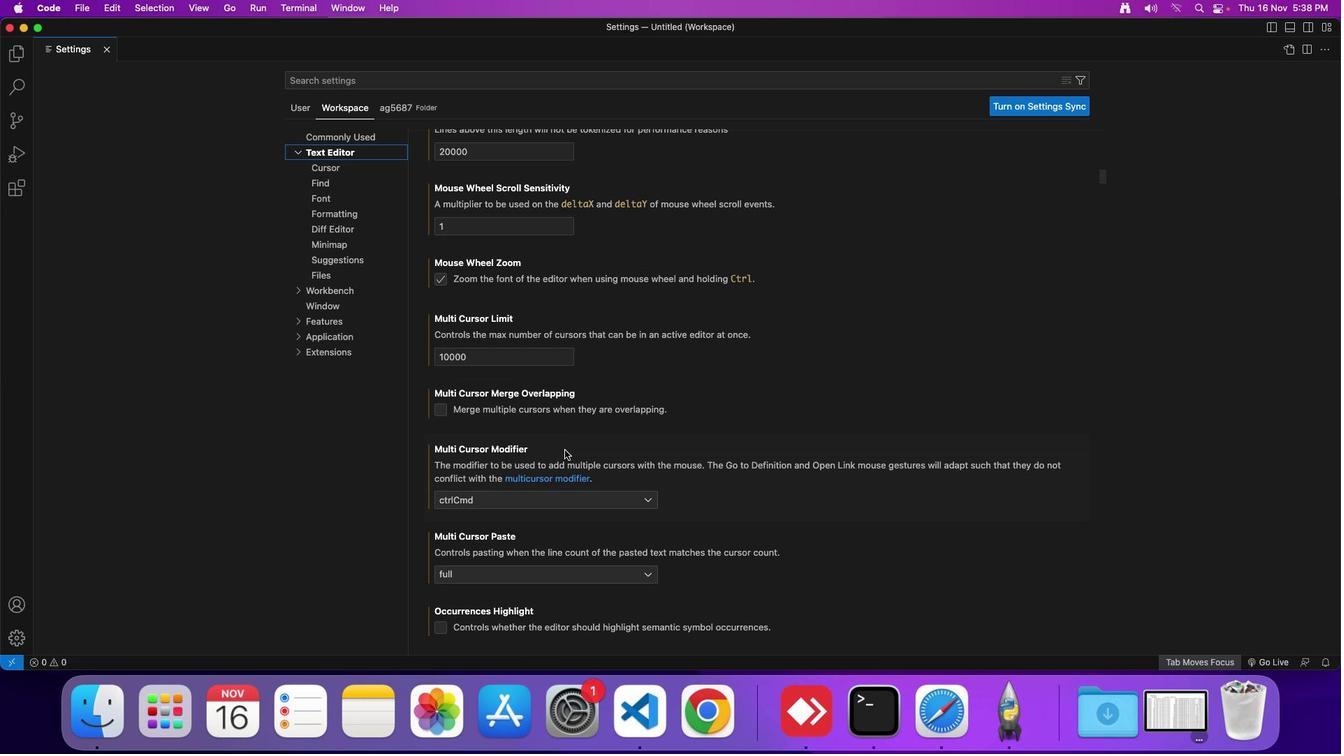 
Action: Mouse moved to (556, 443)
Screenshot: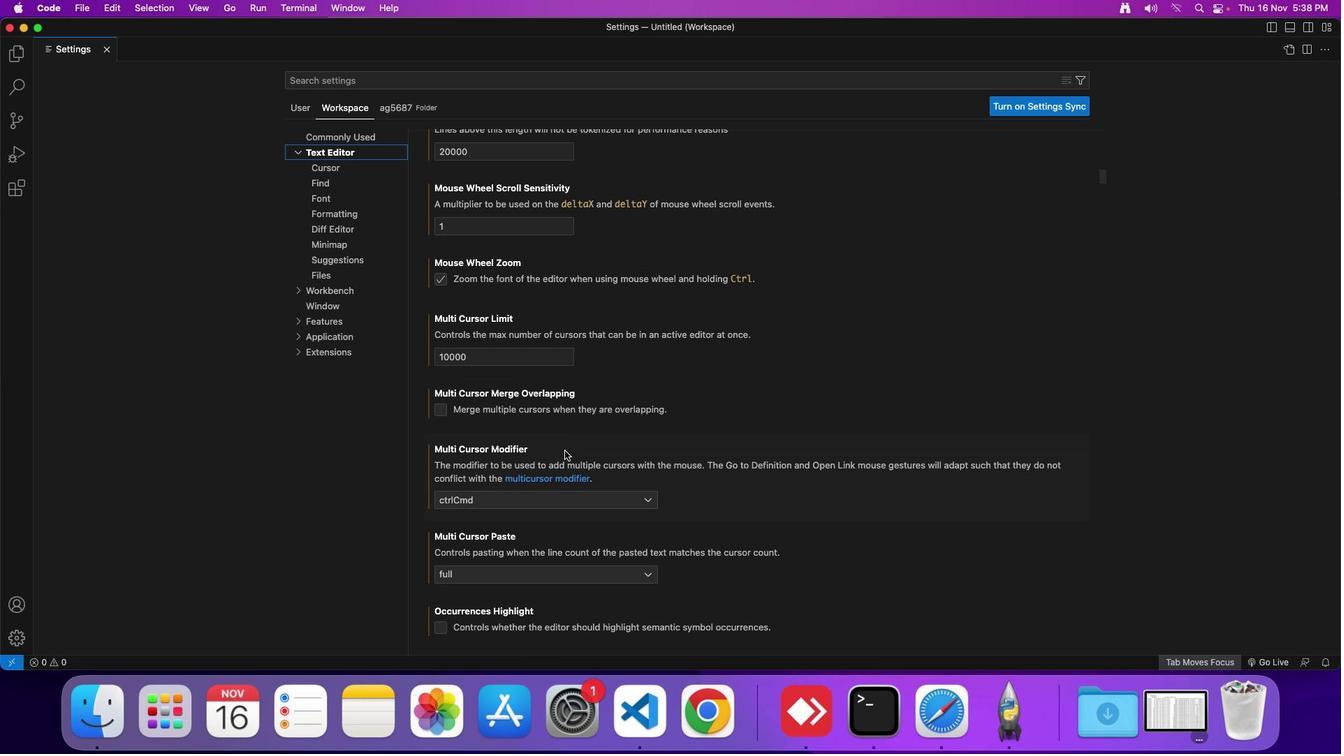 
Action: Mouse scrolled (556, 443) with delta (-7, -11)
Screenshot: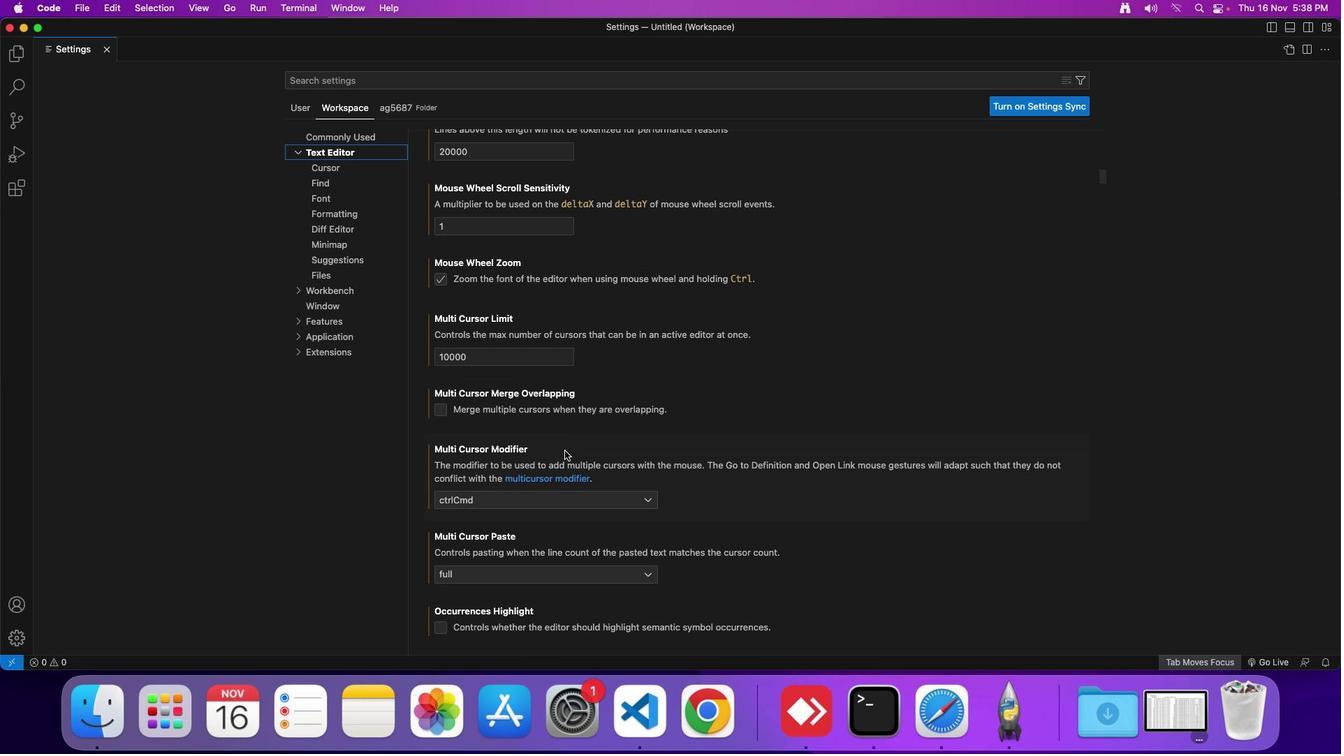 
Action: Mouse moved to (556, 442)
Screenshot: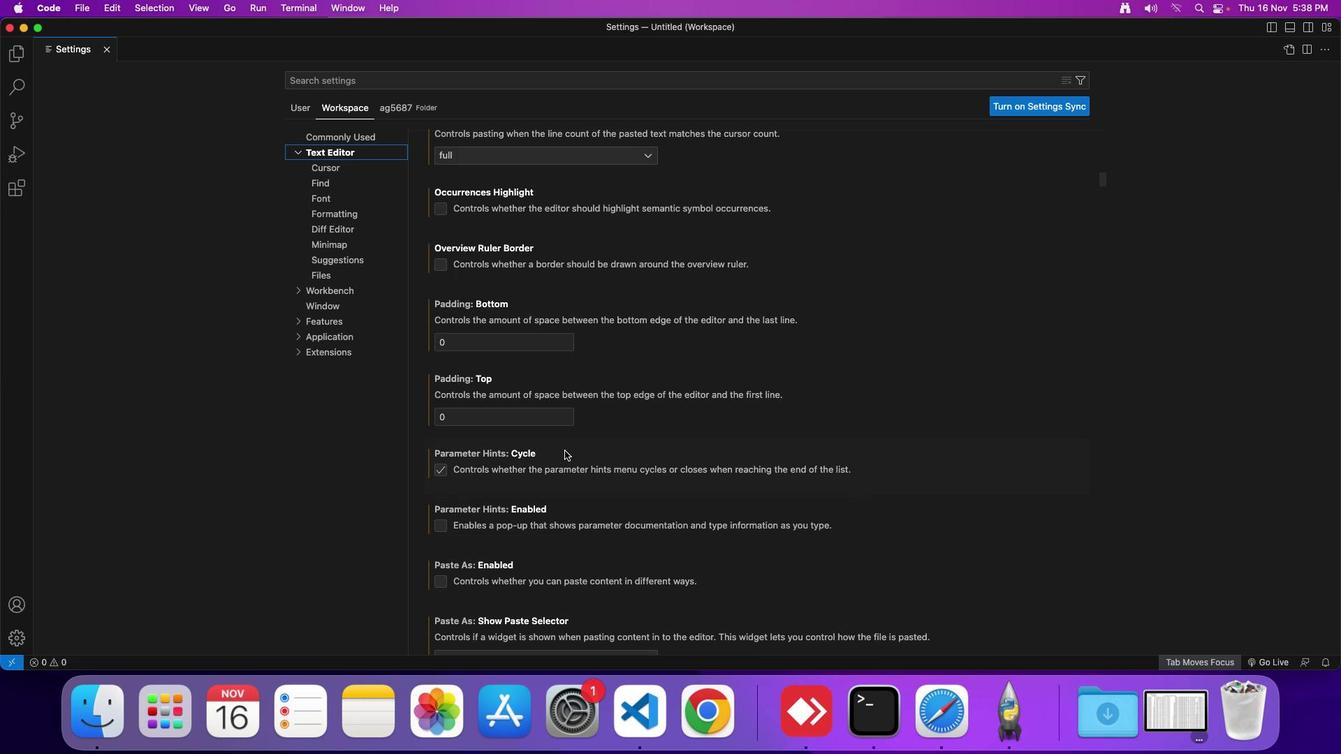 
Action: Mouse scrolled (556, 442) with delta (-7, -8)
Screenshot: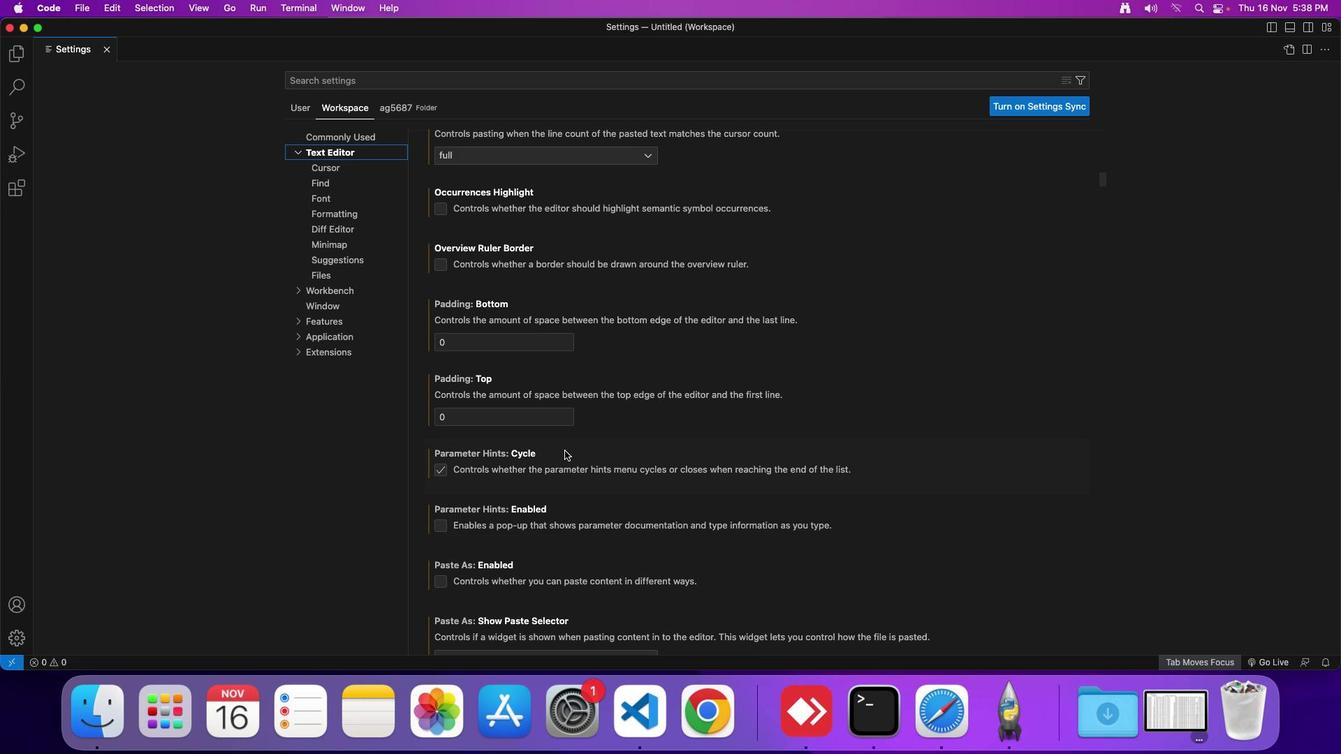 
Action: Mouse scrolled (556, 442) with delta (-7, -8)
Screenshot: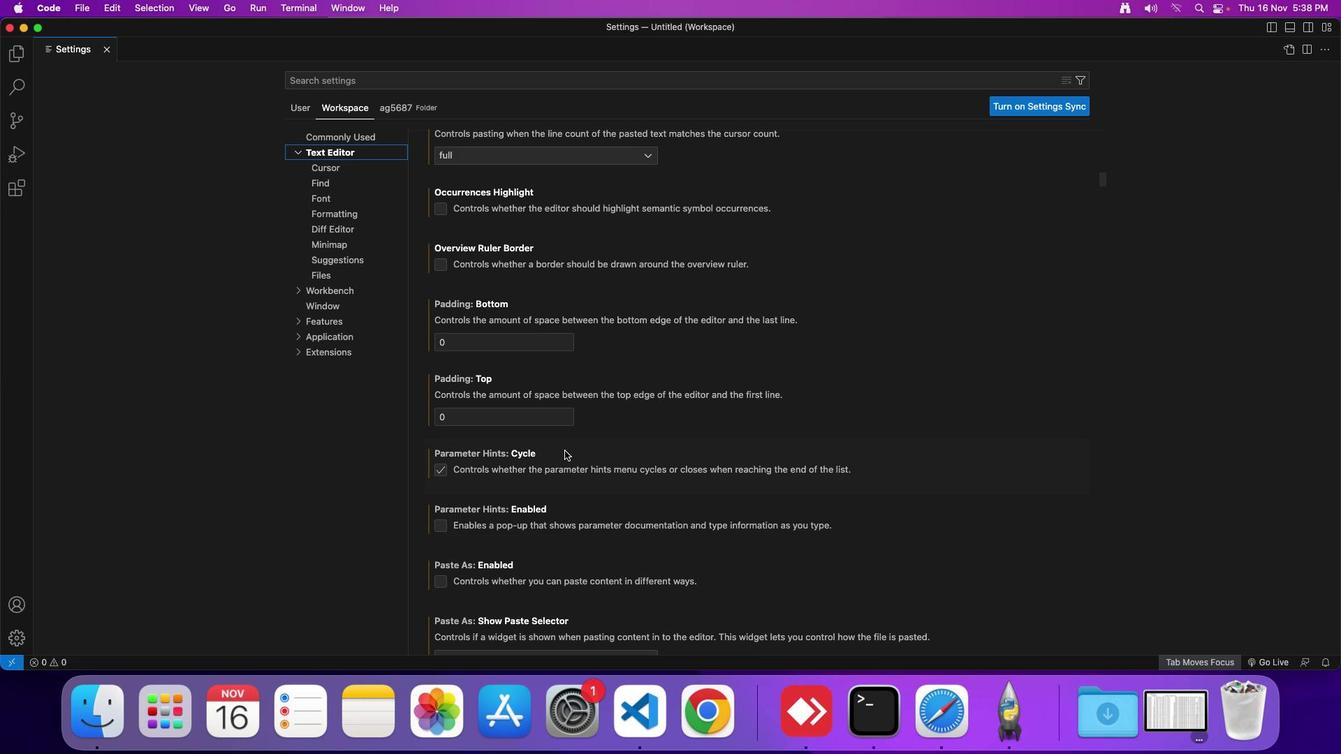 
Action: Mouse scrolled (556, 442) with delta (-7, -10)
Screenshot: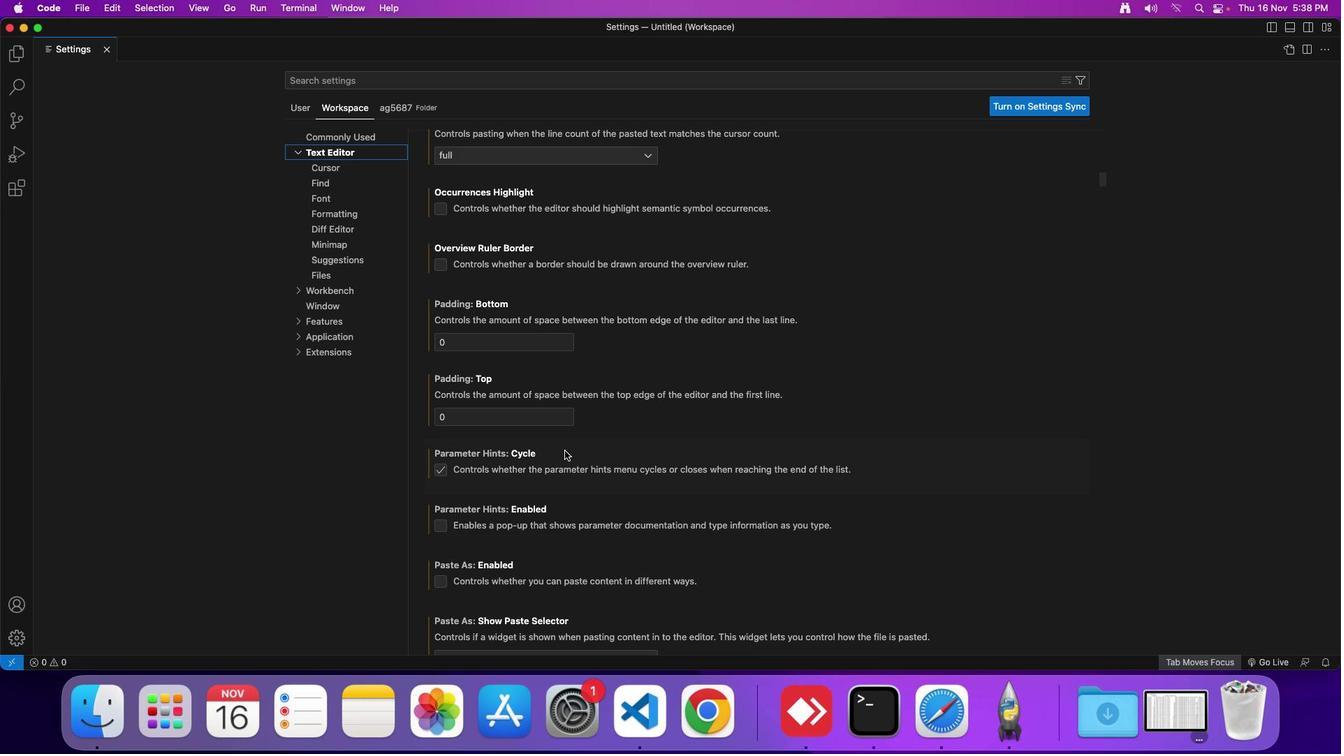 
Action: Mouse scrolled (556, 442) with delta (-7, -11)
Screenshot: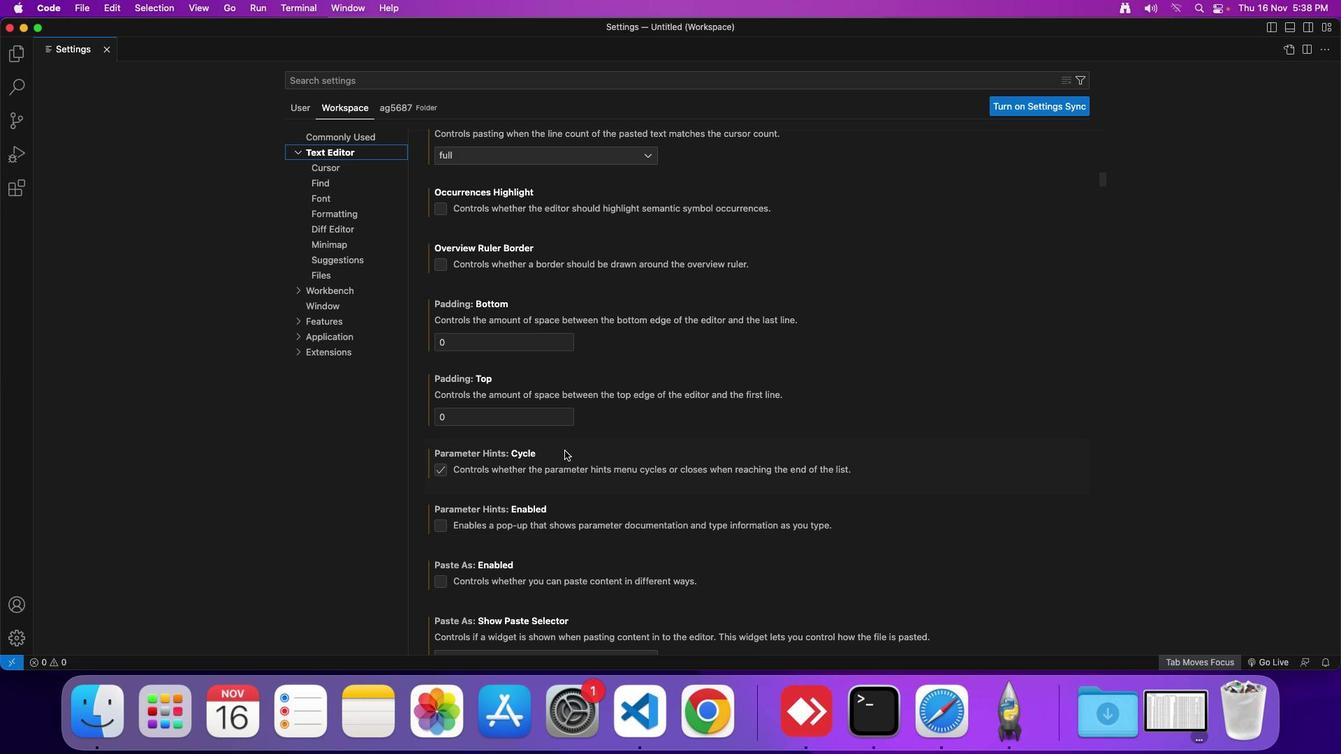 
Action: Mouse scrolled (556, 442) with delta (-7, -8)
Screenshot: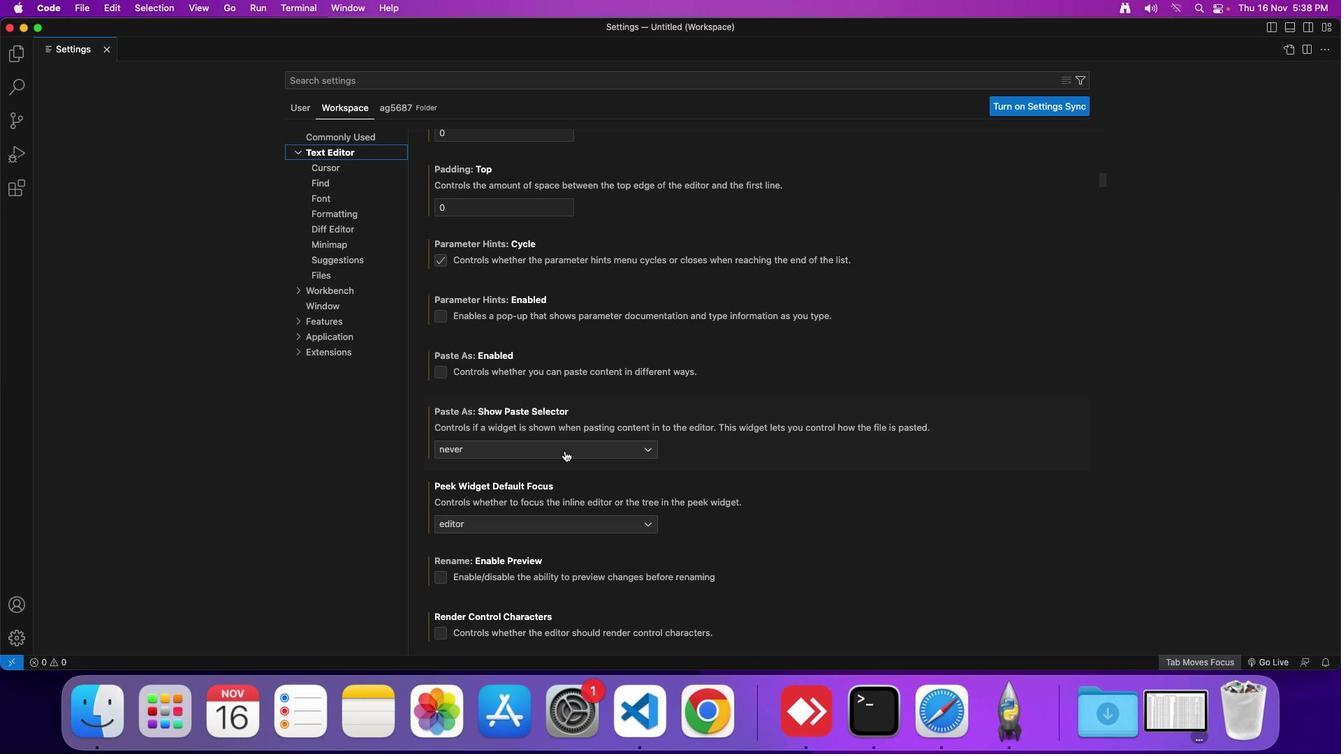 
Action: Mouse scrolled (556, 442) with delta (-7, -8)
Screenshot: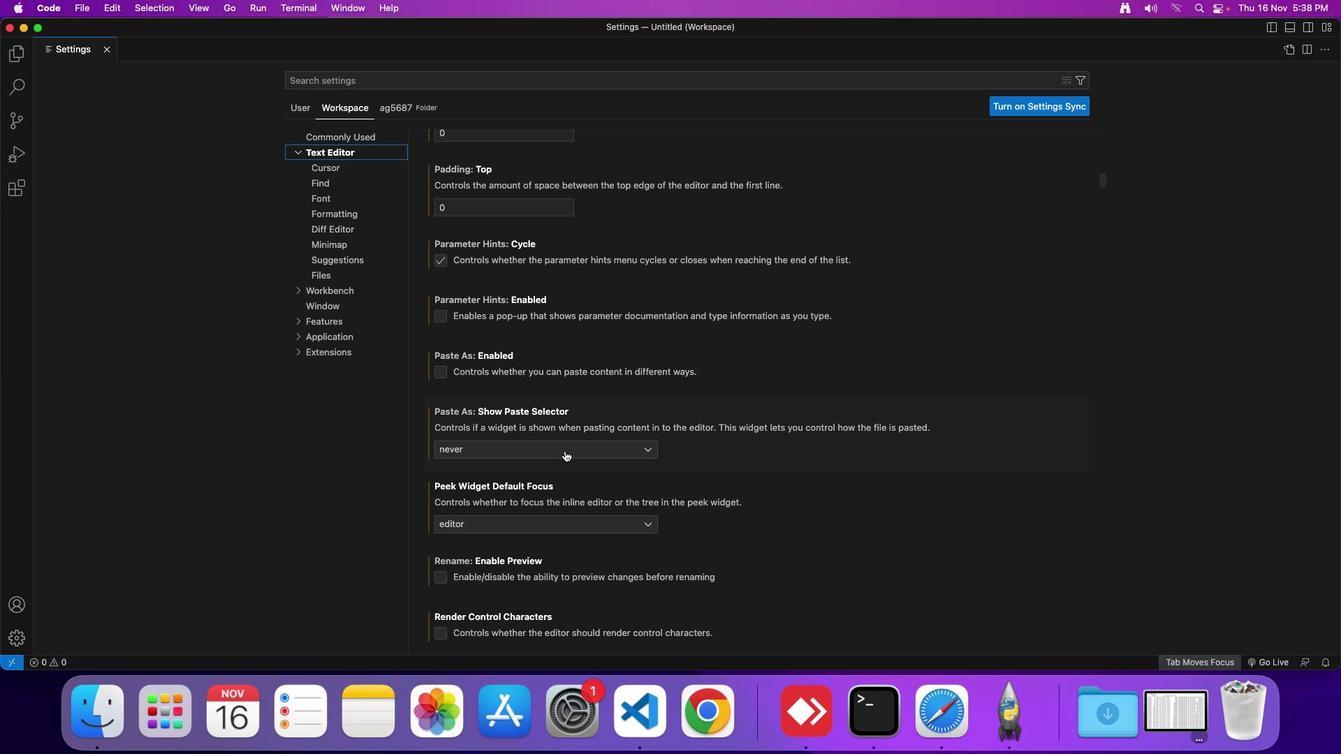 
Action: Mouse scrolled (556, 442) with delta (-7, -10)
Screenshot: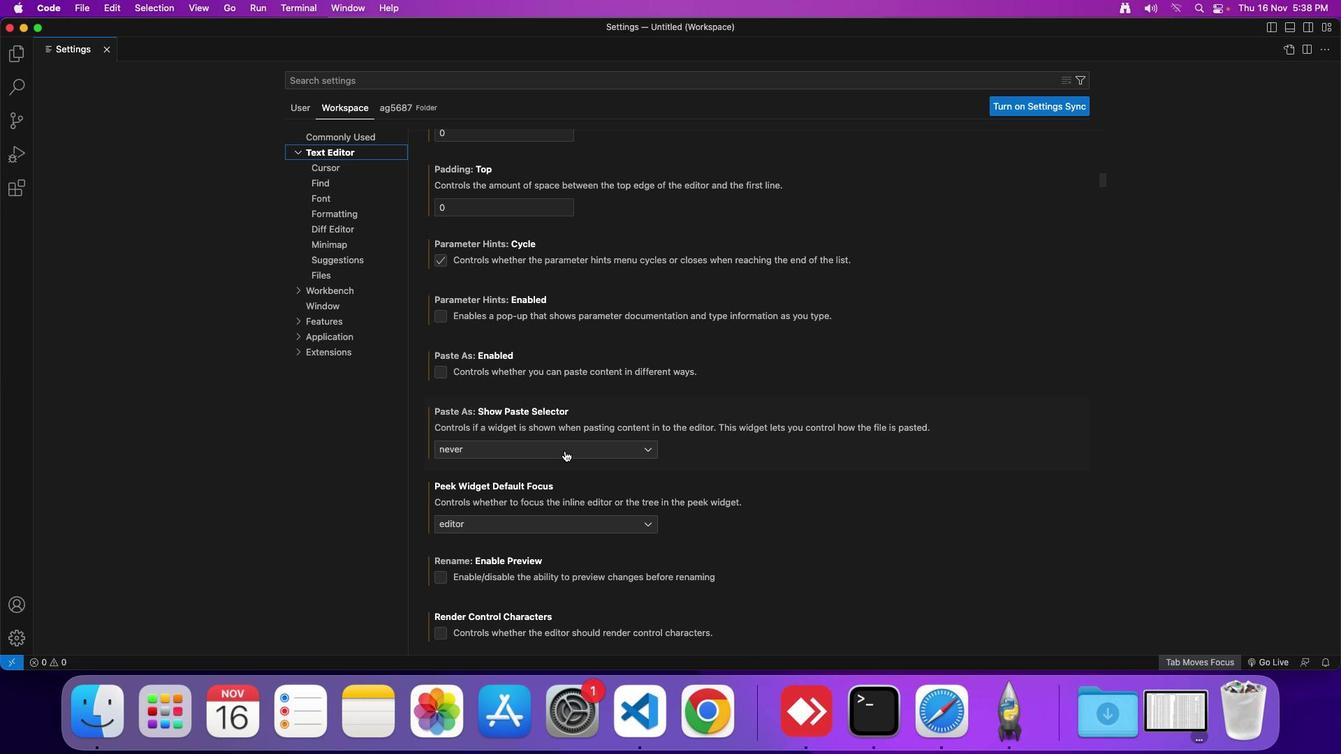 
Action: Mouse scrolled (556, 442) with delta (-7, -8)
Screenshot: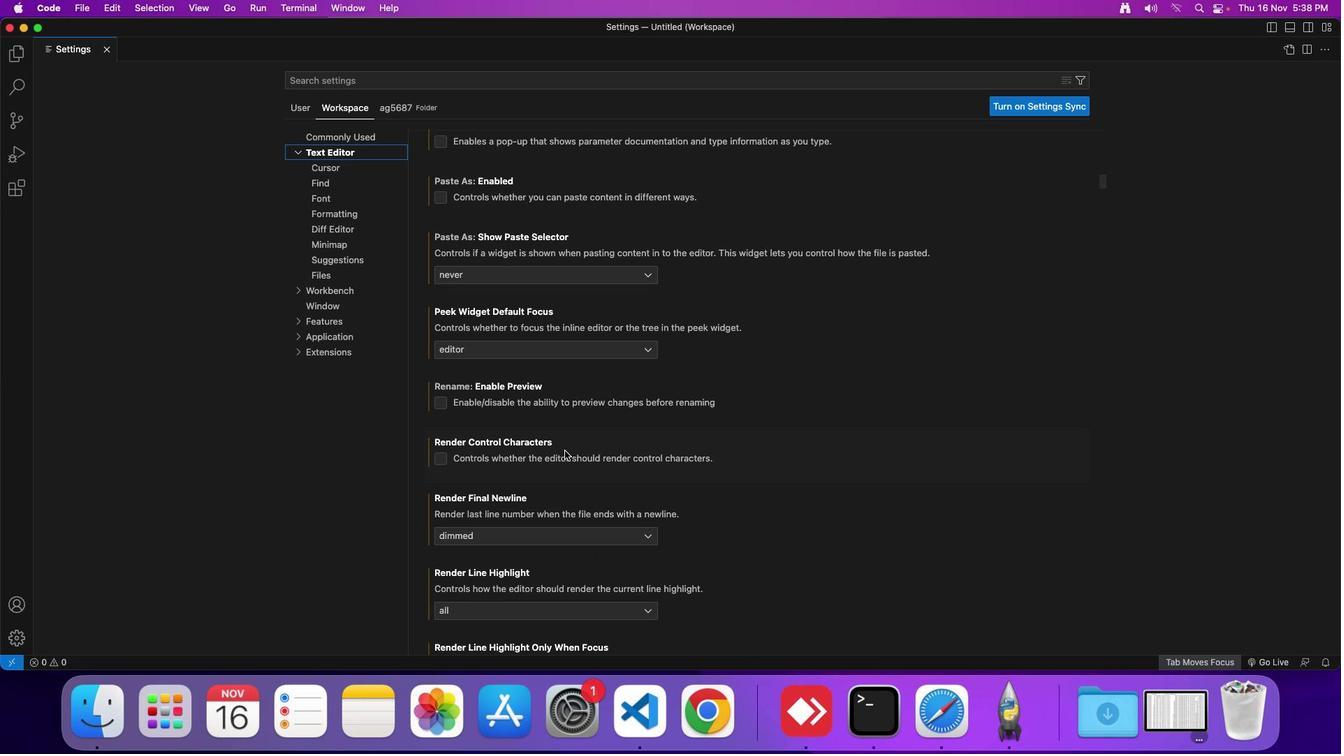 
Action: Mouse scrolled (556, 442) with delta (-7, -8)
Screenshot: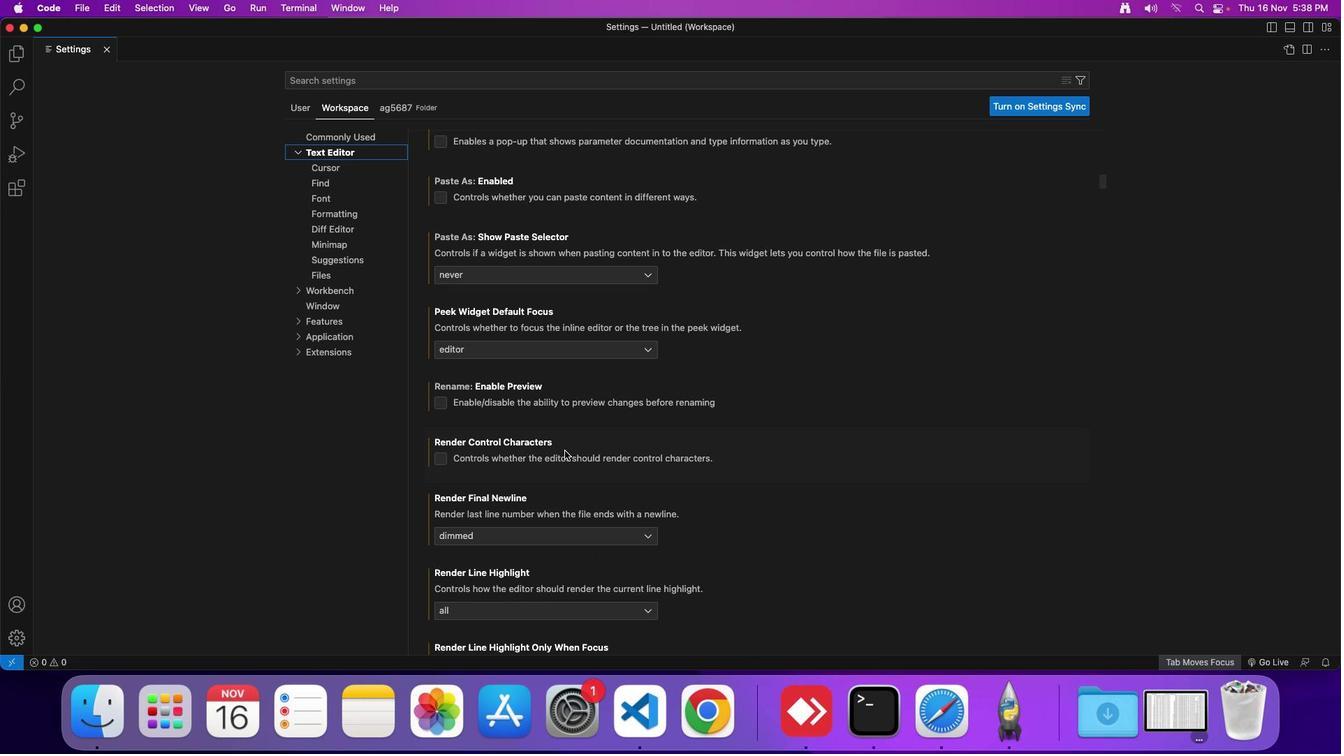 
Action: Mouse scrolled (556, 442) with delta (-7, -9)
Screenshot: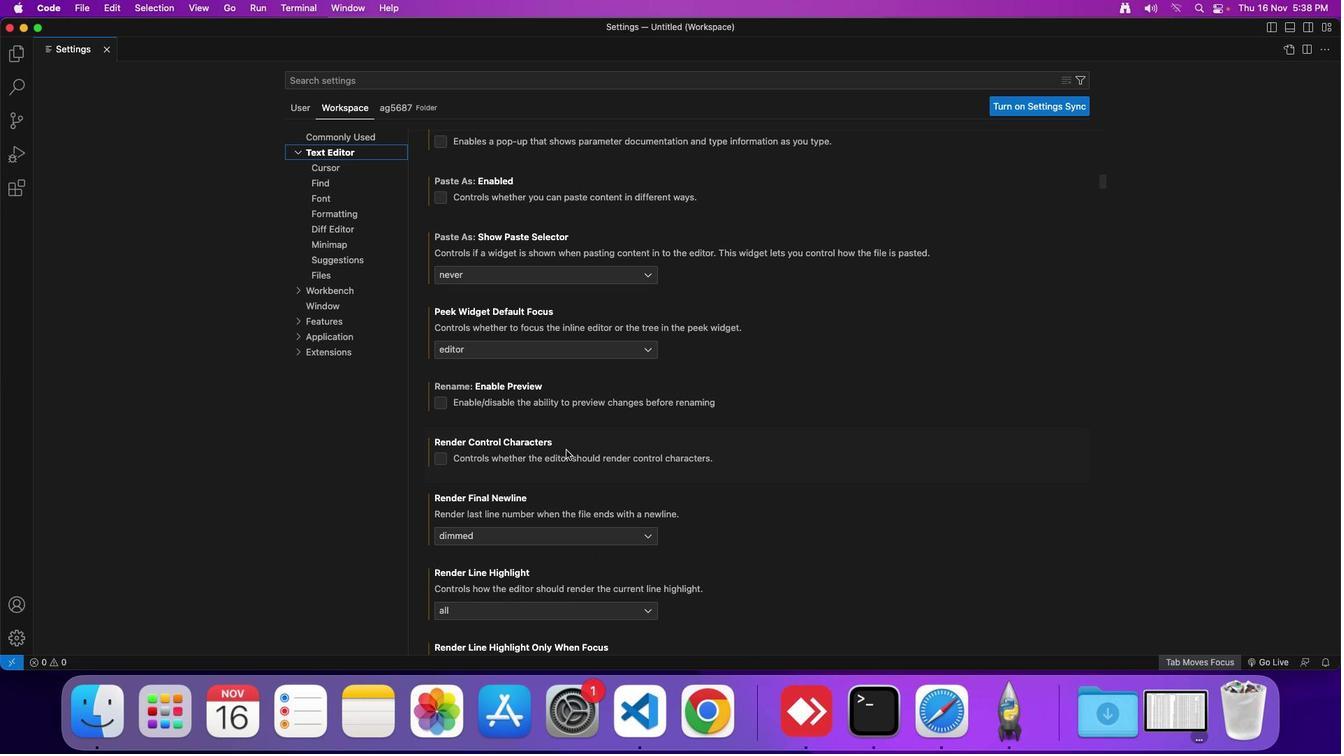 
Action: Mouse moved to (557, 441)
Screenshot: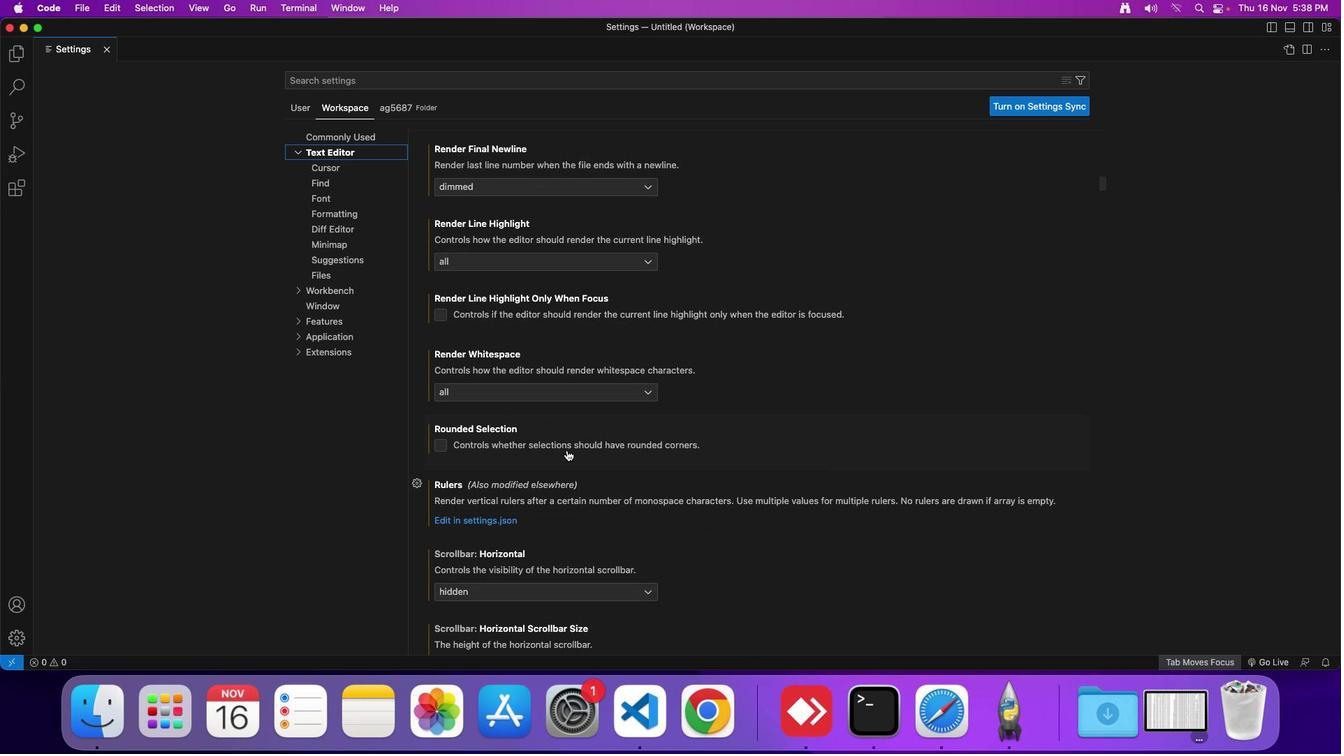 
Action: Mouse scrolled (557, 441) with delta (-7, -8)
Screenshot: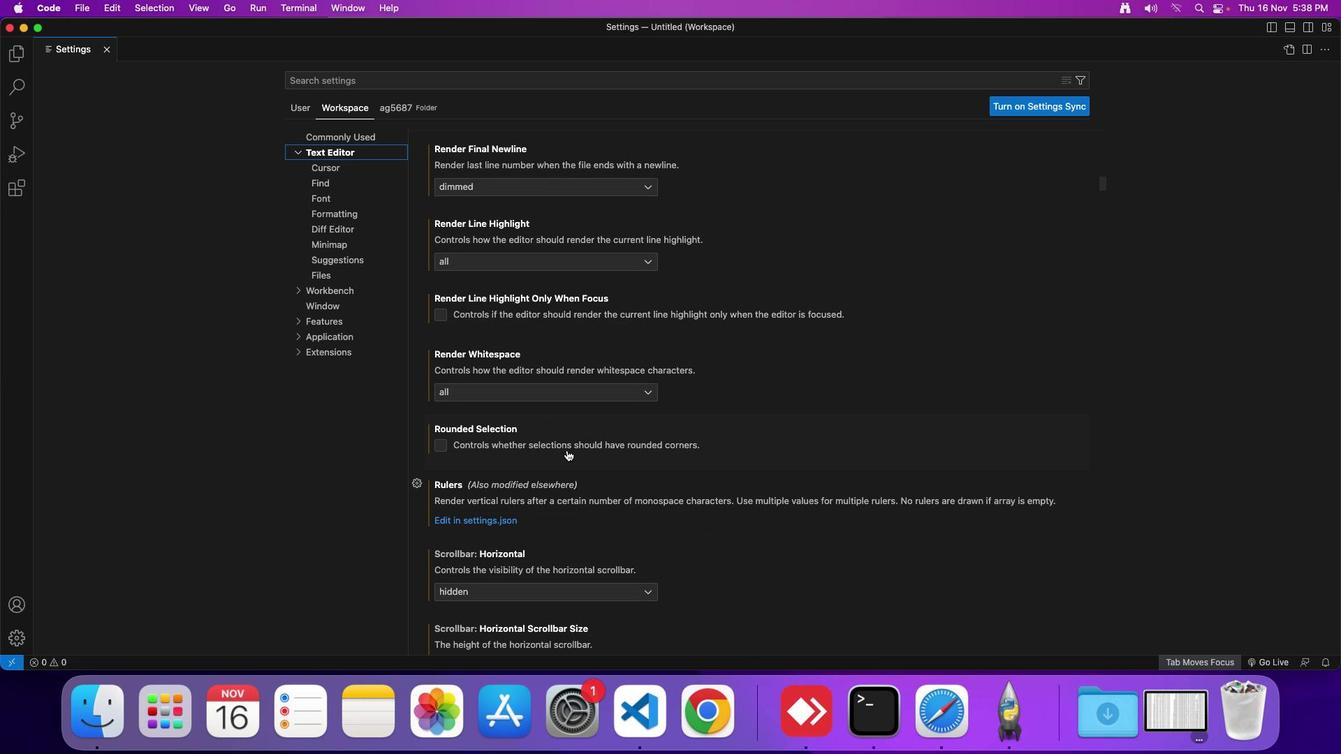 
Action: Mouse scrolled (557, 441) with delta (-7, -8)
Screenshot: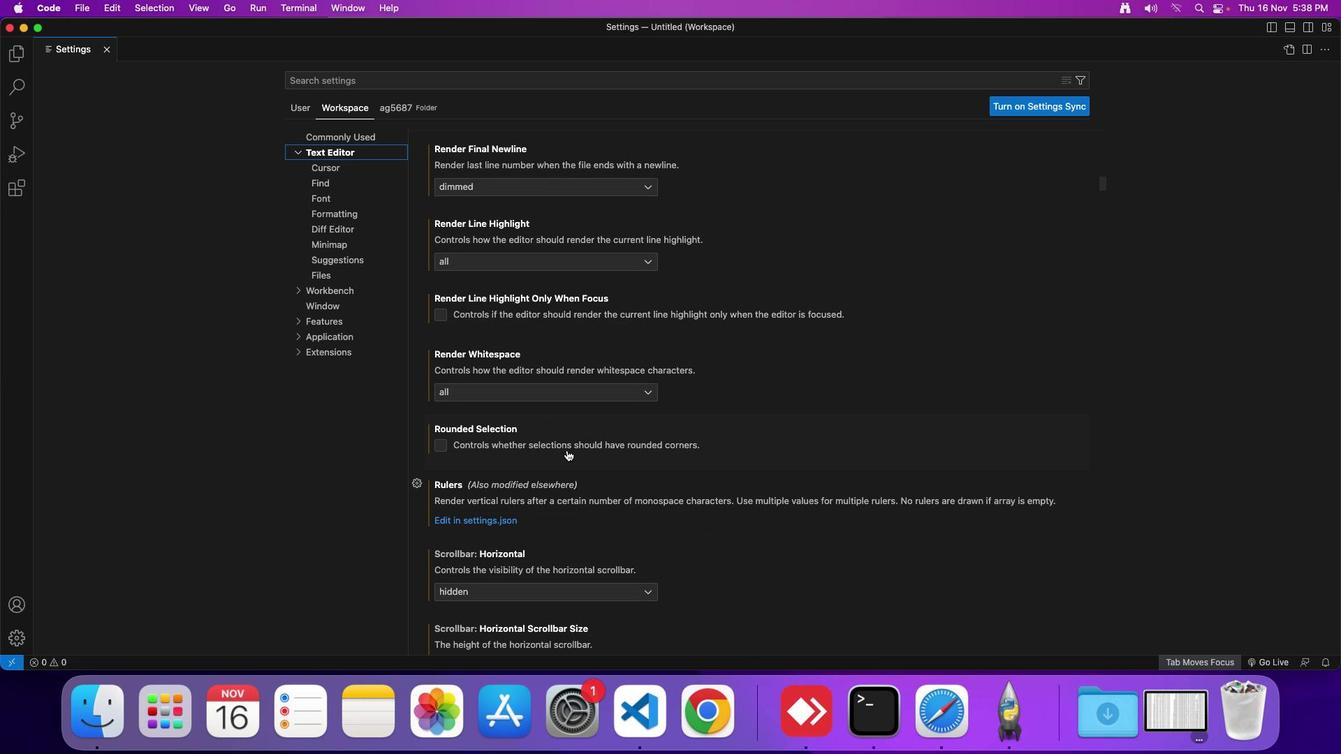 
Action: Mouse scrolled (557, 441) with delta (-7, -10)
Screenshot: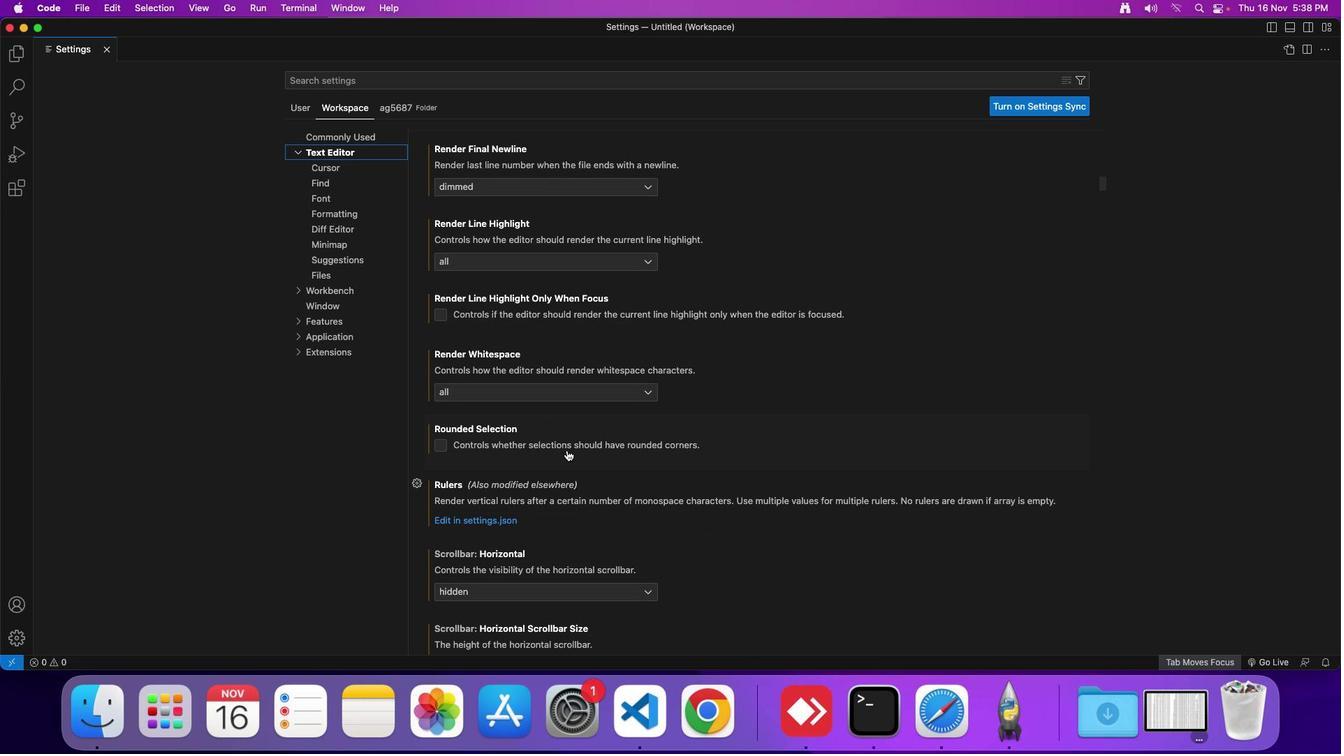 
Action: Mouse moved to (558, 441)
Screenshot: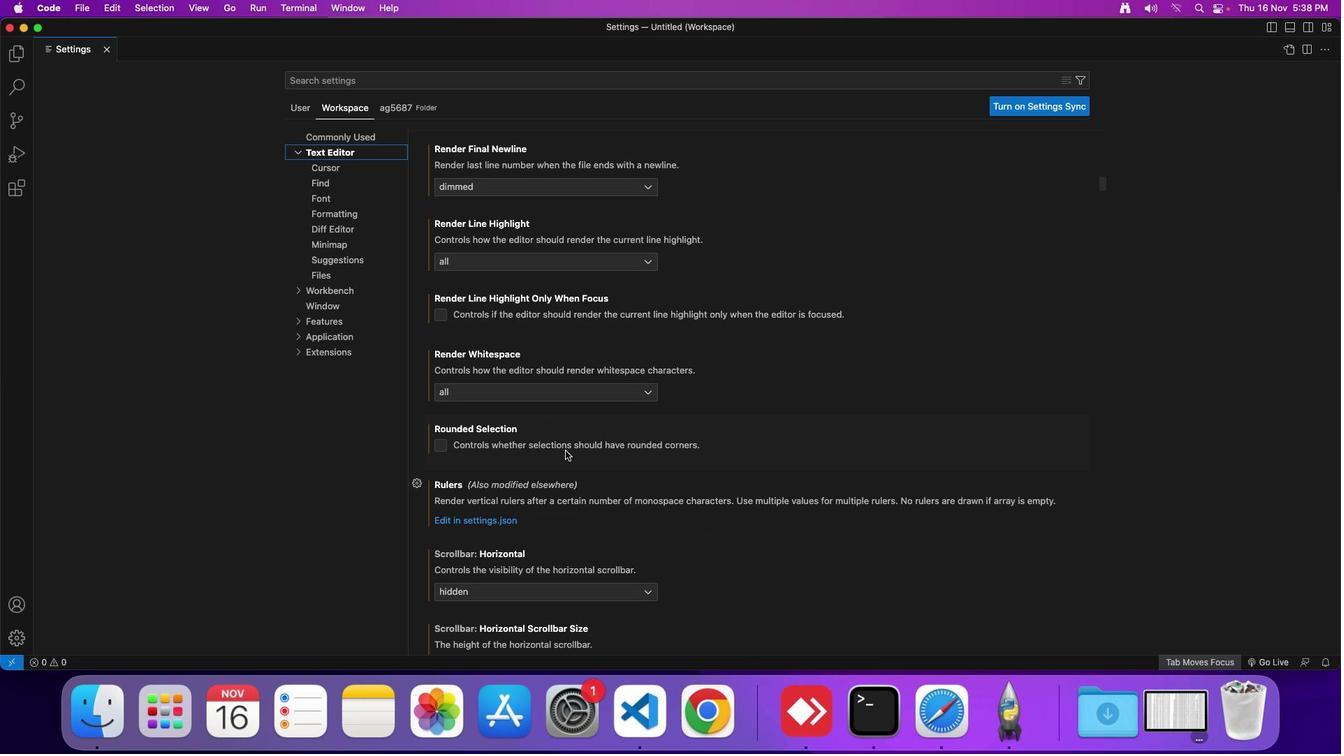 
Action: Mouse scrolled (558, 441) with delta (-7, -10)
Screenshot: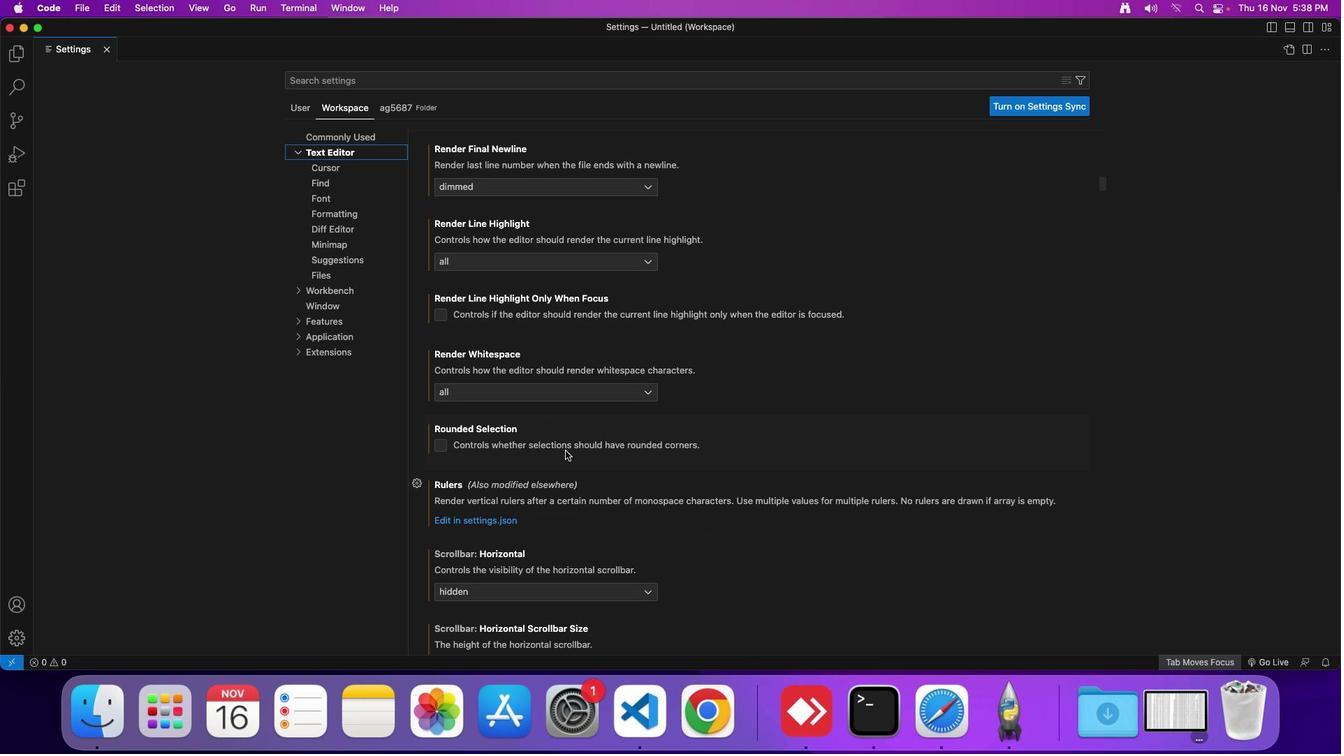 
Action: Mouse moved to (557, 443)
Screenshot: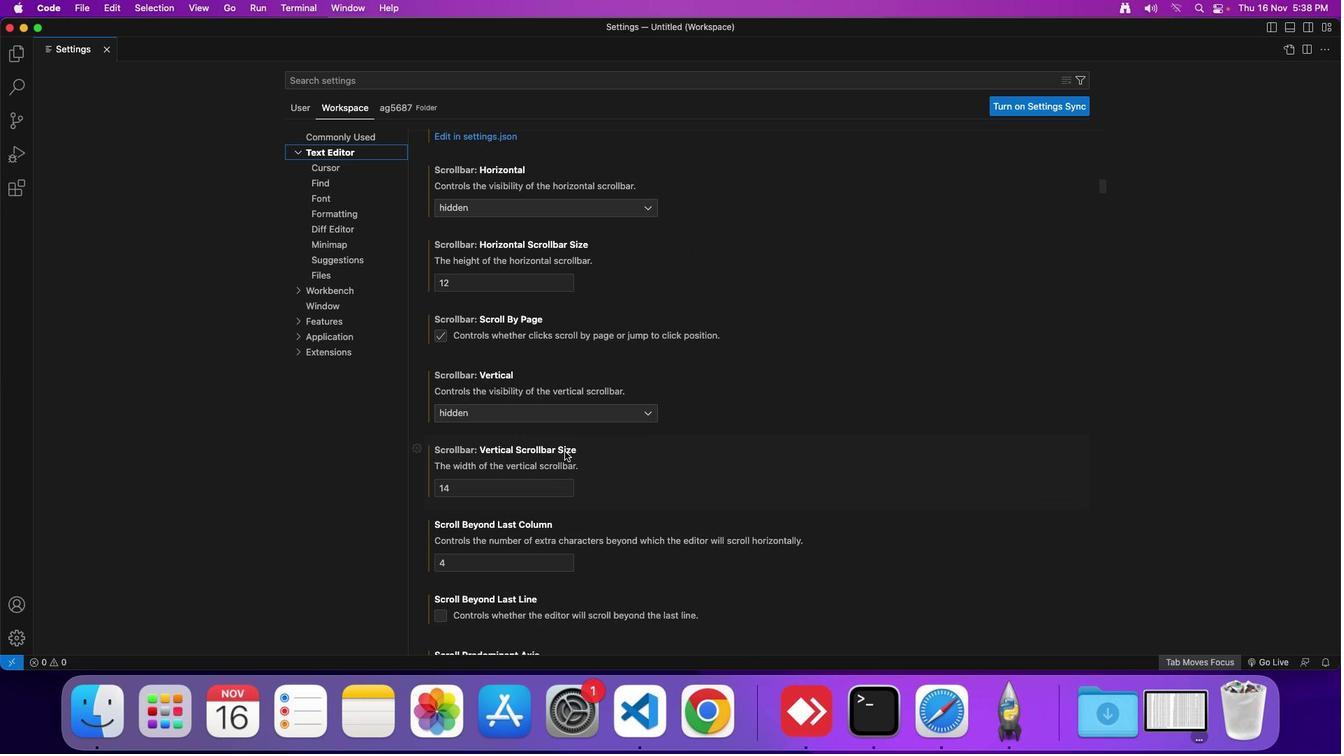 
Action: Mouse scrolled (557, 443) with delta (-7, -8)
Screenshot: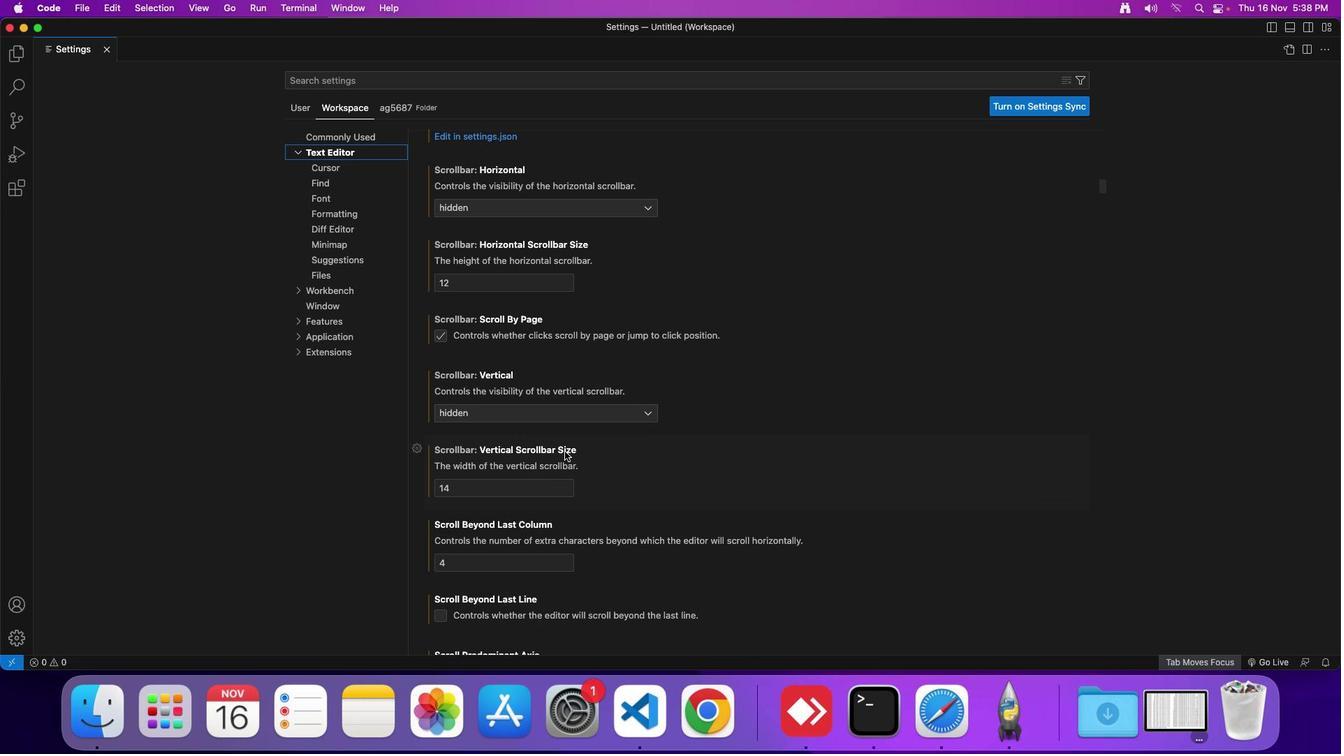 
Action: Mouse scrolled (557, 443) with delta (-7, -8)
Screenshot: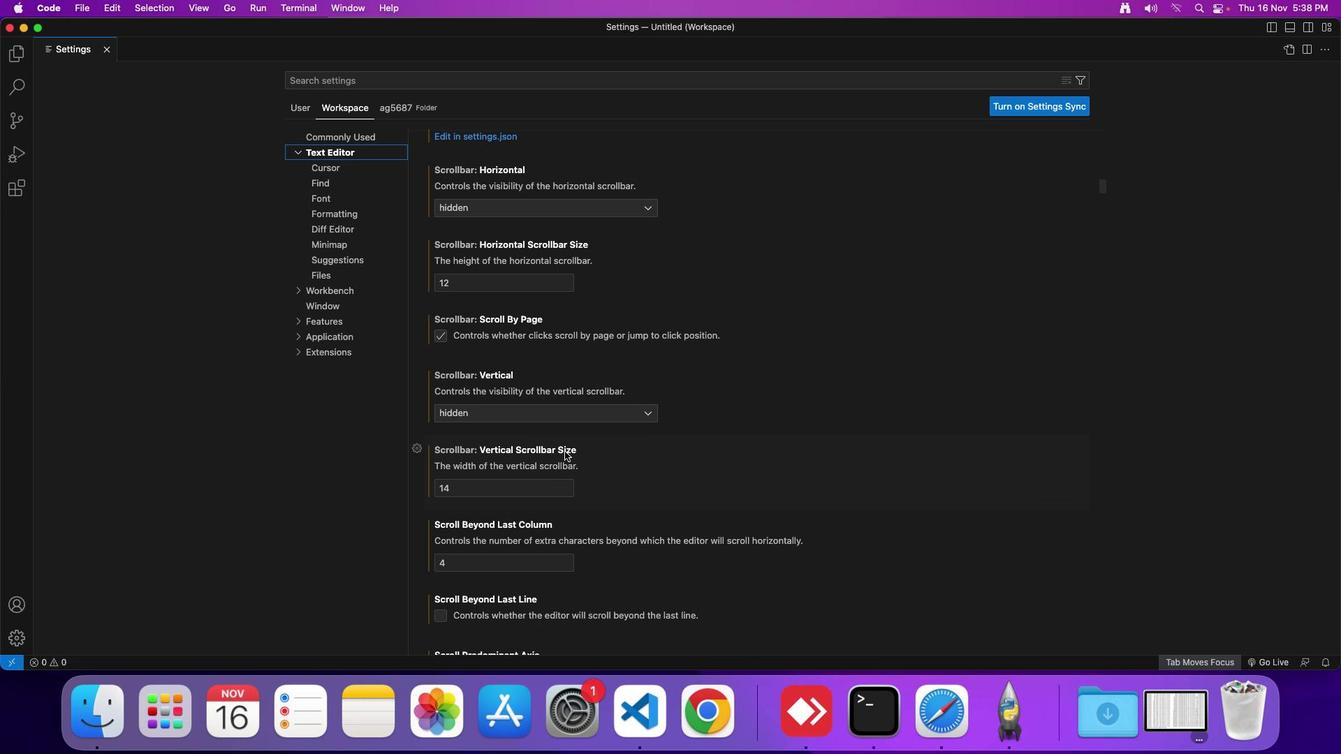 
Action: Mouse scrolled (557, 443) with delta (-7, -10)
Screenshot: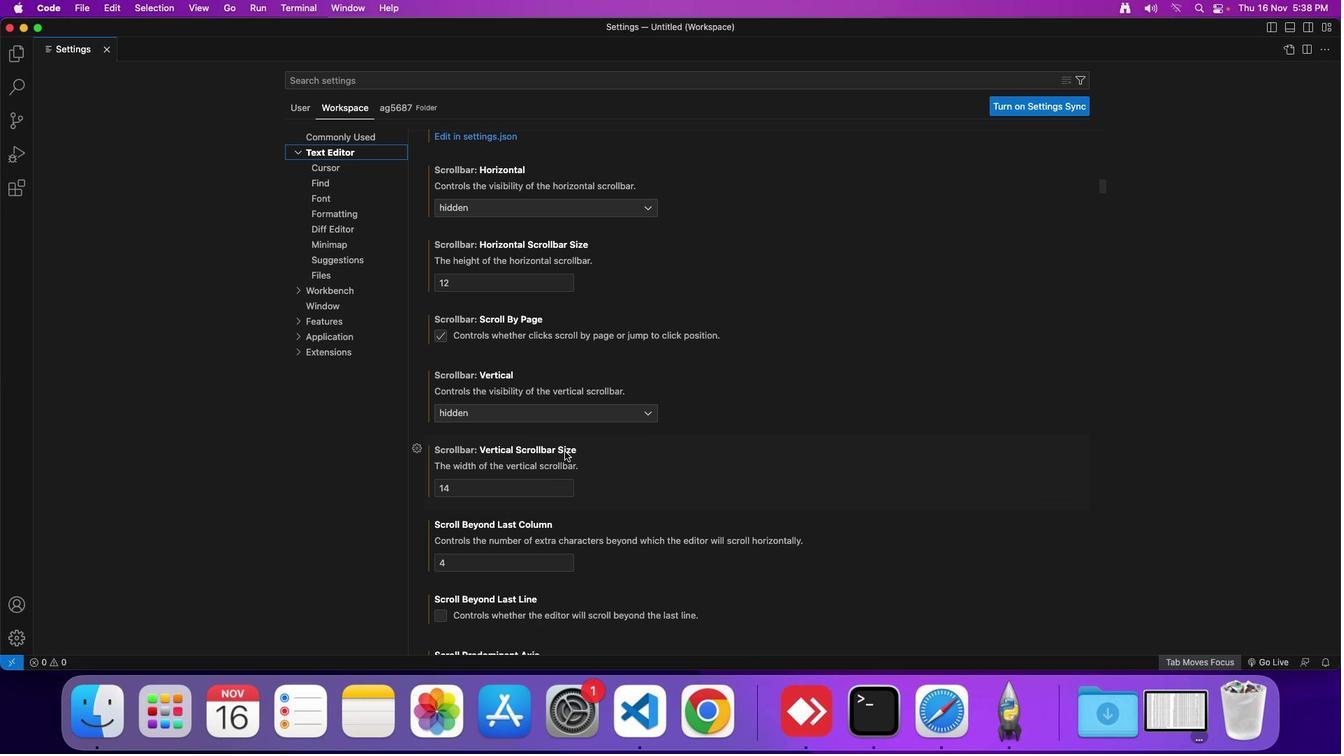 
Action: Mouse moved to (557, 443)
Screenshot: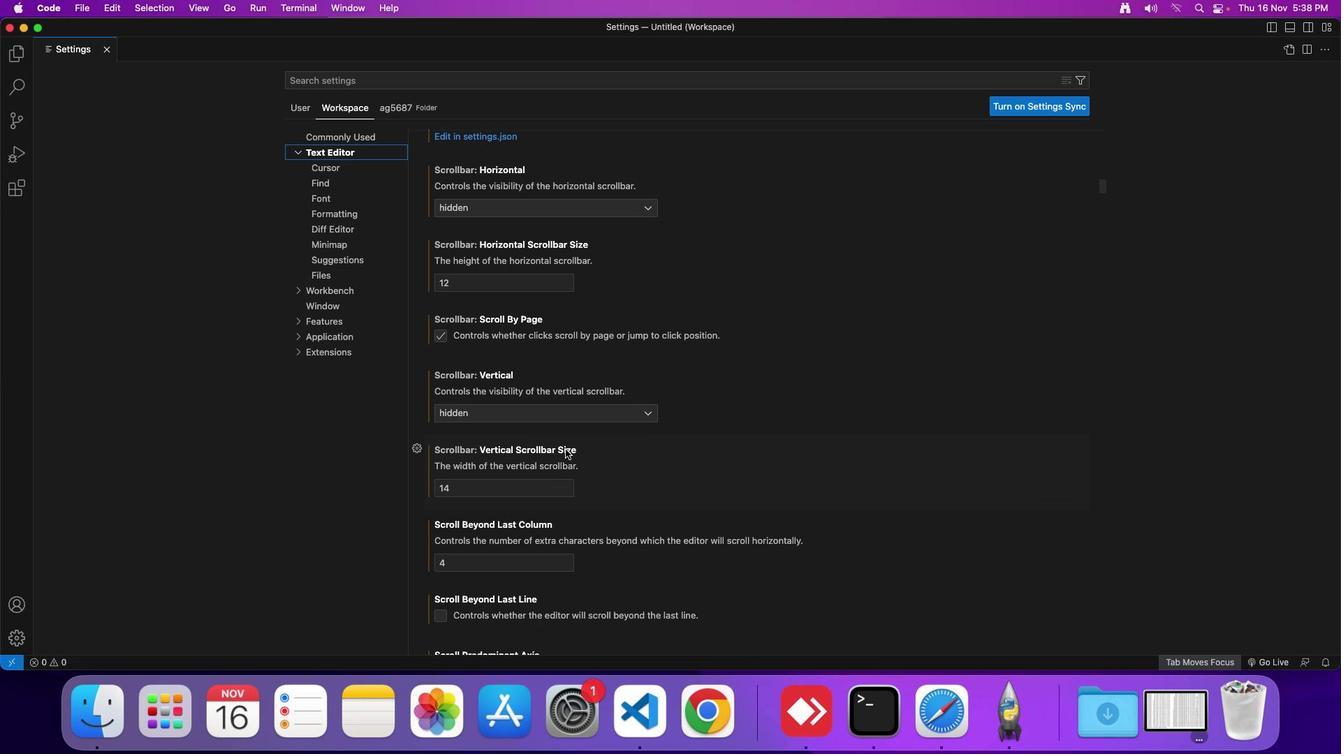 
Action: Mouse scrolled (557, 443) with delta (-7, -11)
Screenshot: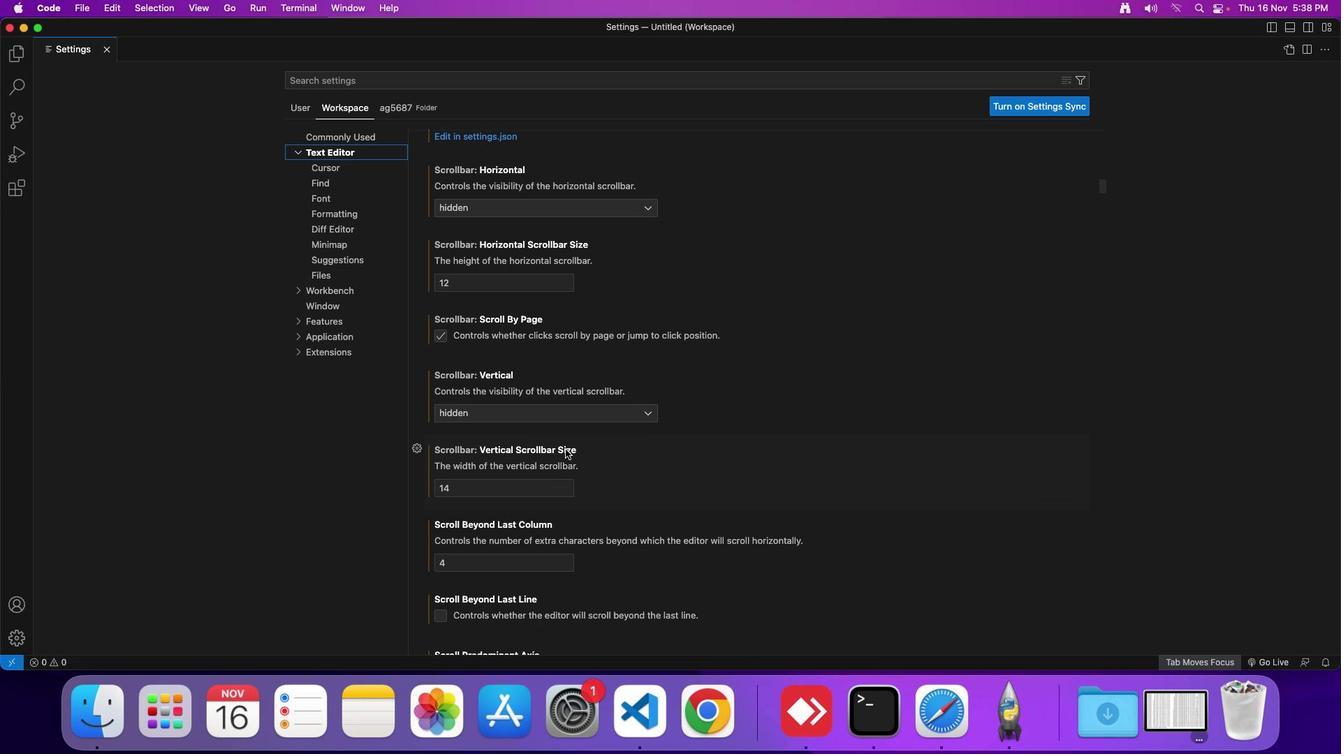 
Action: Mouse moved to (557, 440)
Screenshot: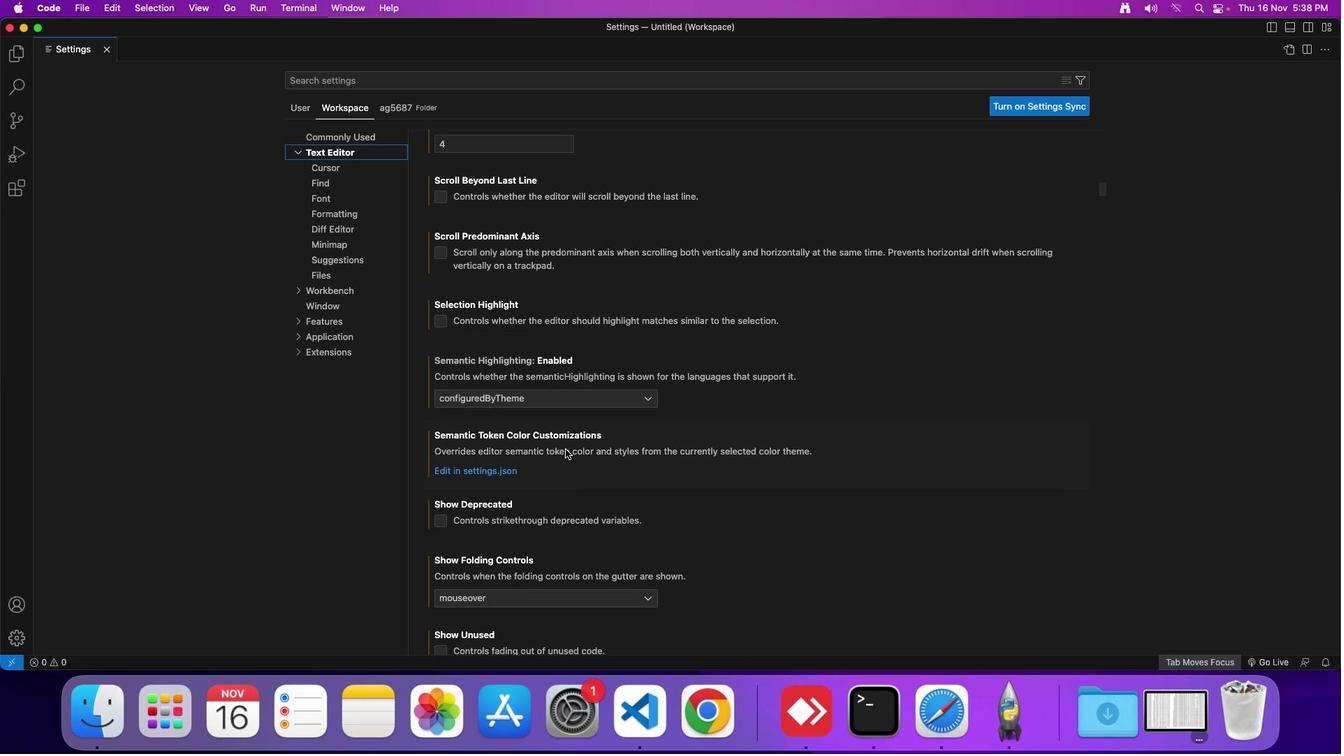 
Action: Mouse scrolled (557, 440) with delta (-7, -8)
Screenshot: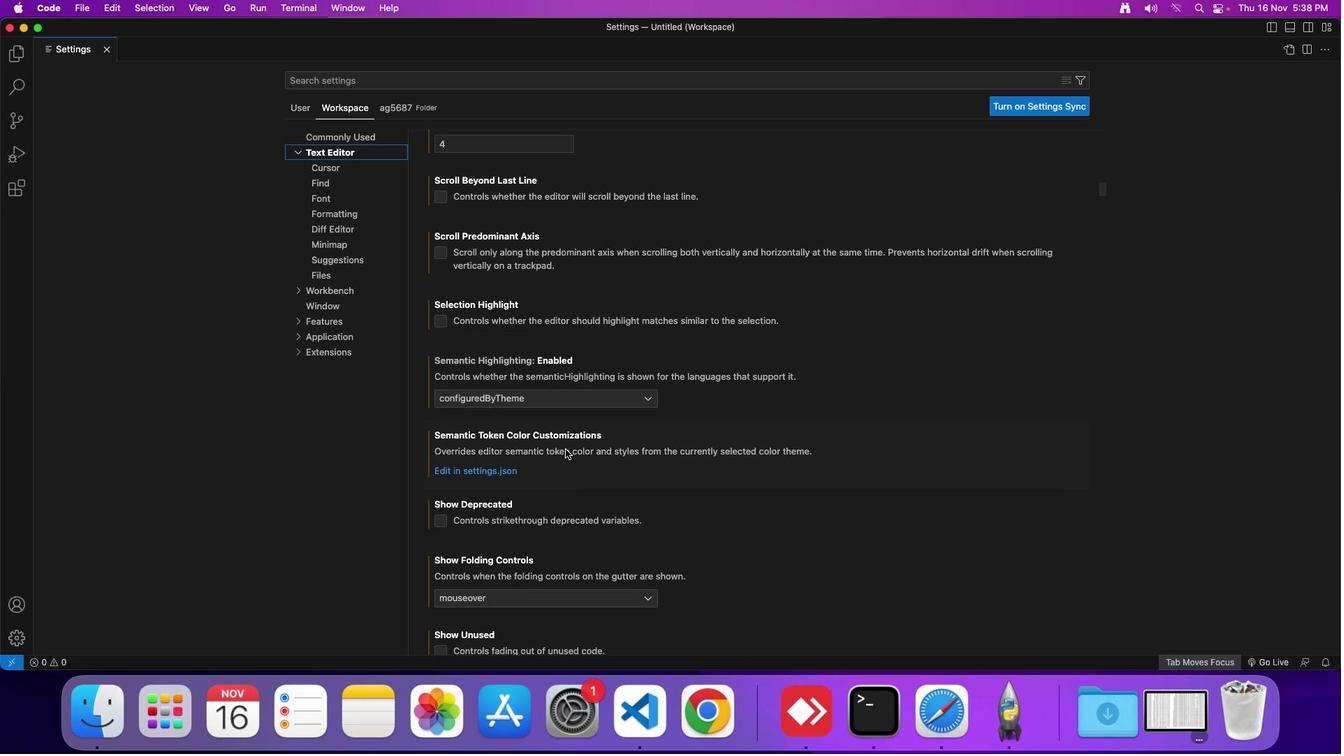 
Action: Mouse scrolled (557, 440) with delta (-7, -8)
Screenshot: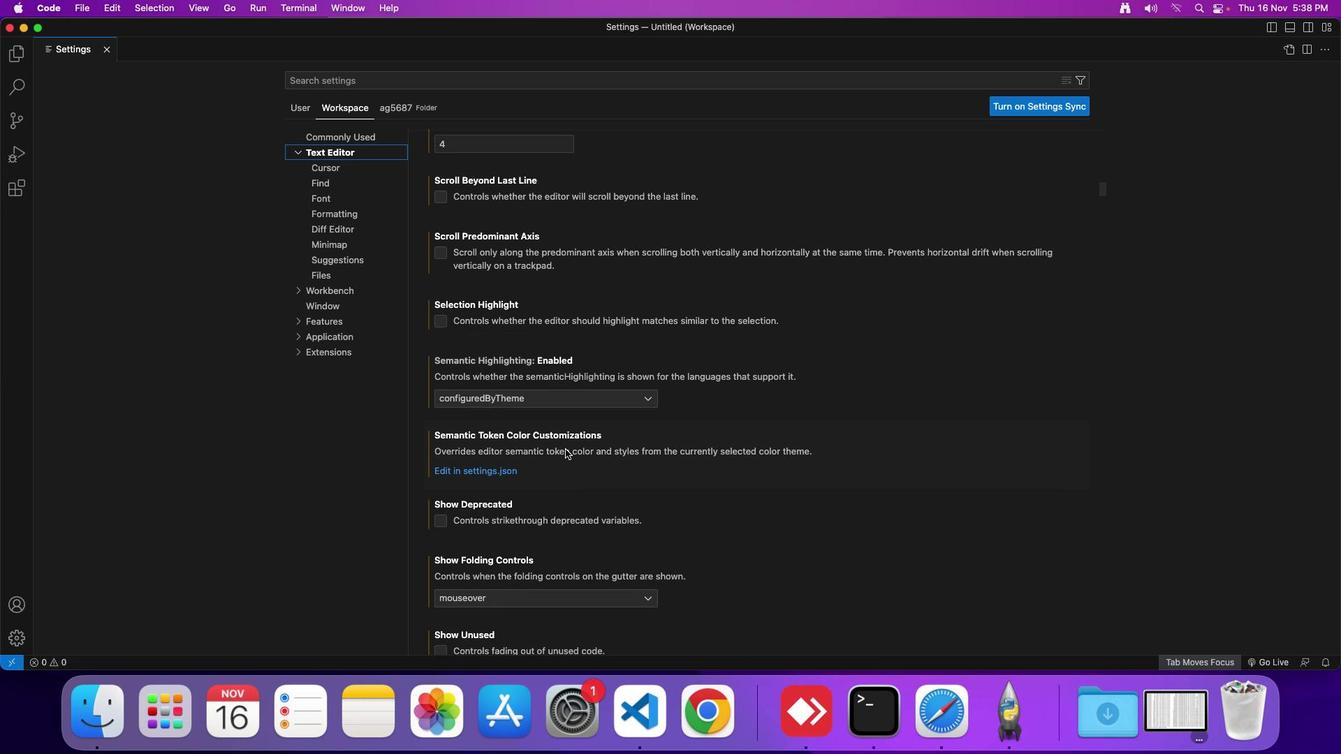 
Action: Mouse scrolled (557, 440) with delta (-7, -10)
Screenshot: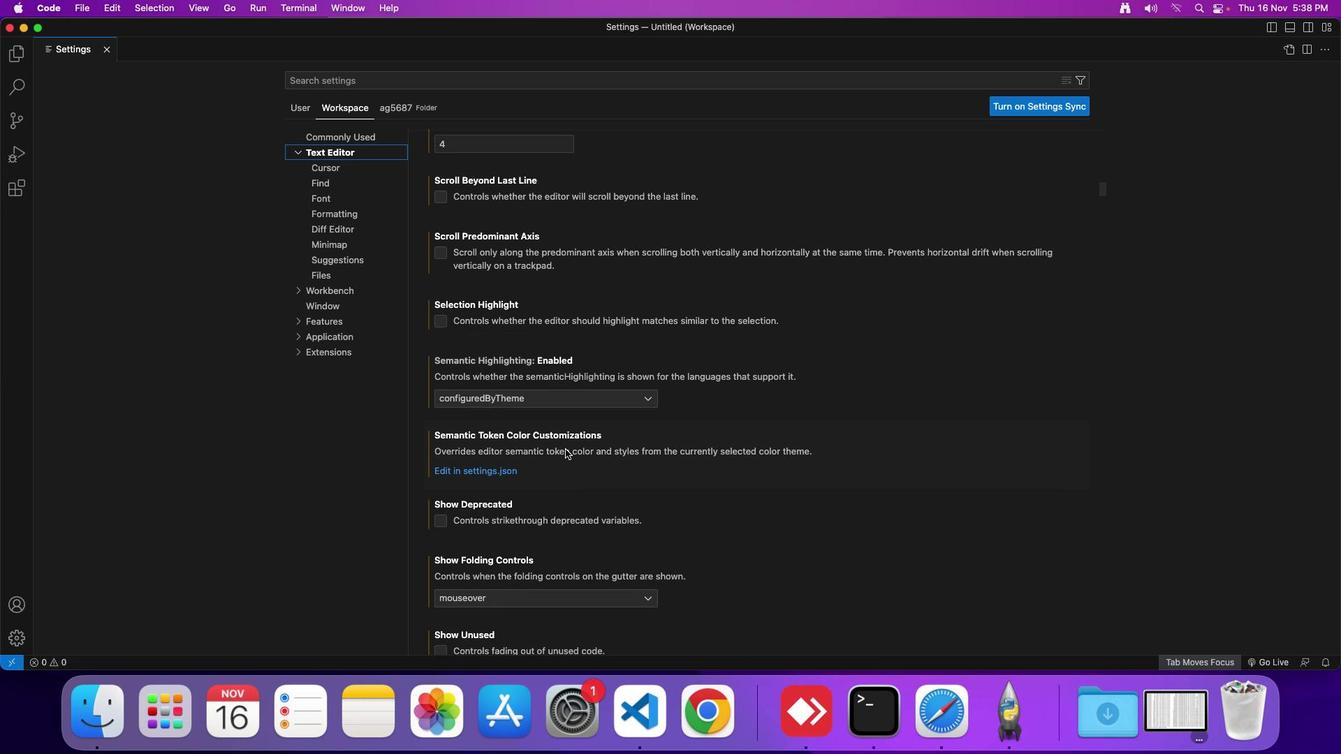
Action: Mouse scrolled (557, 440) with delta (-7, -11)
Screenshot: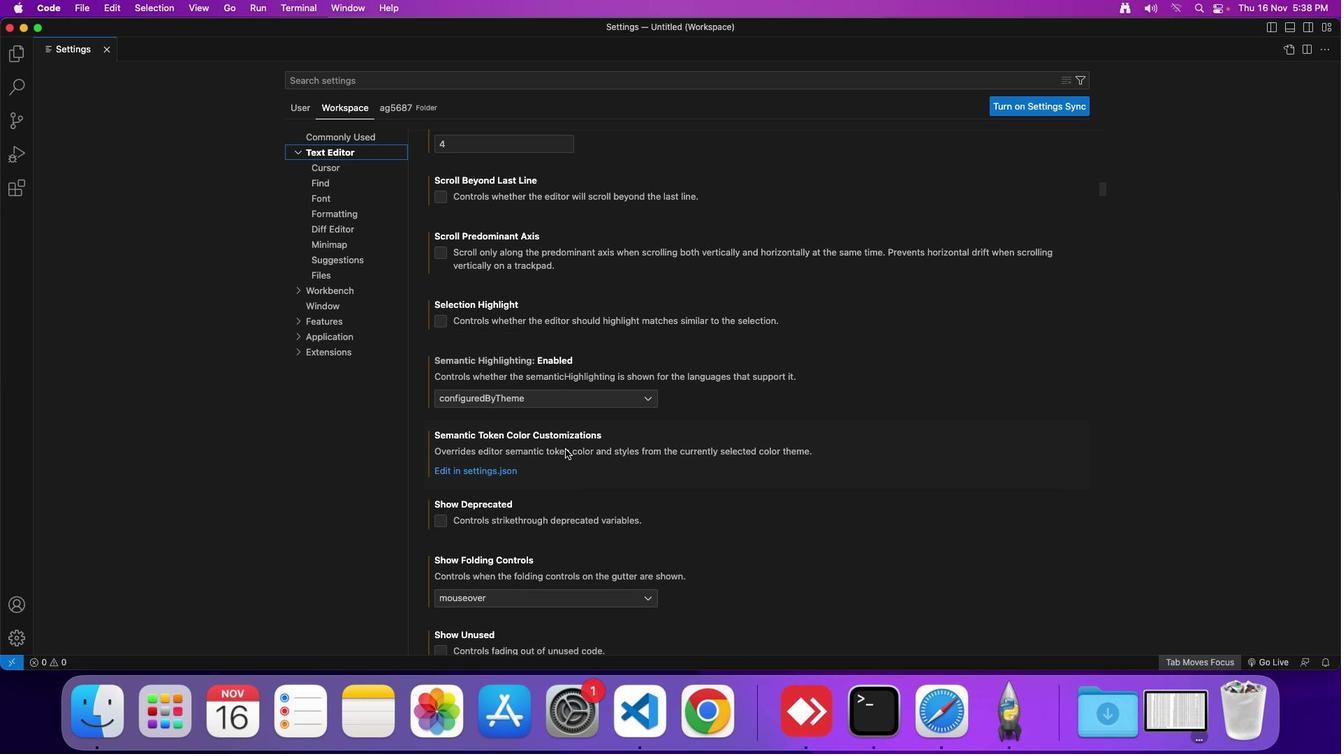 
Action: Mouse scrolled (557, 440) with delta (-7, -8)
Screenshot: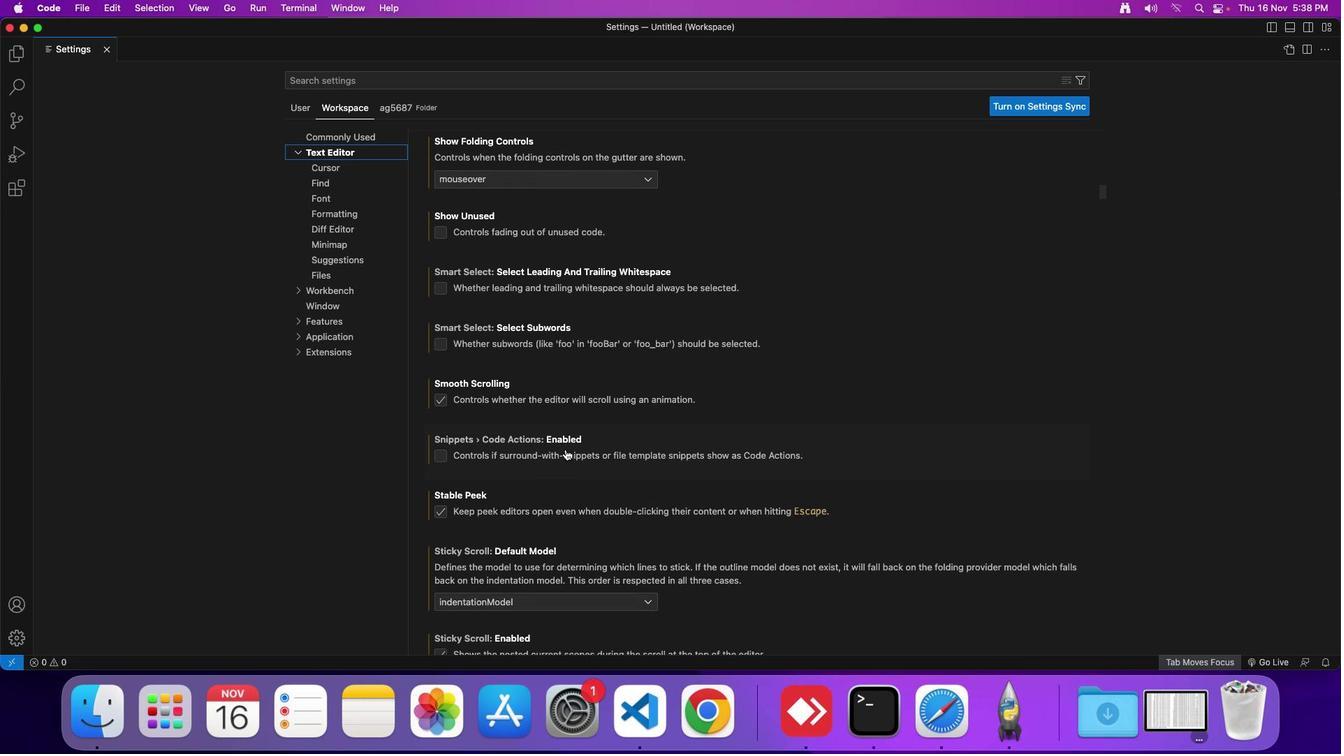 
Action: Mouse scrolled (557, 440) with delta (-7, -8)
Screenshot: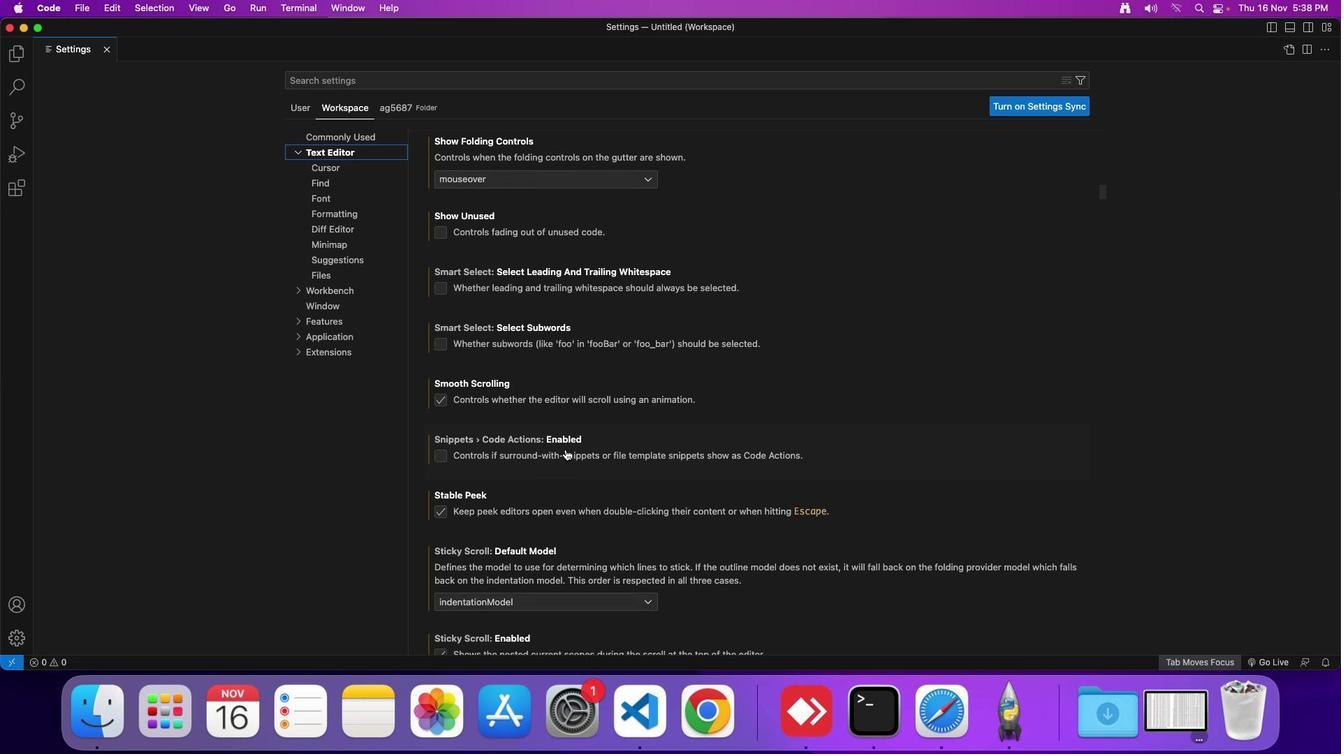 
Action: Mouse scrolled (557, 440) with delta (-7, -10)
Screenshot: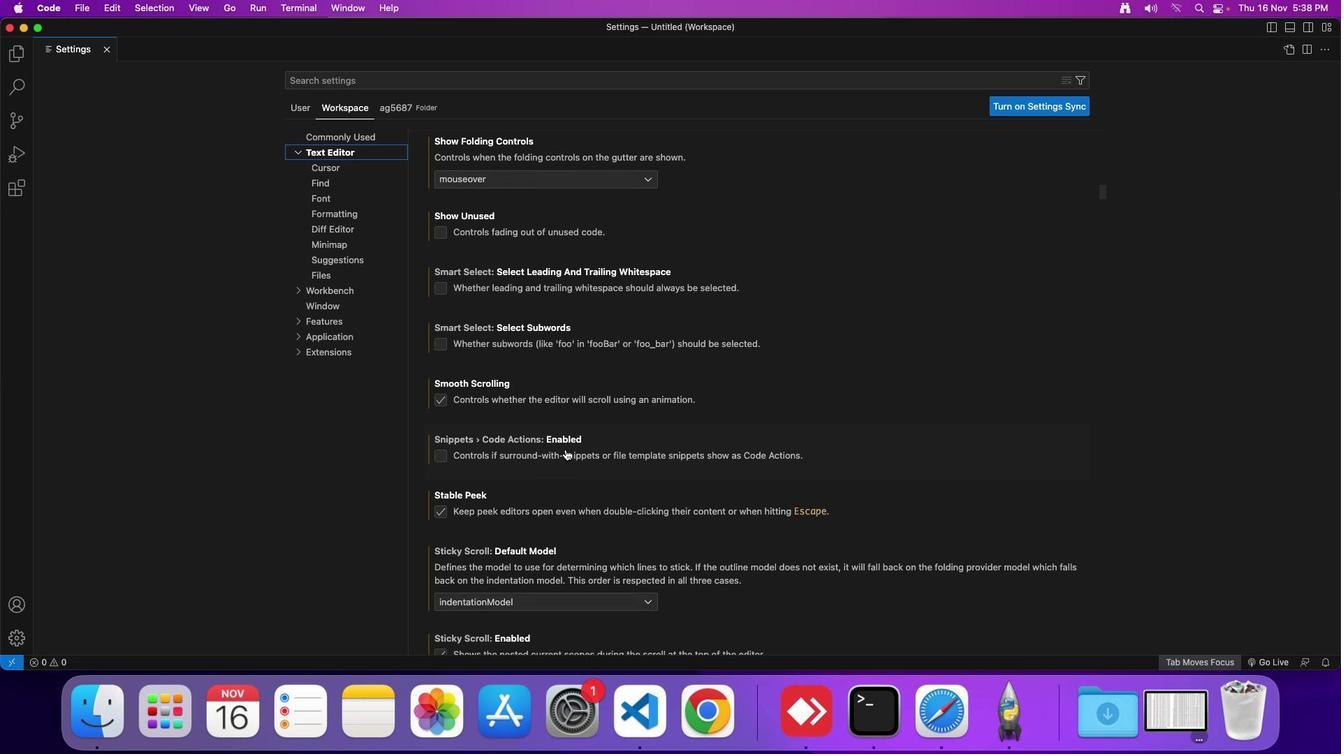 
Action: Mouse scrolled (557, 440) with delta (-7, -11)
Screenshot: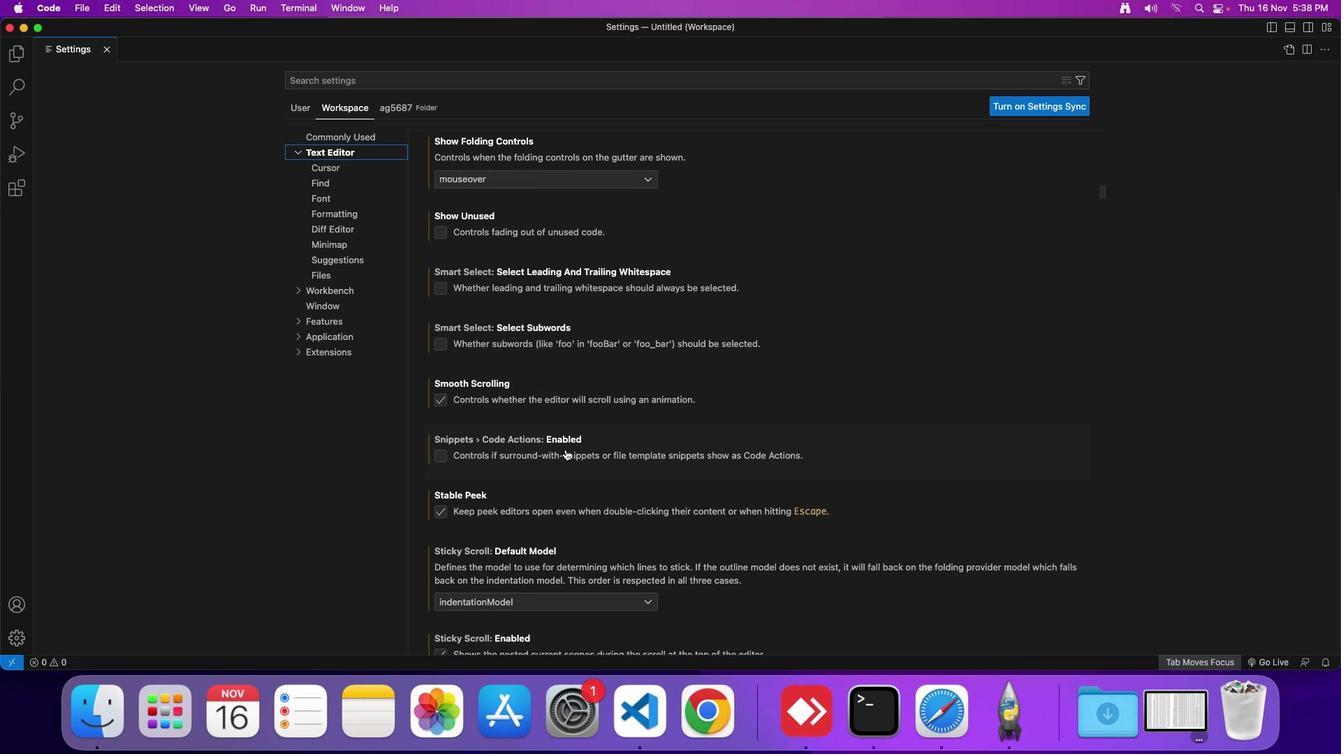 
Action: Mouse scrolled (557, 440) with delta (-7, -8)
Screenshot: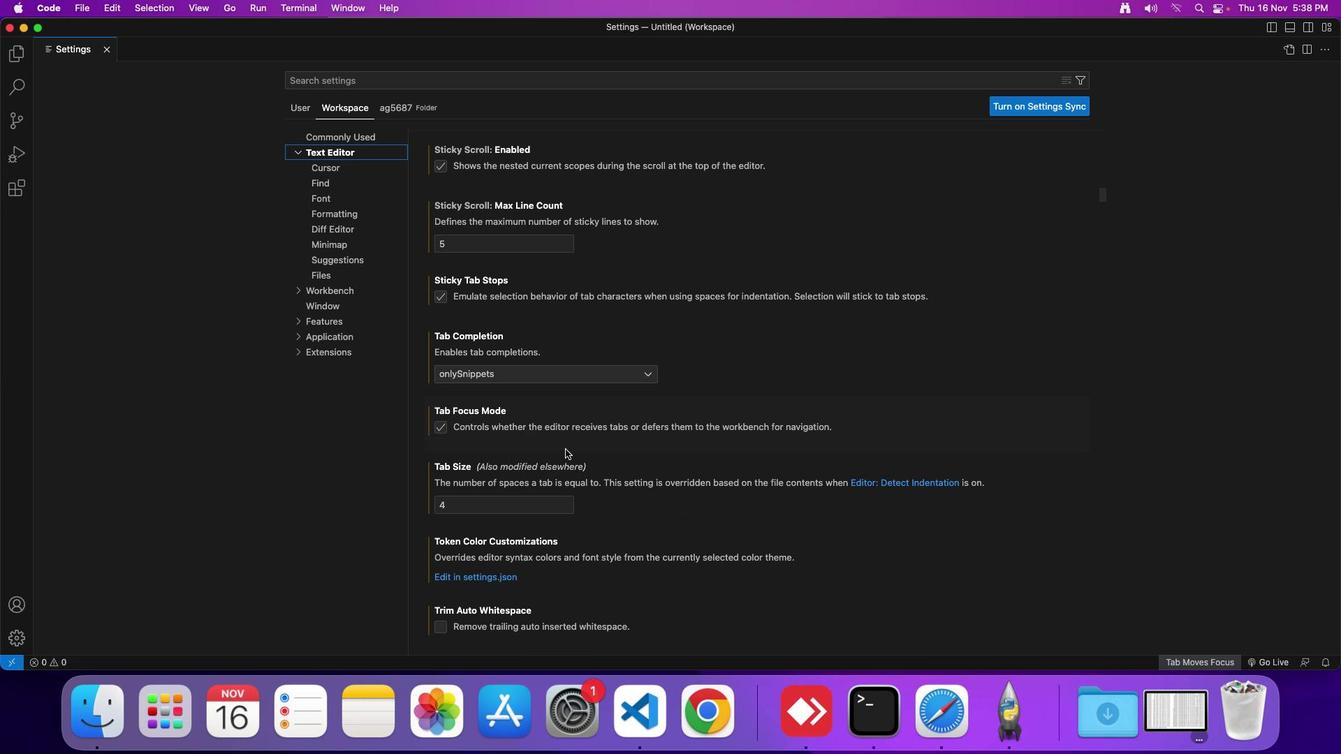
Action: Mouse scrolled (557, 440) with delta (-7, -8)
Screenshot: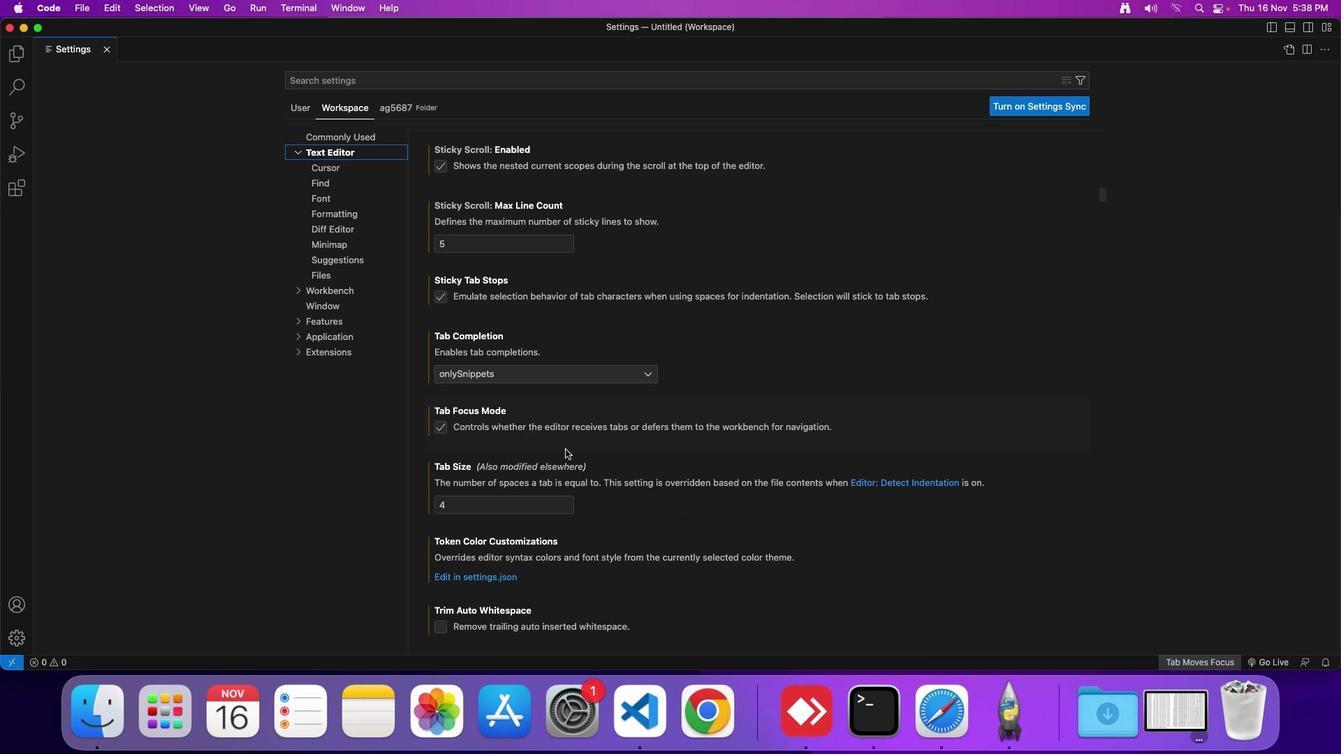 
Action: Mouse scrolled (557, 440) with delta (-7, -11)
Screenshot: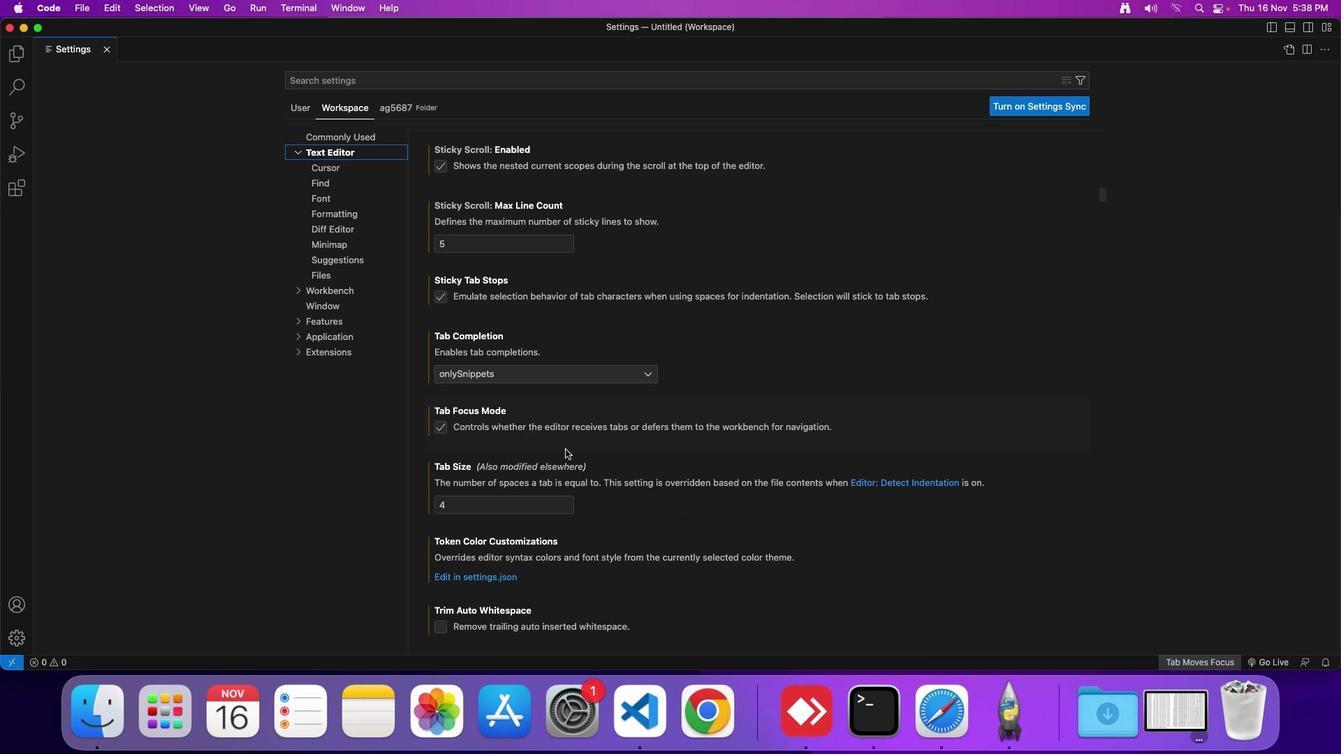 
Action: Mouse scrolled (557, 440) with delta (-7, -12)
Screenshot: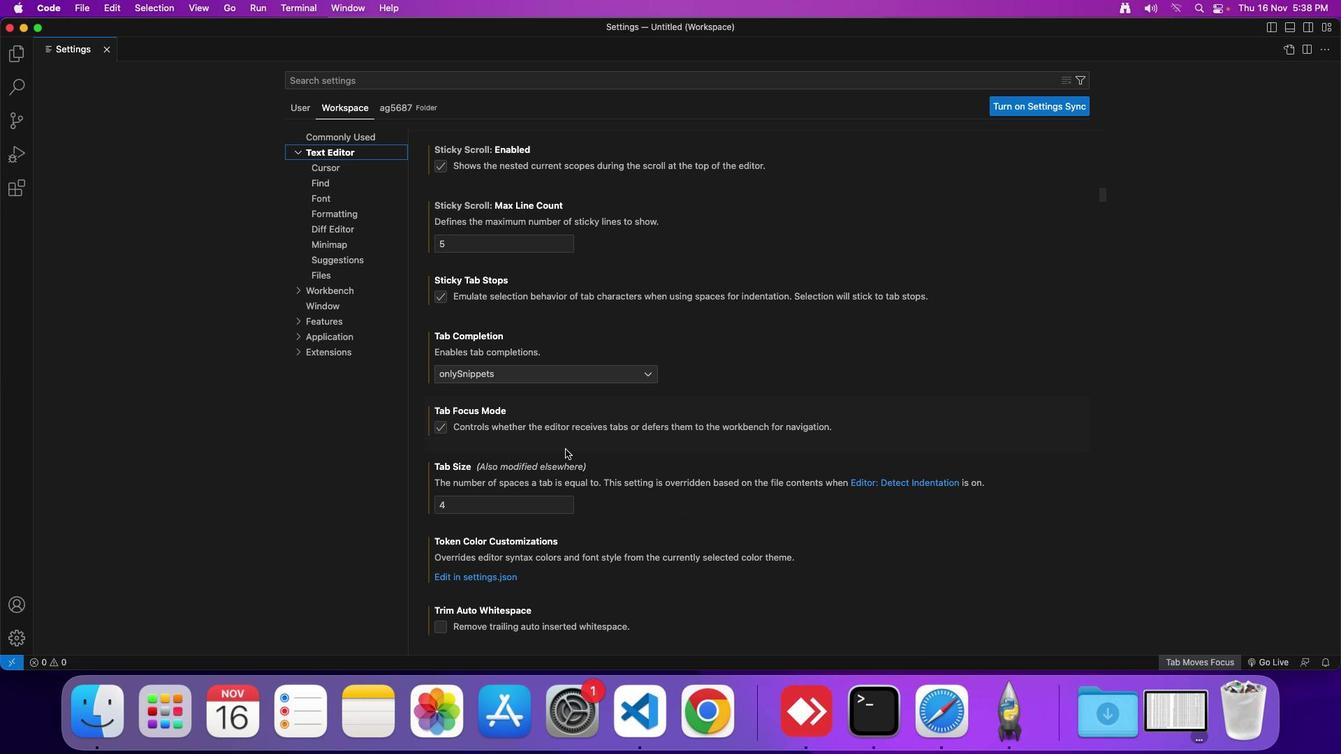 
Action: Mouse scrolled (557, 440) with delta (-7, -8)
Screenshot: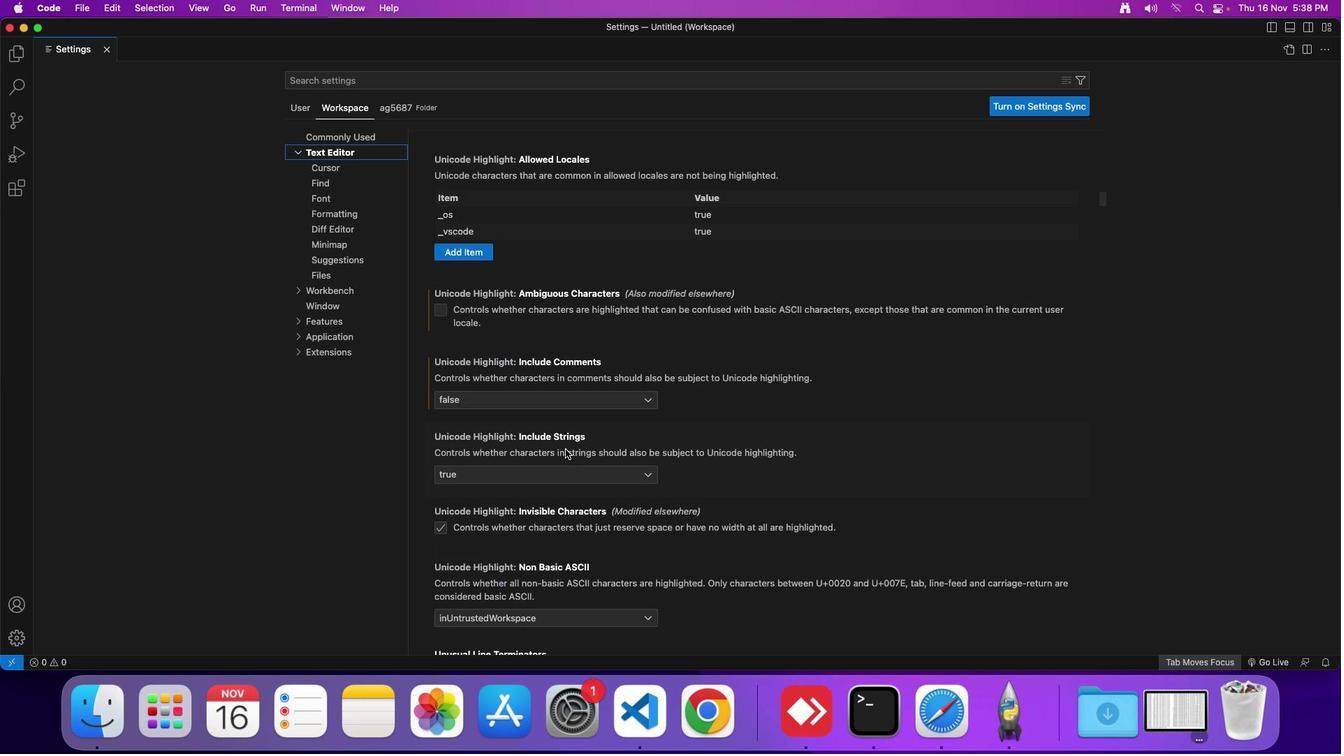 
Action: Mouse scrolled (557, 440) with delta (-7, -8)
Screenshot: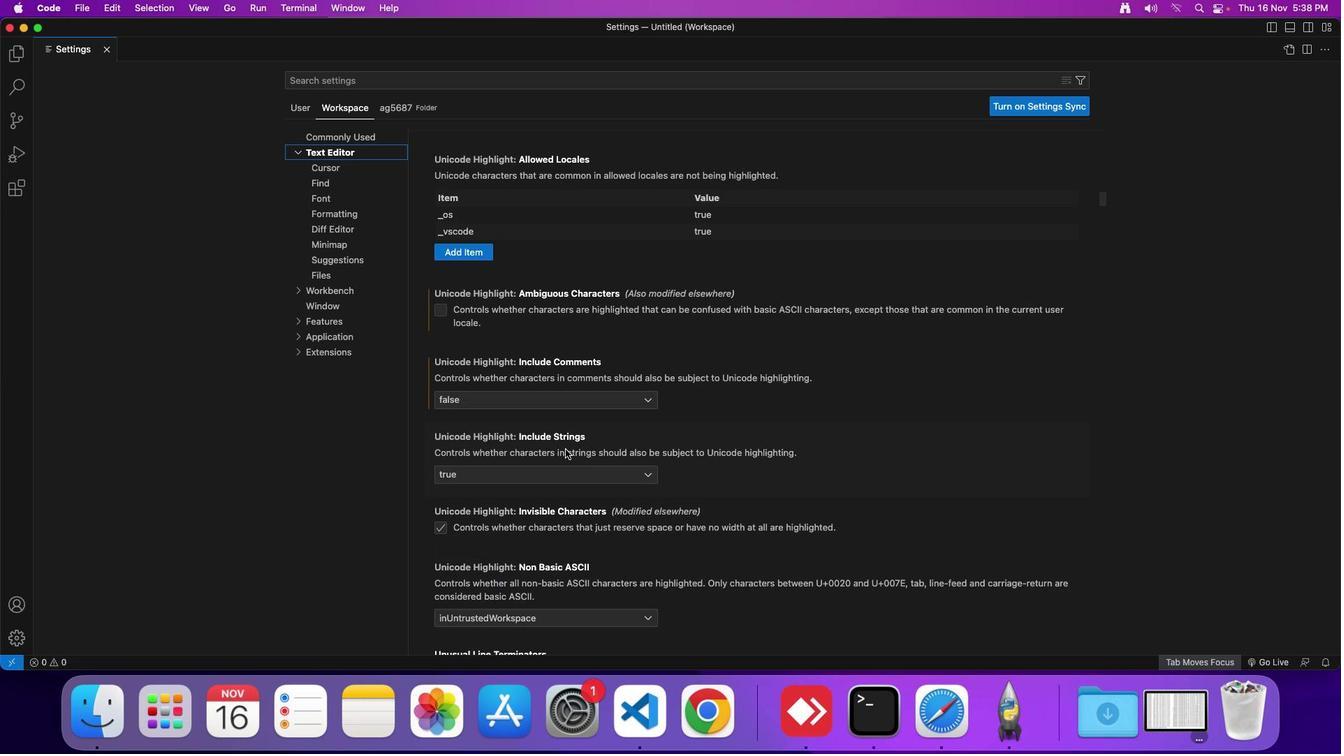 
Action: Mouse scrolled (557, 440) with delta (-7, -10)
Screenshot: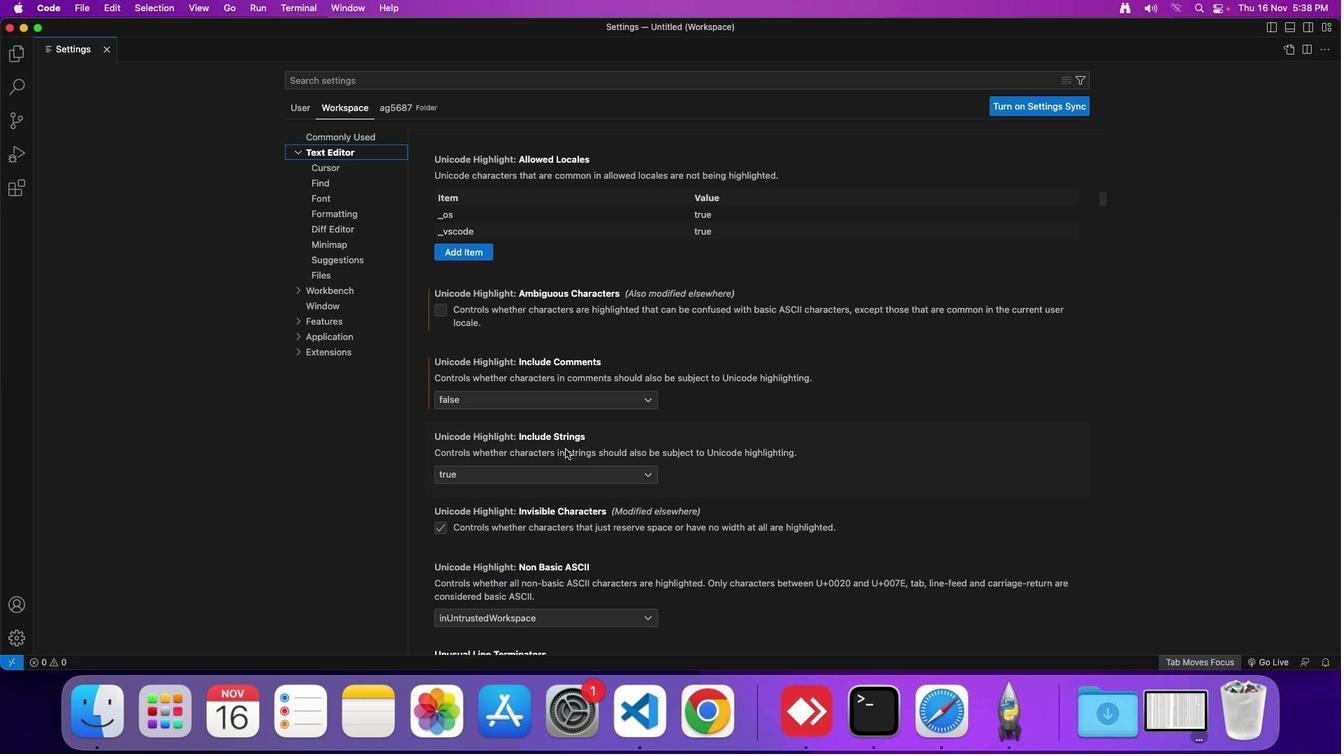 
Action: Mouse scrolled (557, 440) with delta (-7, -11)
Screenshot: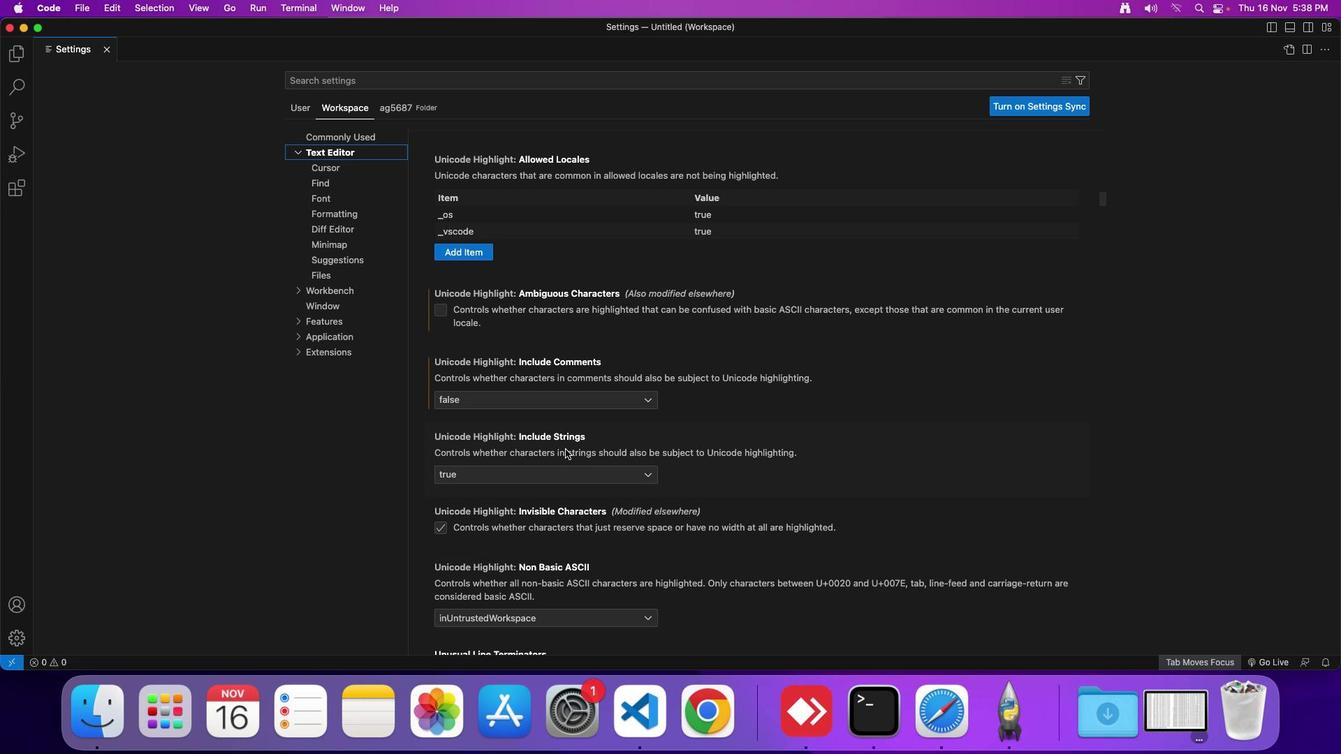 
Action: Mouse scrolled (557, 440) with delta (-7, -12)
Screenshot: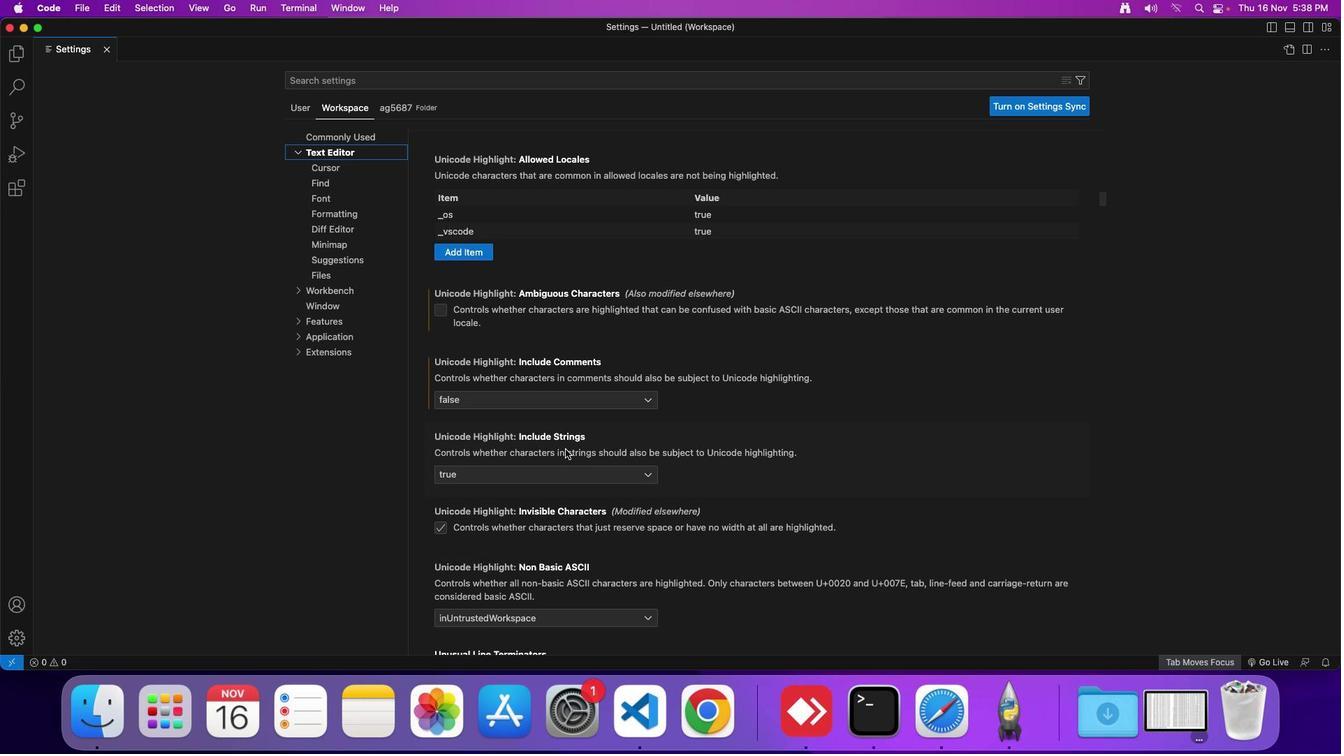 
Action: Mouse scrolled (557, 440) with delta (-7, -8)
Screenshot: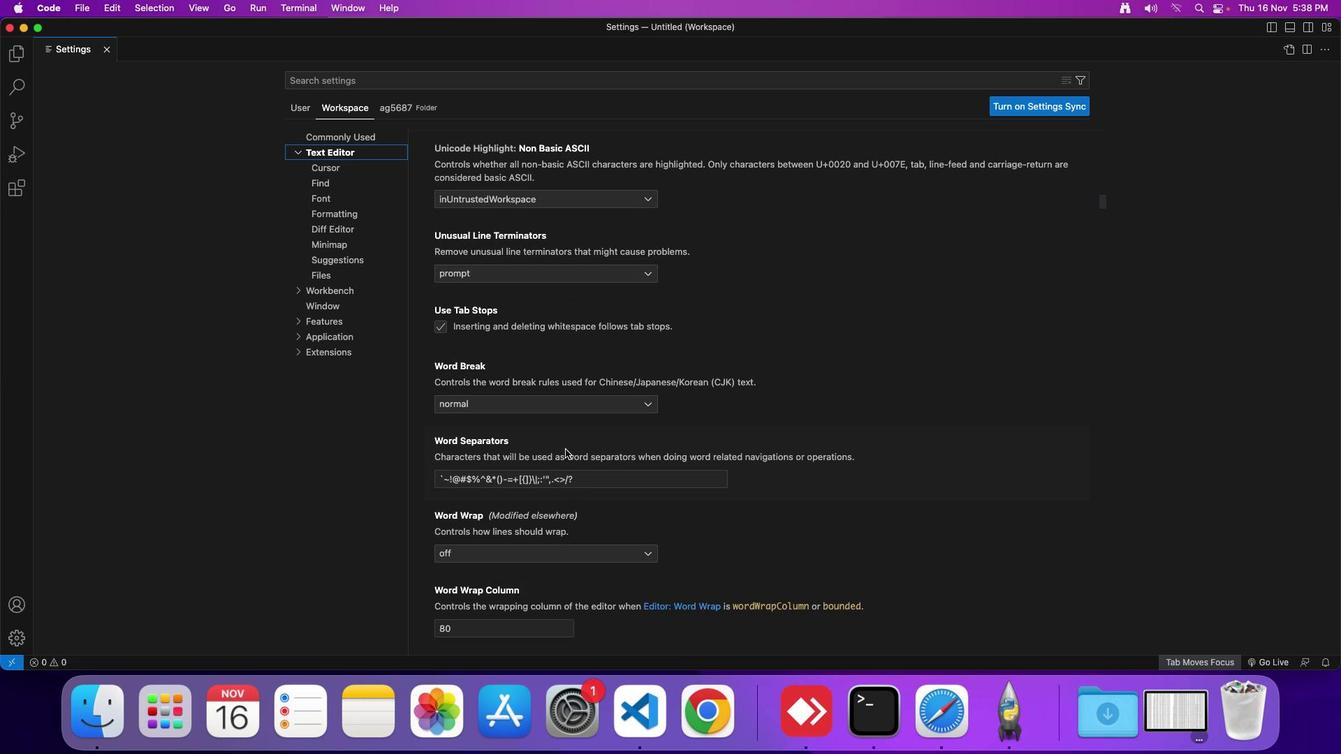 
Action: Mouse scrolled (557, 440) with delta (-7, -8)
Screenshot: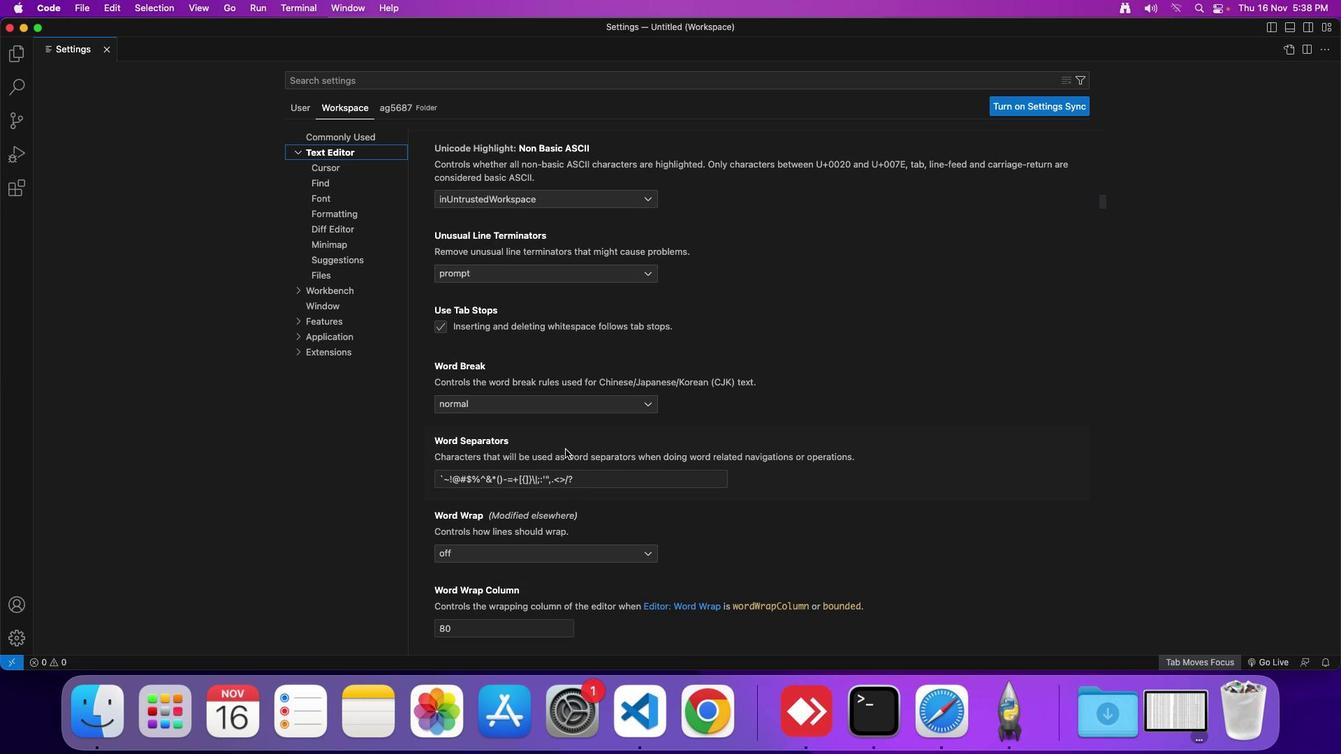 
Action: Mouse scrolled (557, 440) with delta (-7, -10)
Screenshot: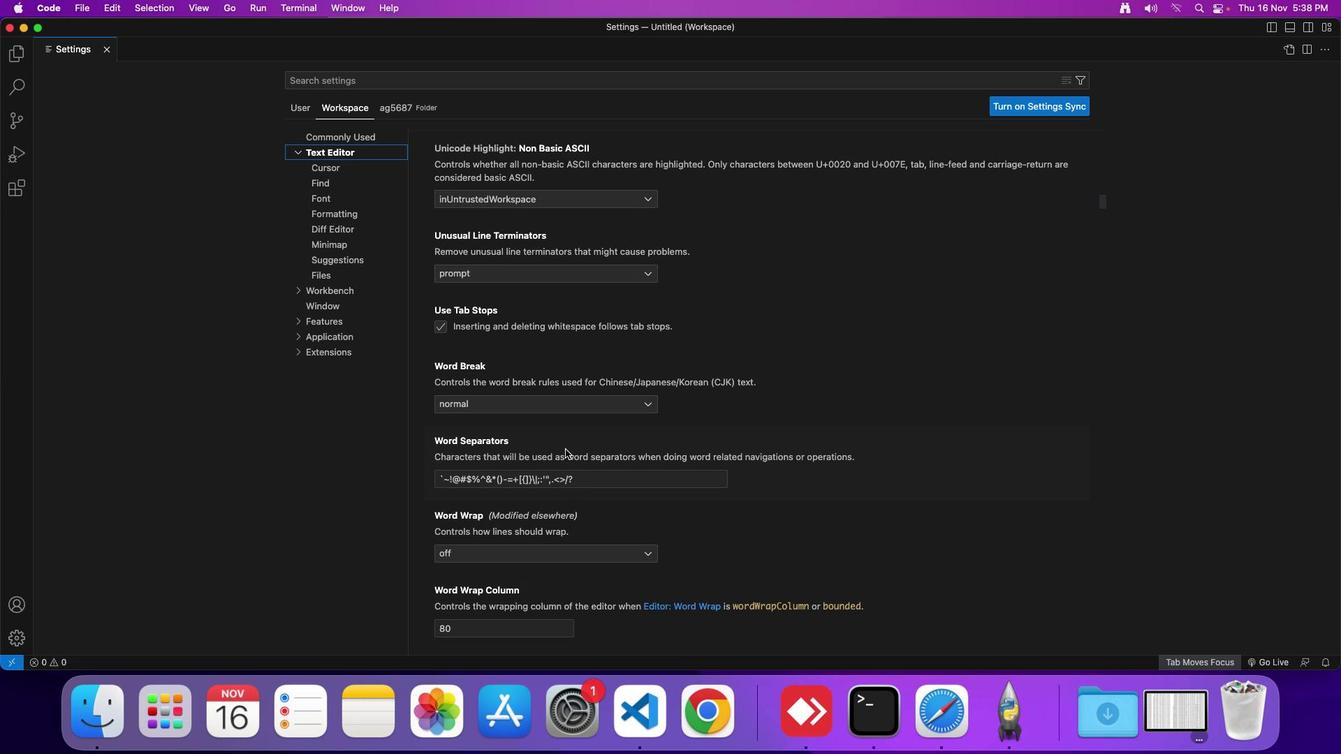 
Action: Mouse scrolled (557, 440) with delta (-7, -11)
Screenshot: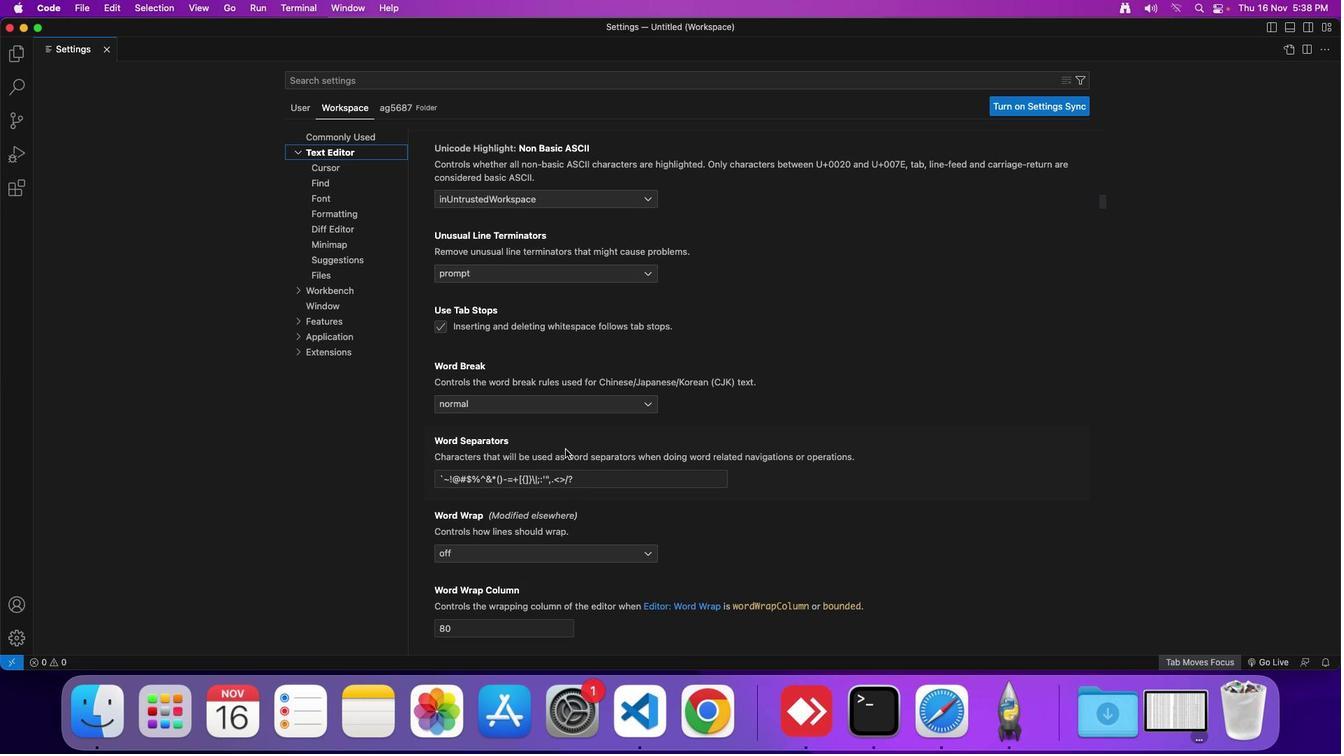 
Action: Mouse scrolled (557, 440) with delta (-7, -8)
Screenshot: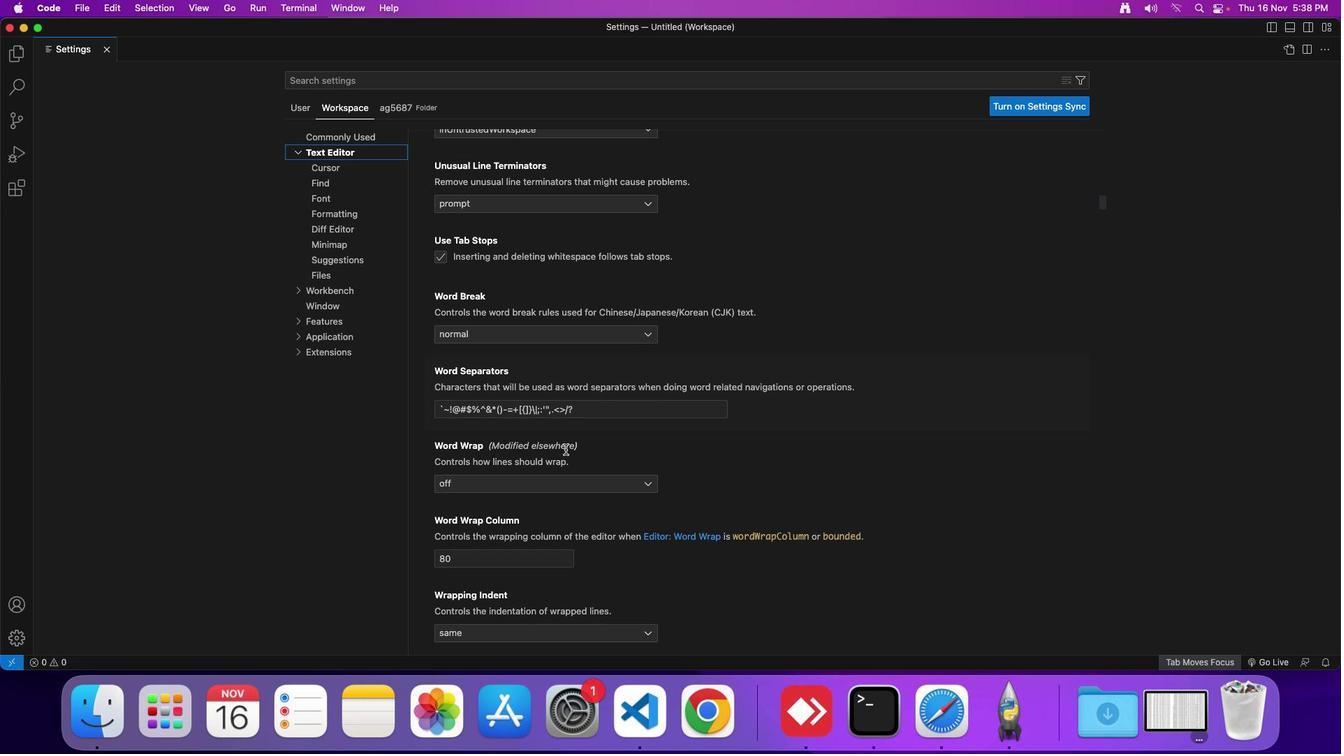 
Action: Mouse scrolled (557, 440) with delta (-7, -8)
Screenshot: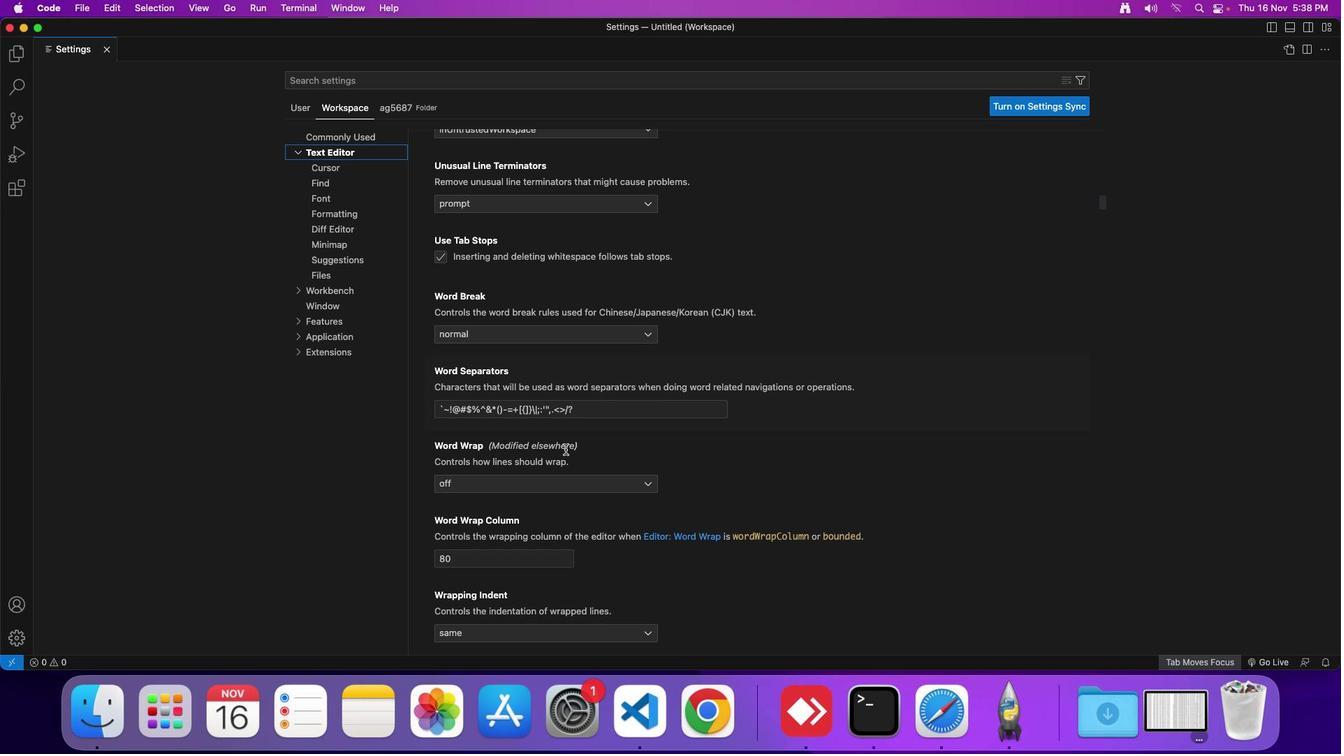 
Action: Mouse scrolled (557, 440) with delta (-7, -6)
Screenshot: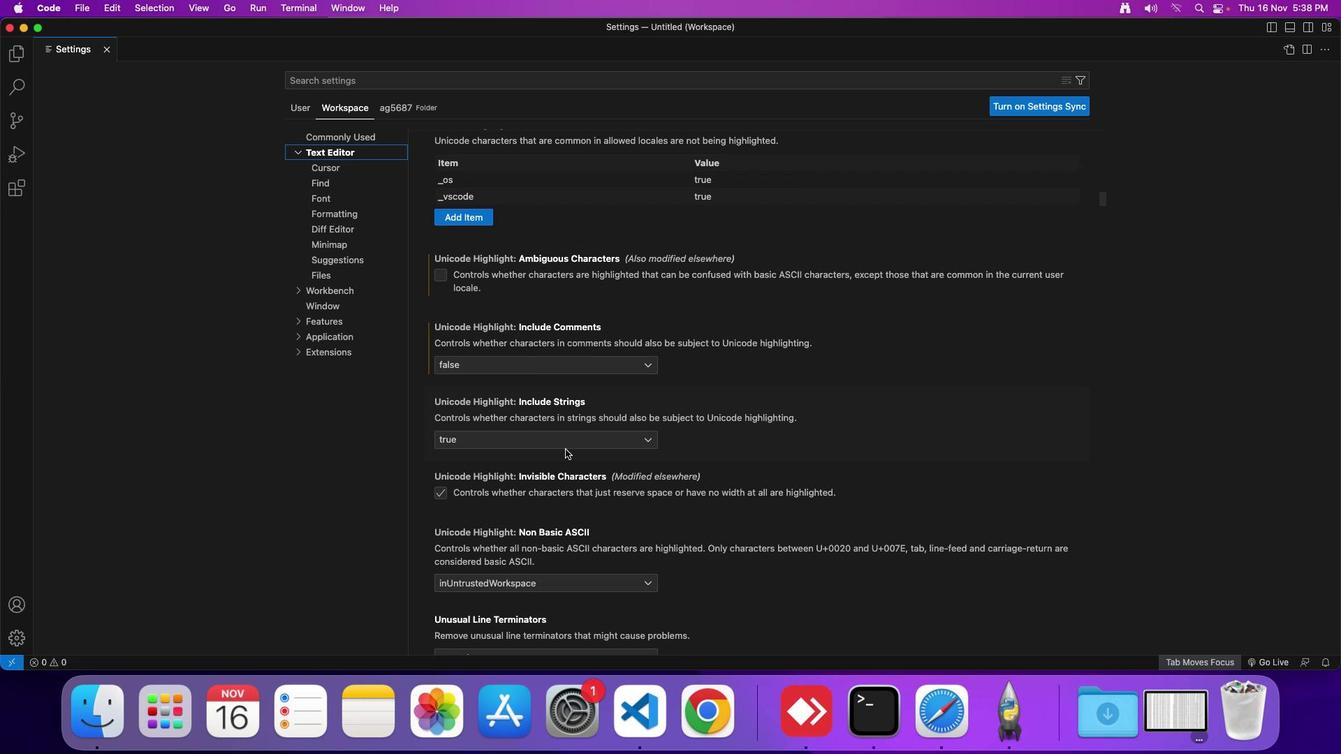 
Action: Mouse scrolled (557, 440) with delta (-7, -6)
Screenshot: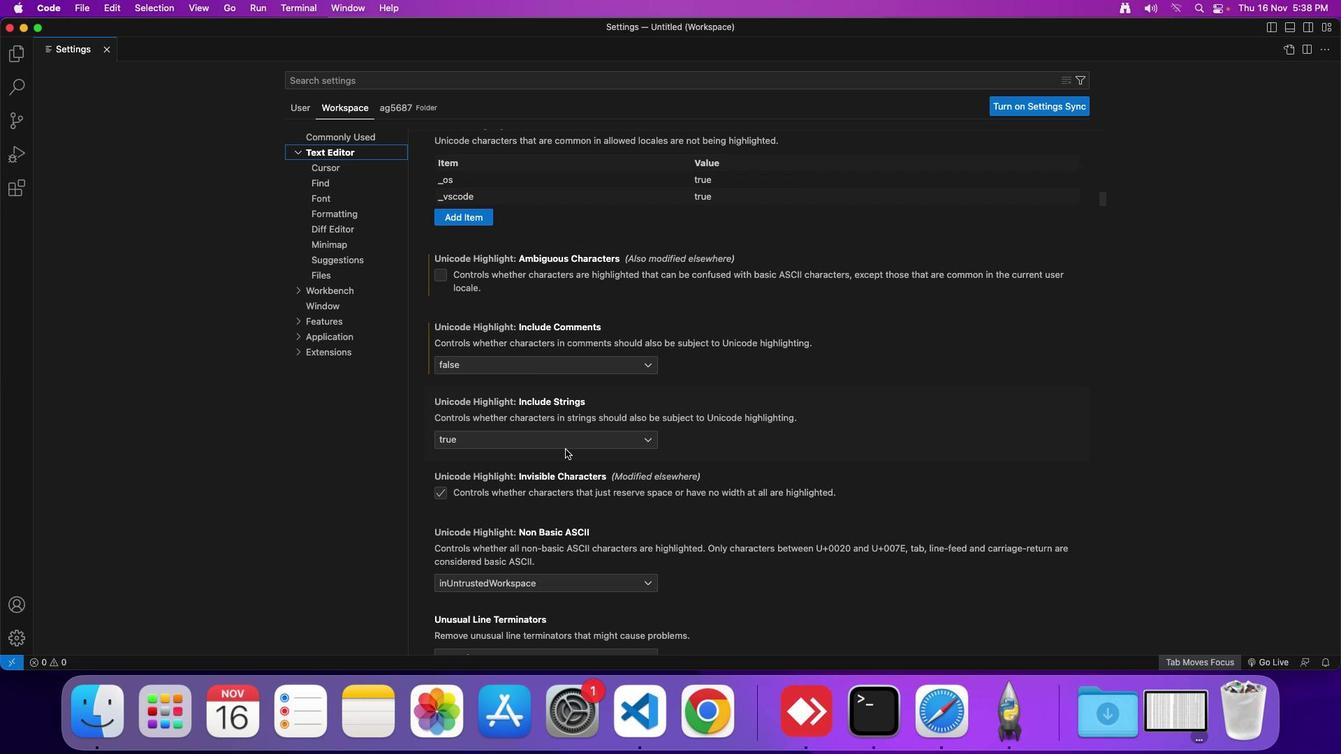 
Action: Mouse scrolled (557, 440) with delta (-7, -4)
Screenshot: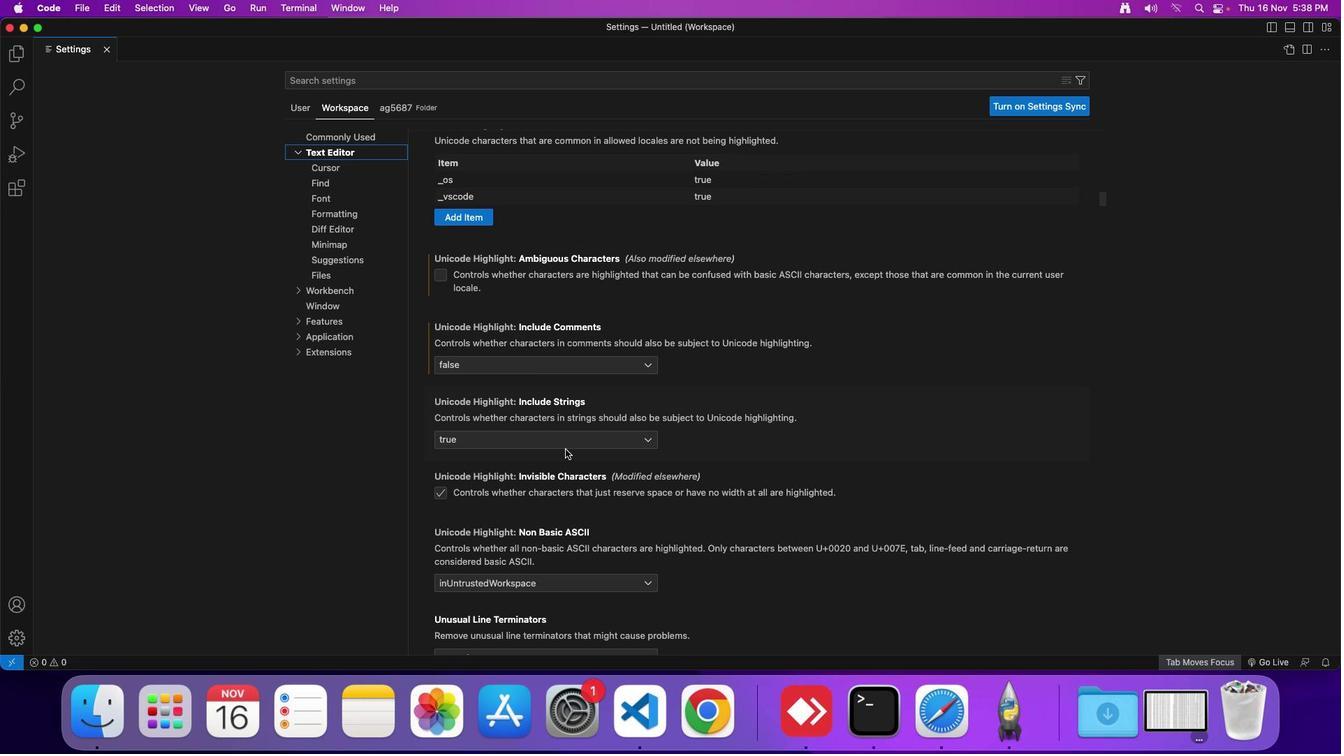 
Action: Mouse scrolled (557, 440) with delta (-7, -2)
Screenshot: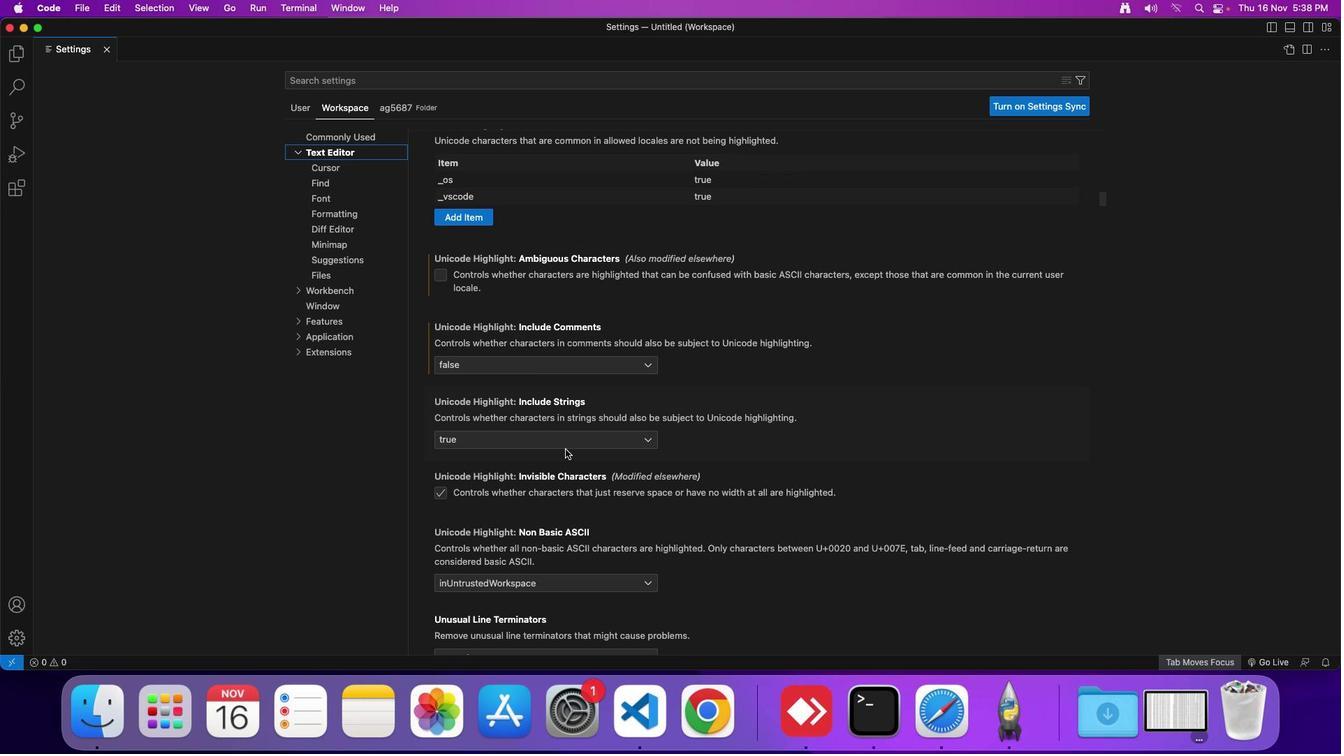 
Action: Mouse scrolled (557, 440) with delta (-7, -6)
Screenshot: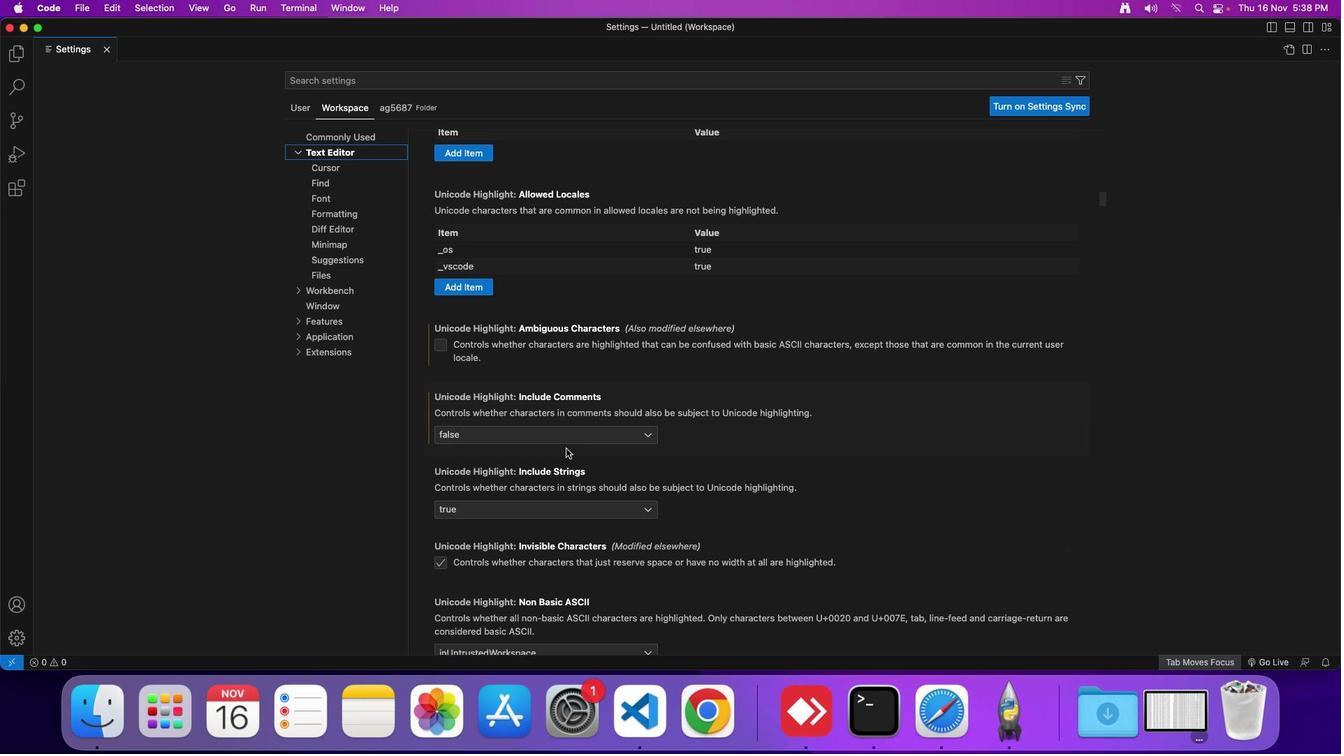
Action: Mouse moved to (557, 440)
Screenshot: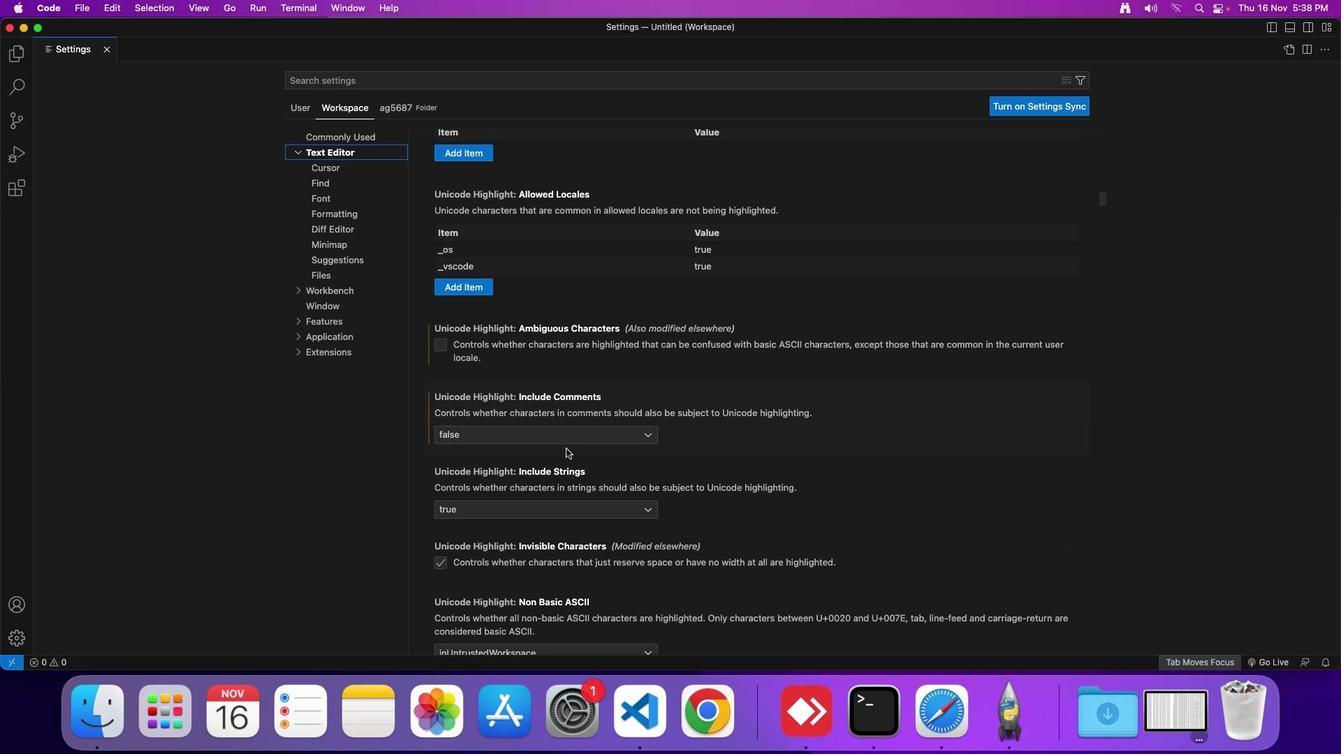
Action: Mouse scrolled (557, 440) with delta (-7, -6)
Screenshot: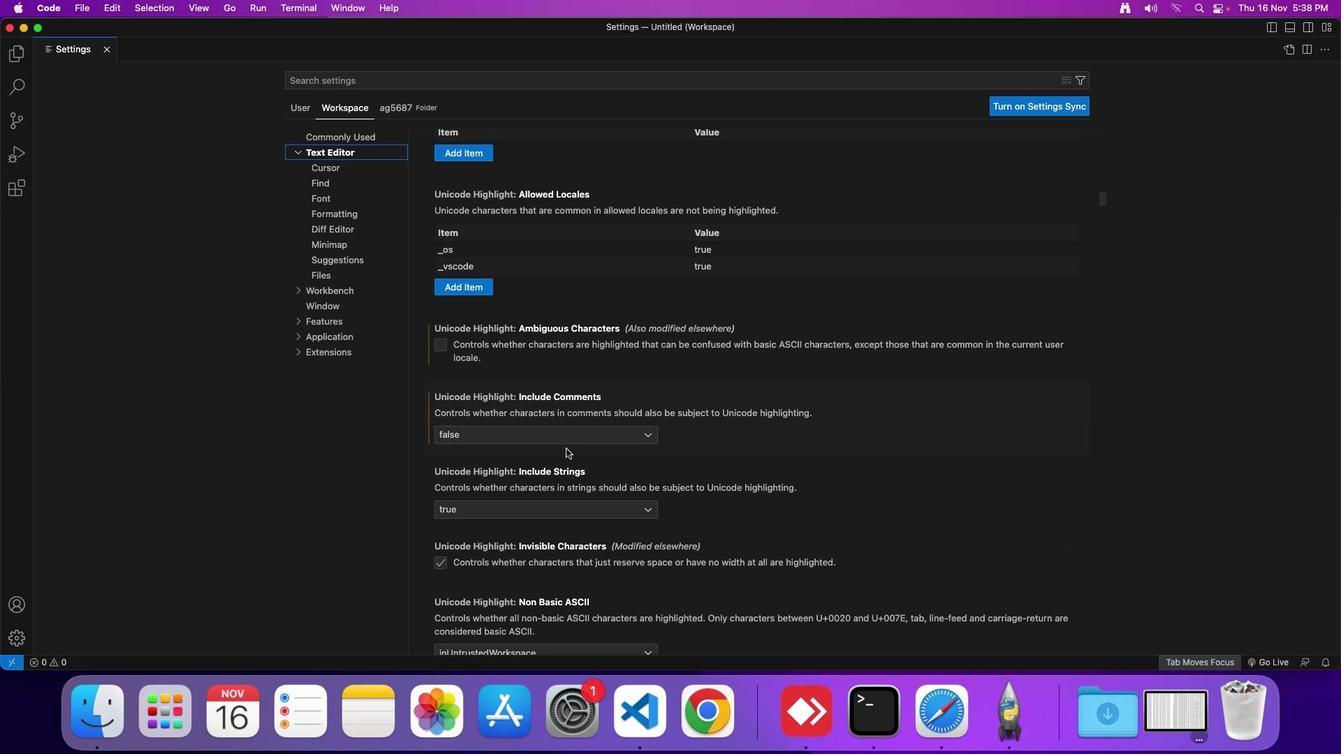 
Action: Mouse moved to (503, 428)
Screenshot: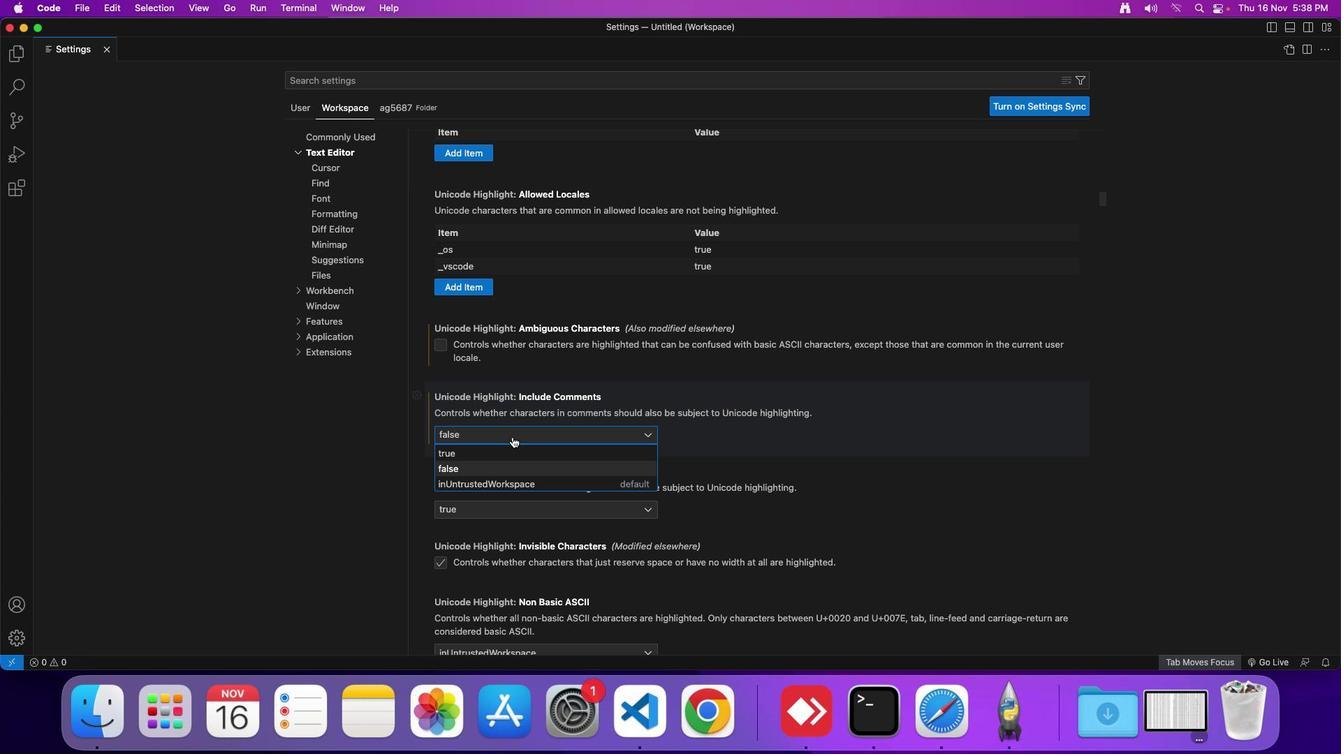 
Action: Mouse pressed left at (503, 428)
Screenshot: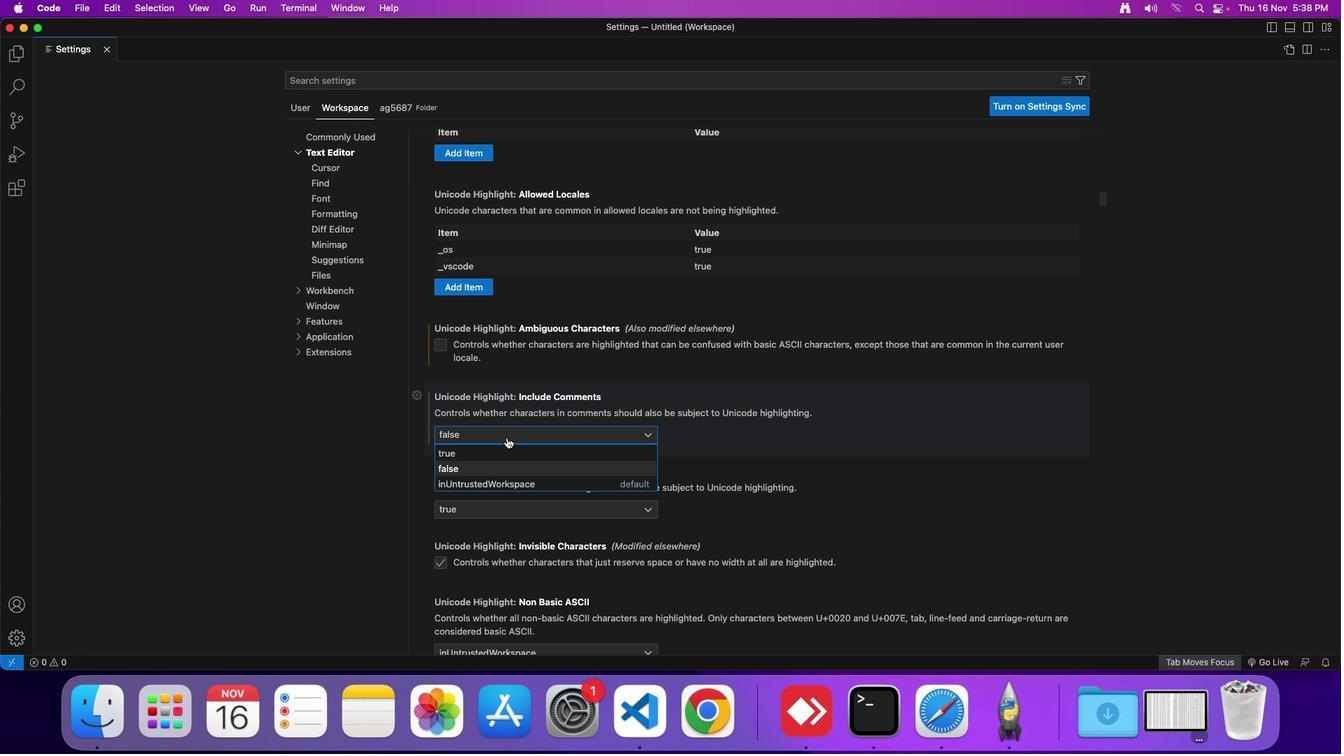 
Action: Mouse moved to (461, 470)
Screenshot: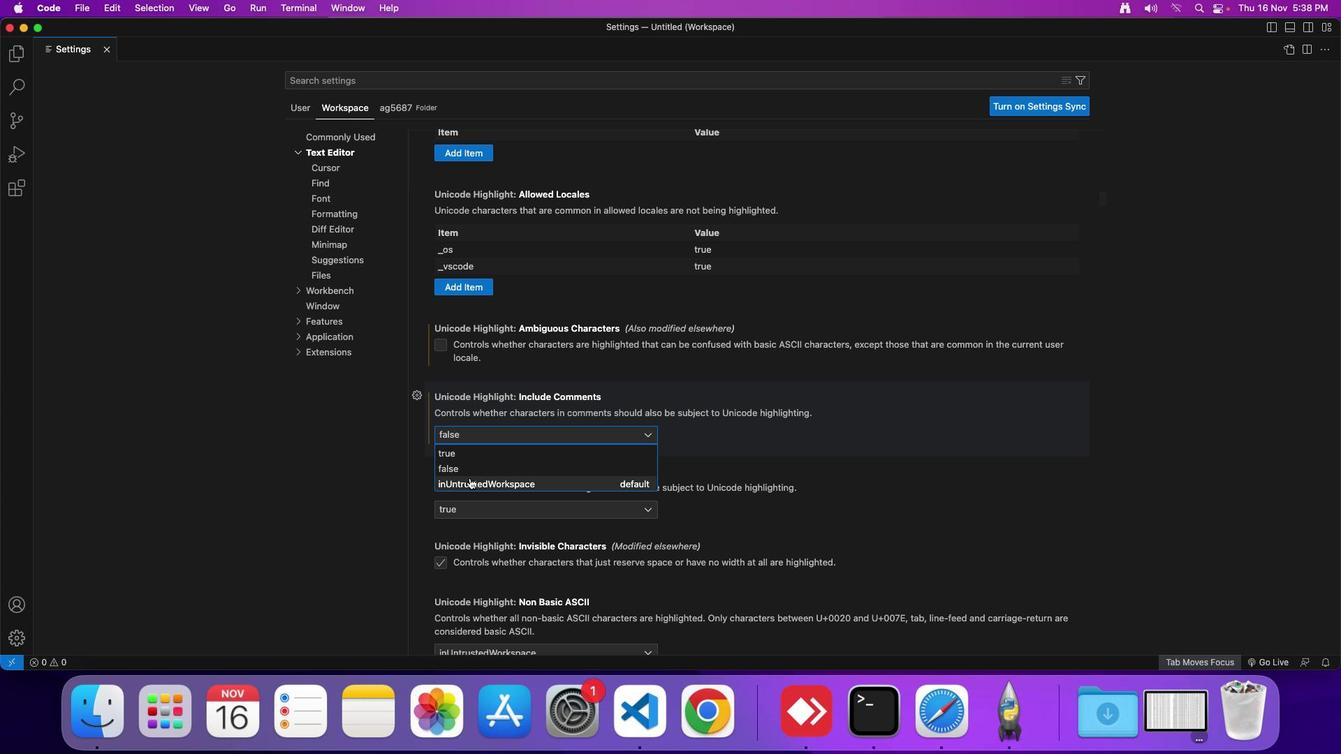 
Action: Mouse pressed left at (461, 470)
Screenshot: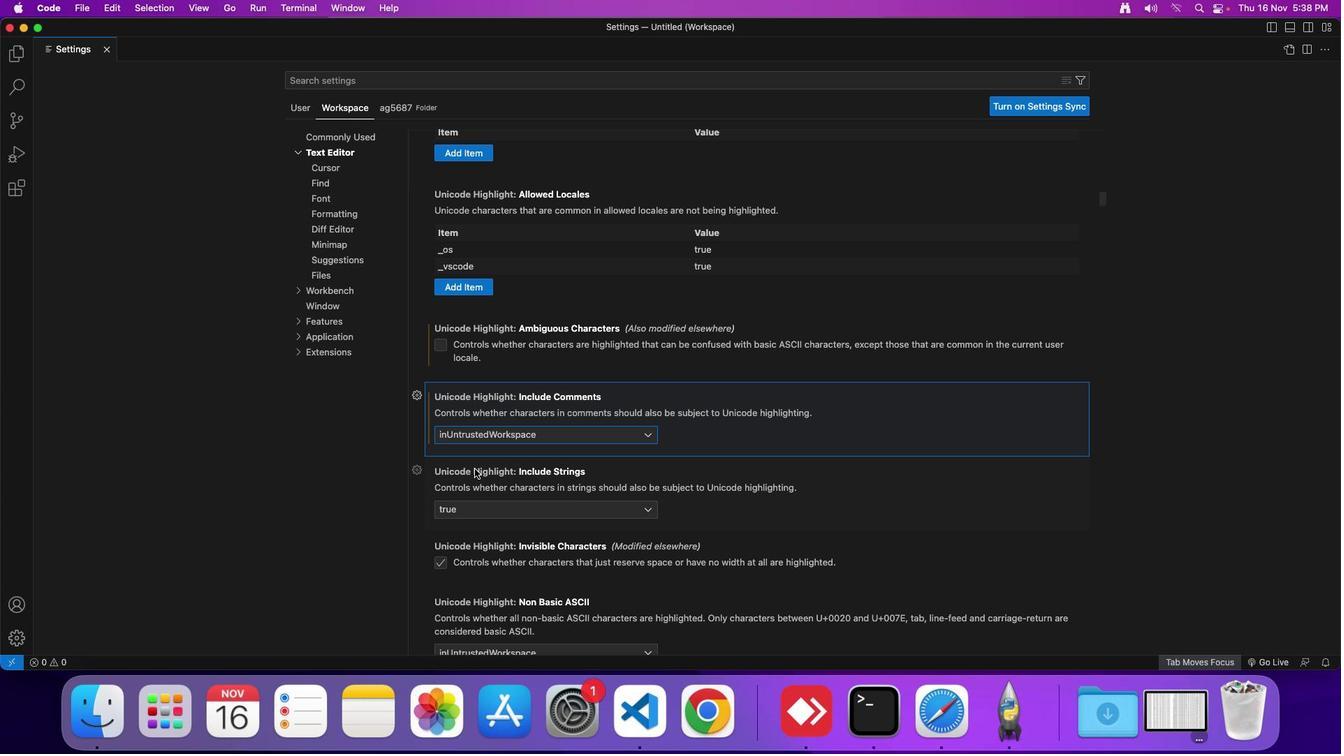 
Action: Mouse moved to (473, 450)
Screenshot: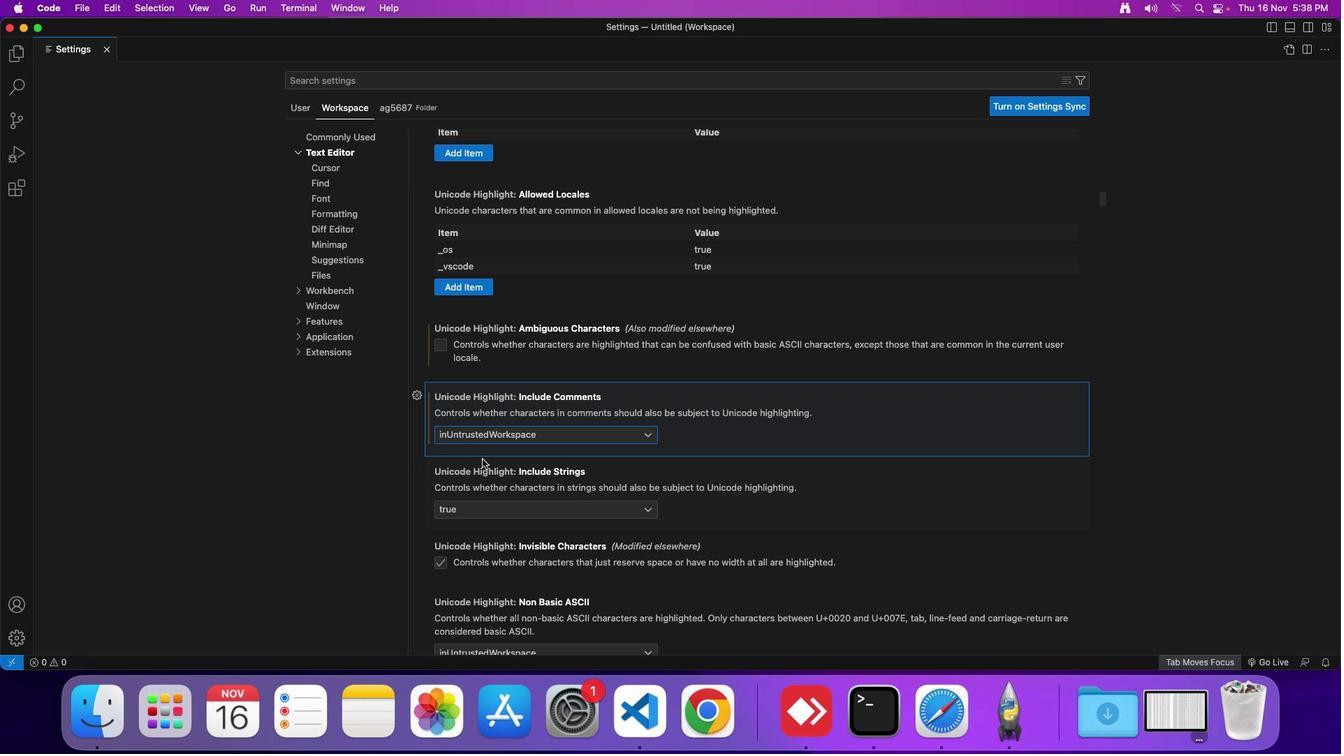 
